 Task: Look for space in Weleri, Indonesia from 2nd June, 2023 to 6th June, 2023 for 1 adult in price range Rs.10000 to Rs.13000. Place can be private room with 1  bedroom having 1 bed and 1 bathroom. Property type can be house, flat, guest house, hotel. Booking option can be shelf check-in. Required host language is English.
Action: Mouse moved to (545, 91)
Screenshot: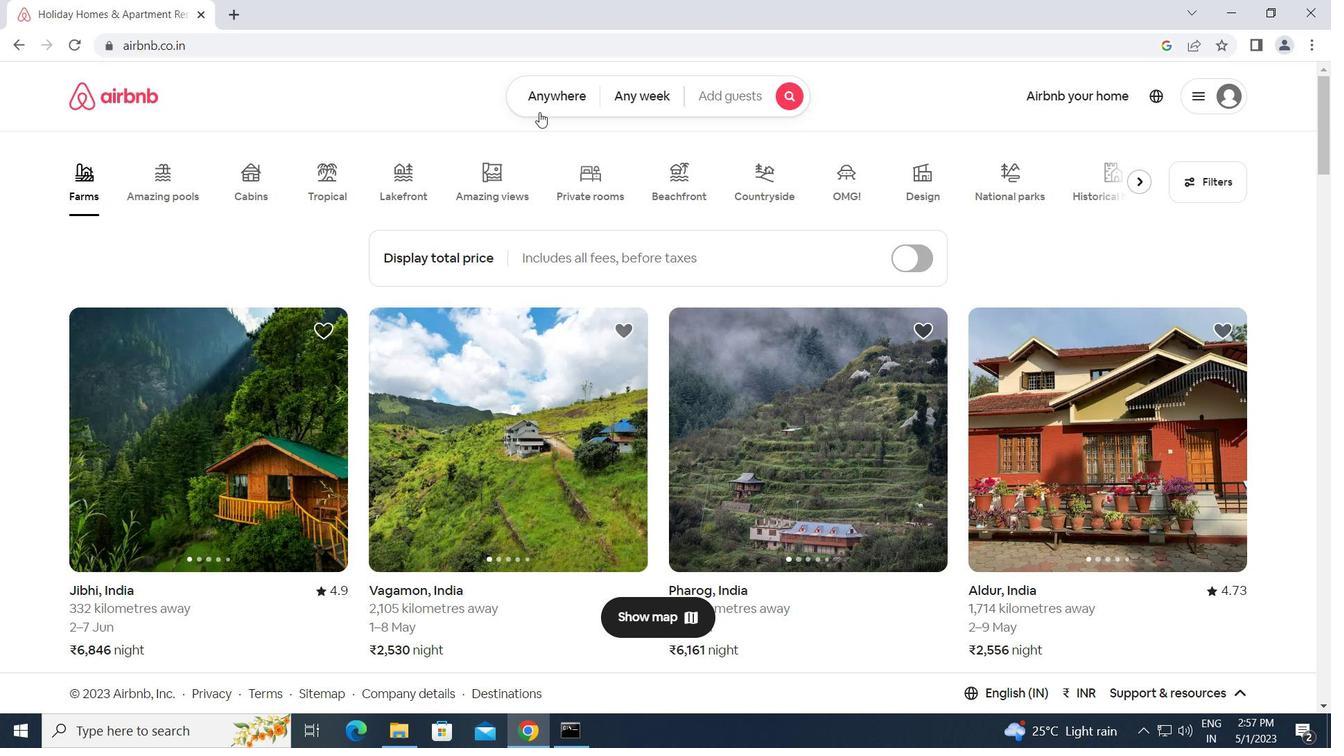 
Action: Mouse pressed left at (545, 91)
Screenshot: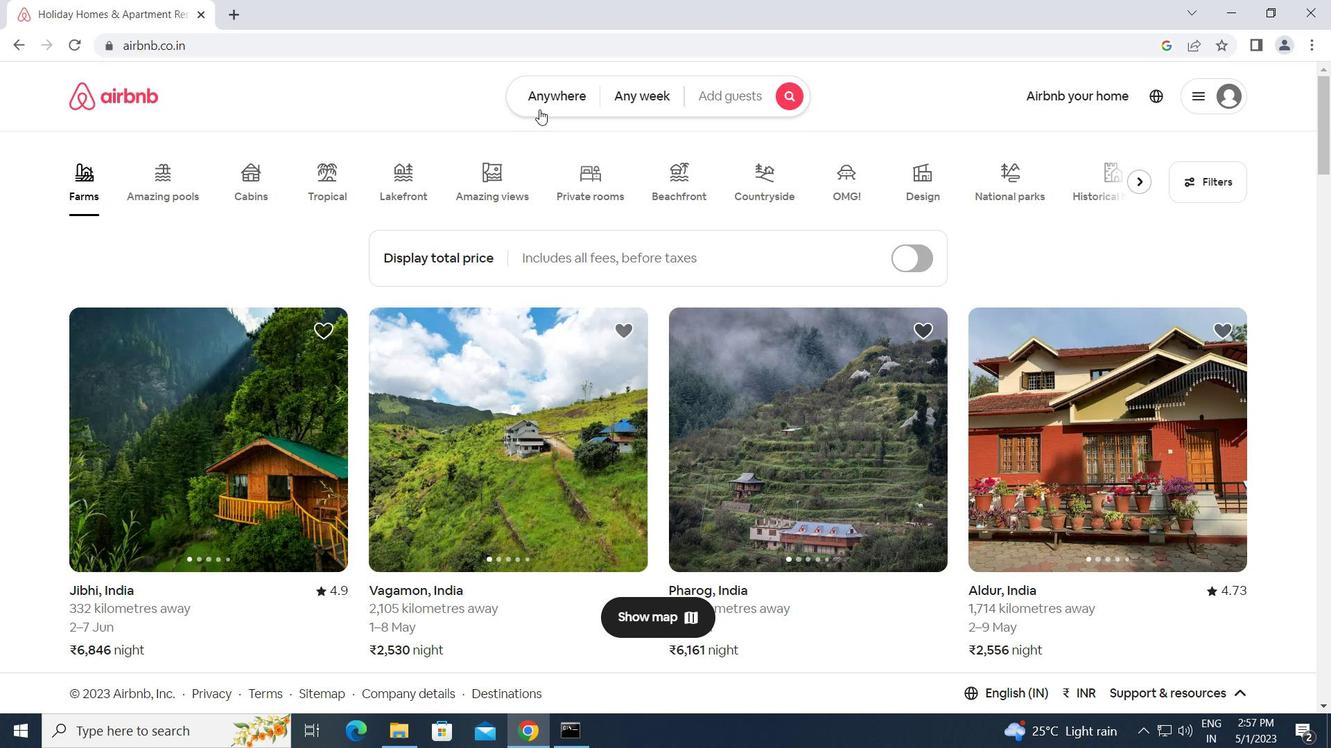 
Action: Mouse moved to (477, 144)
Screenshot: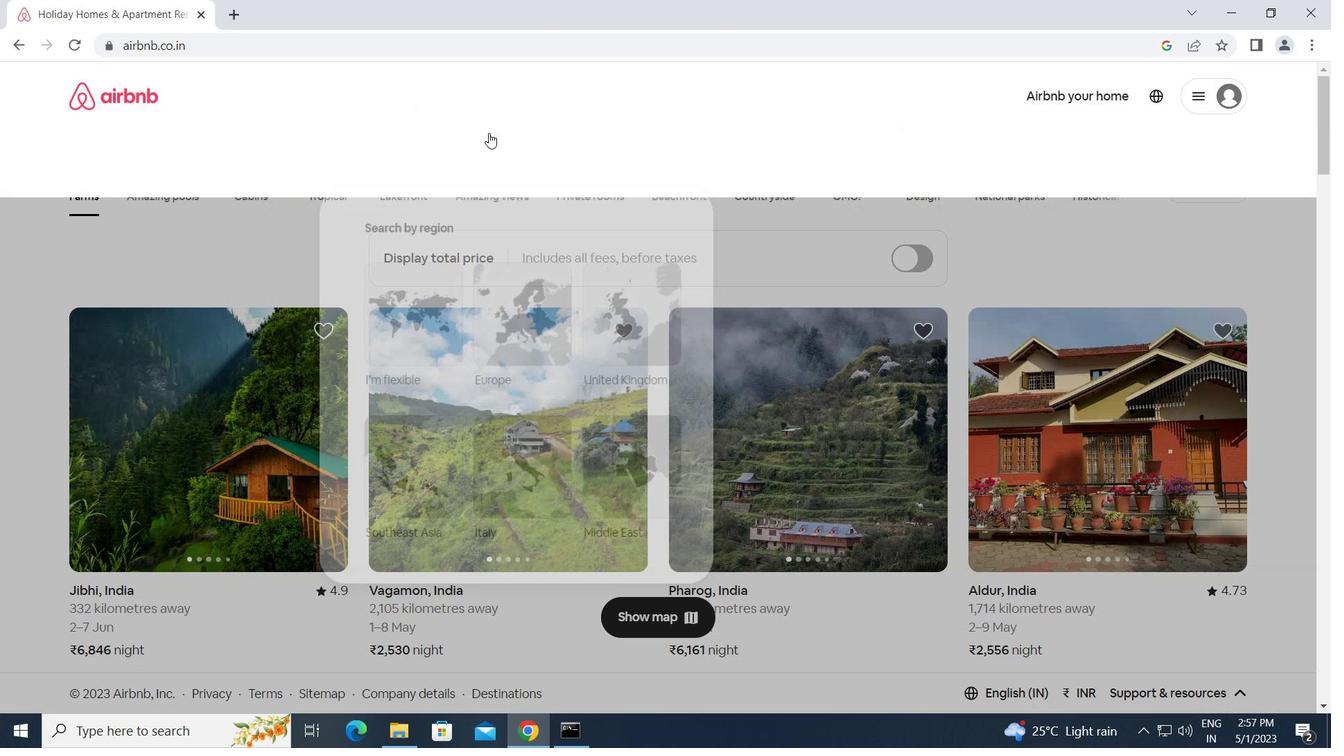 
Action: Mouse pressed left at (477, 144)
Screenshot: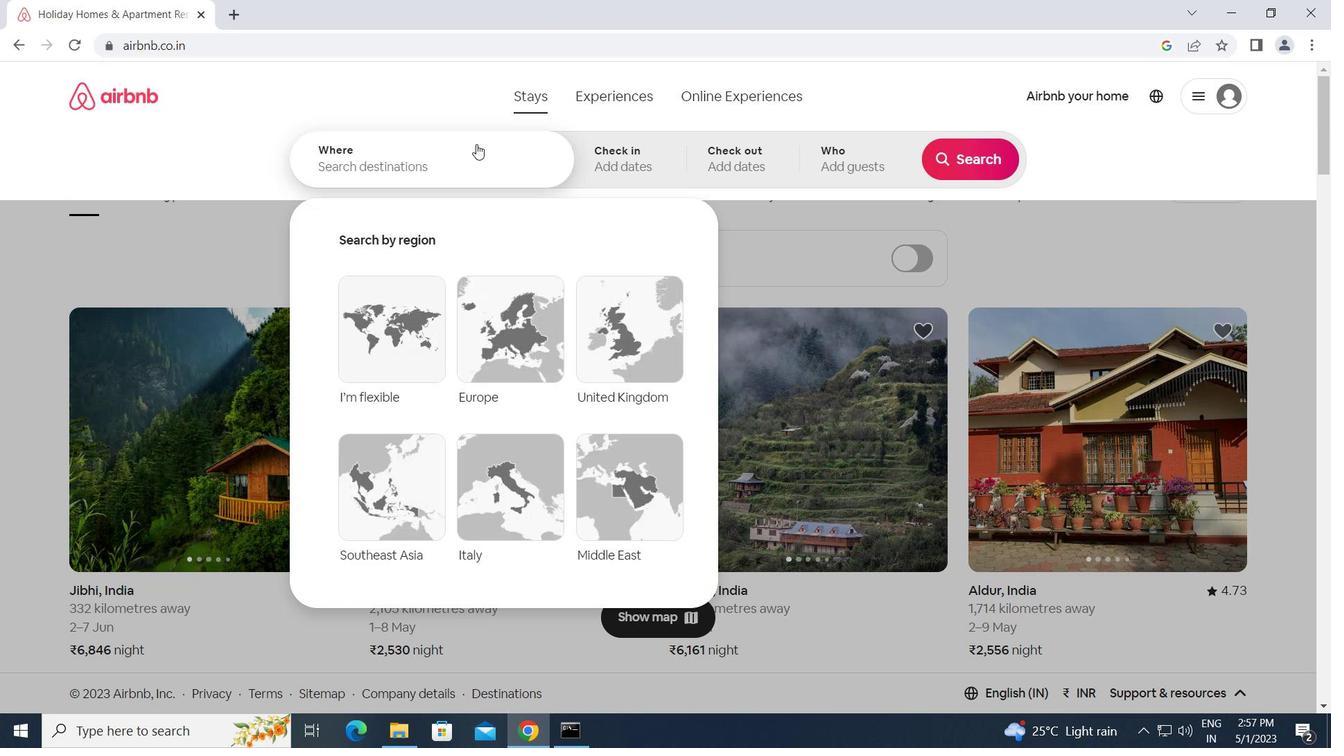 
Action: Key pressed w<Key.caps_lock>eleri,<Key.space><Key.caps_lock>i<Key.caps_lock>ndonesia<Key.enter>
Screenshot: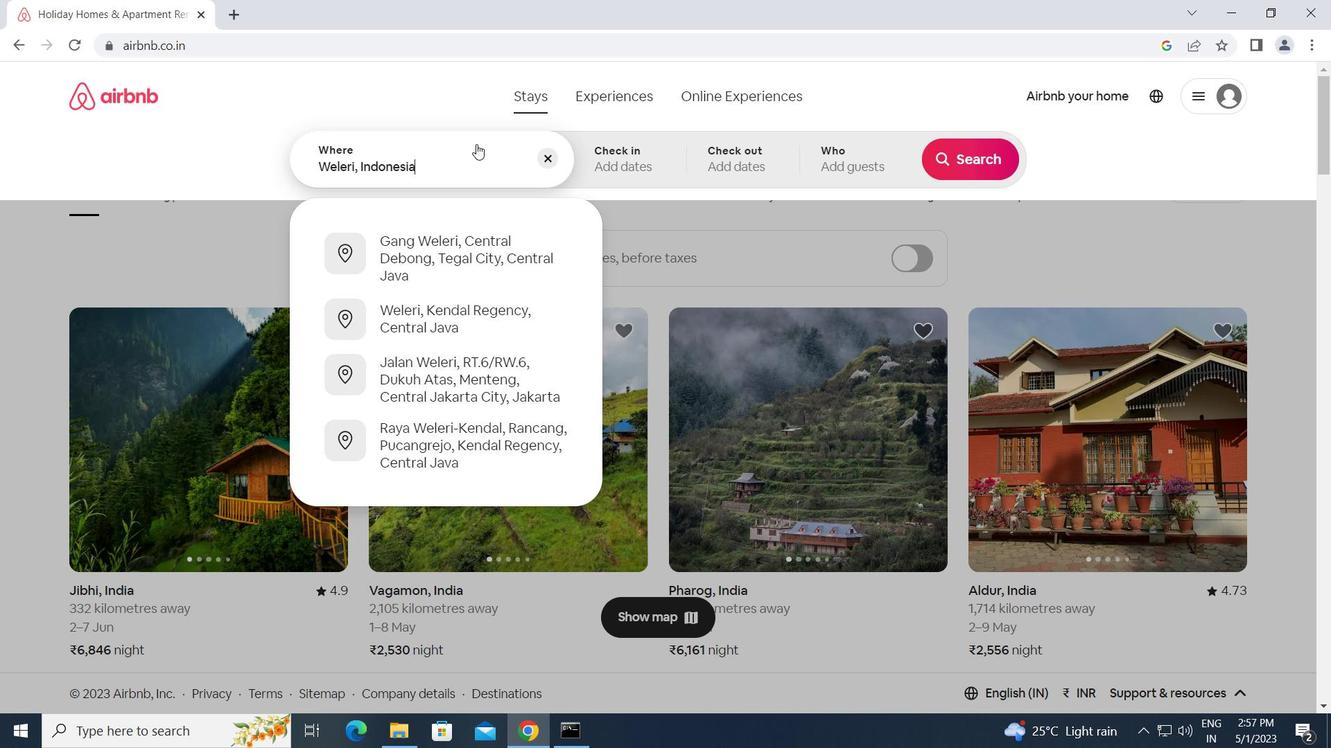 
Action: Mouse moved to (914, 372)
Screenshot: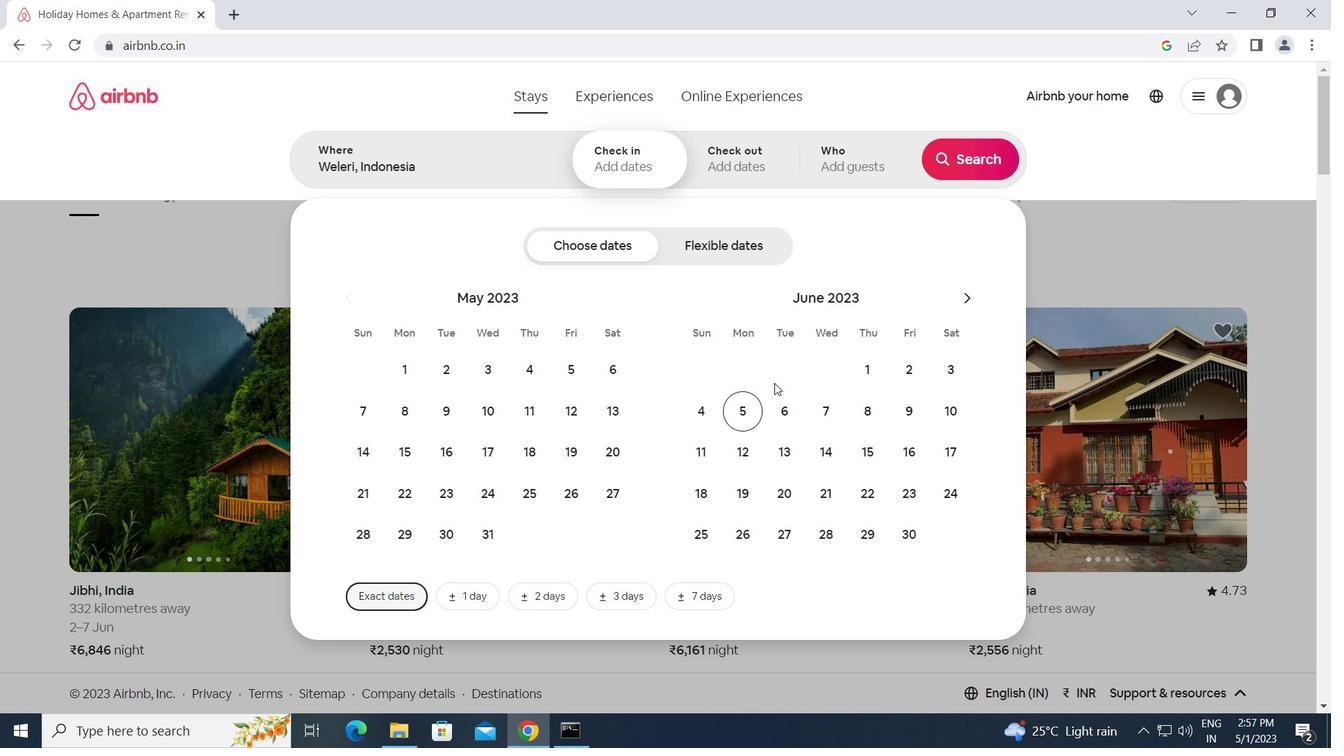 
Action: Mouse pressed left at (914, 372)
Screenshot: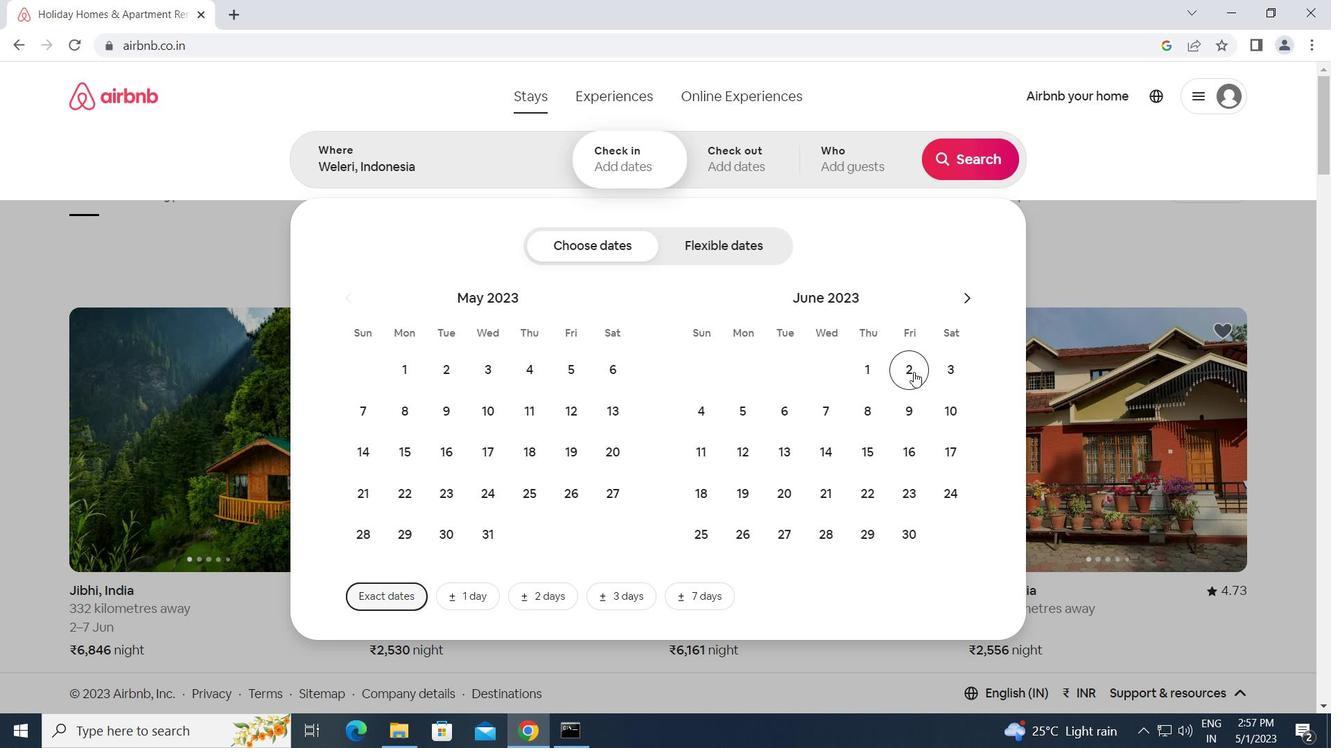 
Action: Mouse moved to (793, 422)
Screenshot: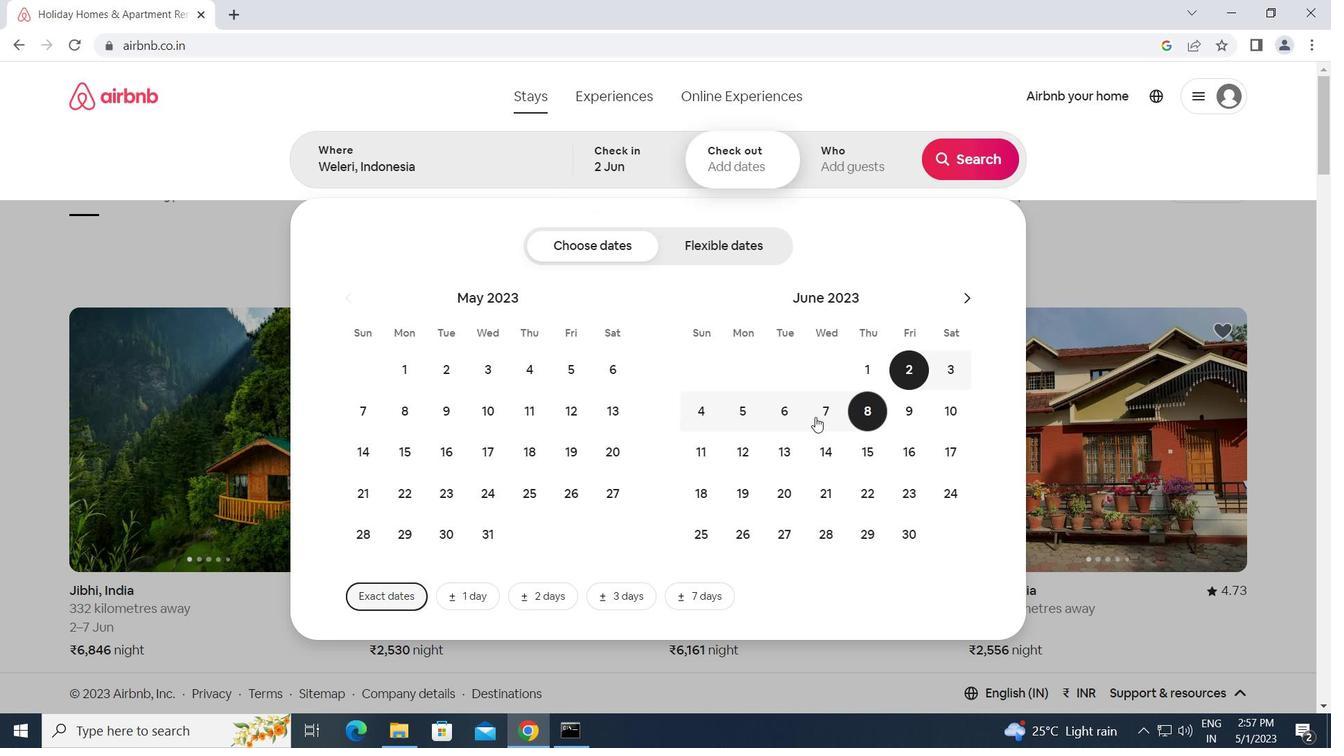 
Action: Mouse pressed left at (793, 422)
Screenshot: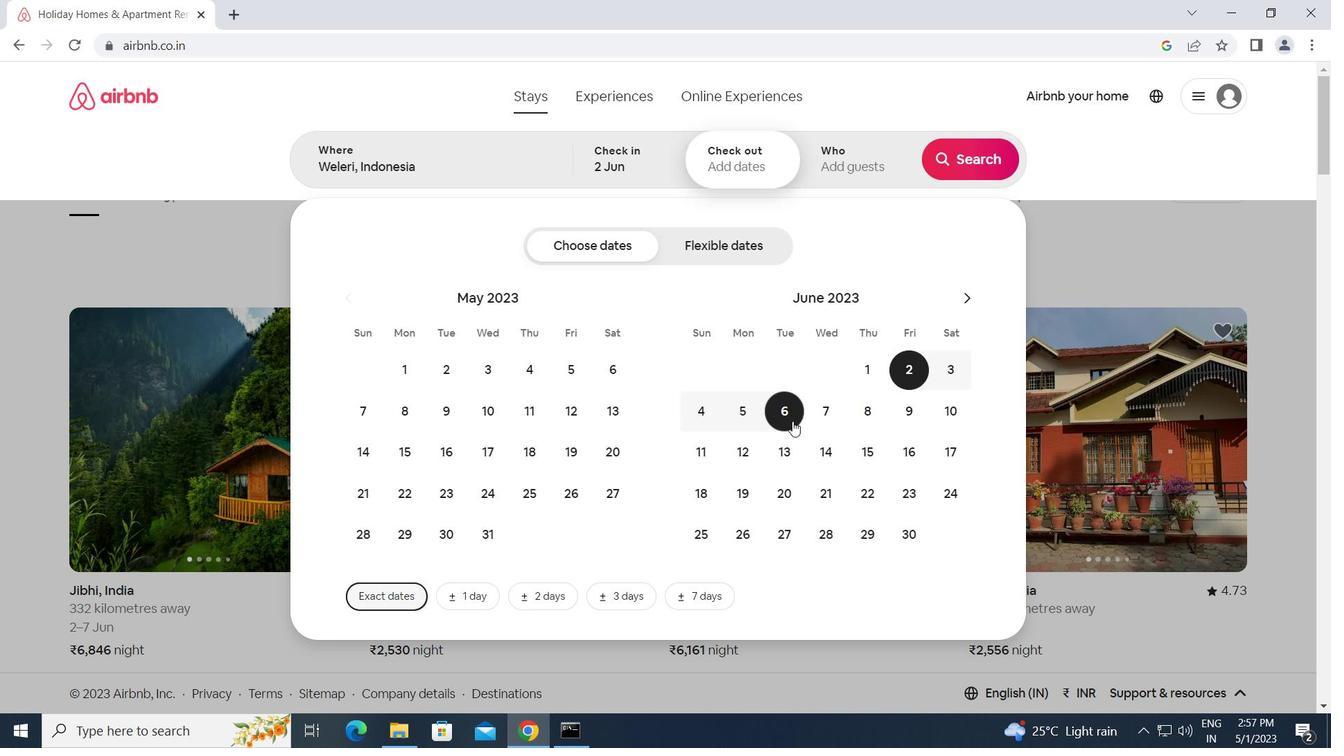 
Action: Mouse moved to (853, 145)
Screenshot: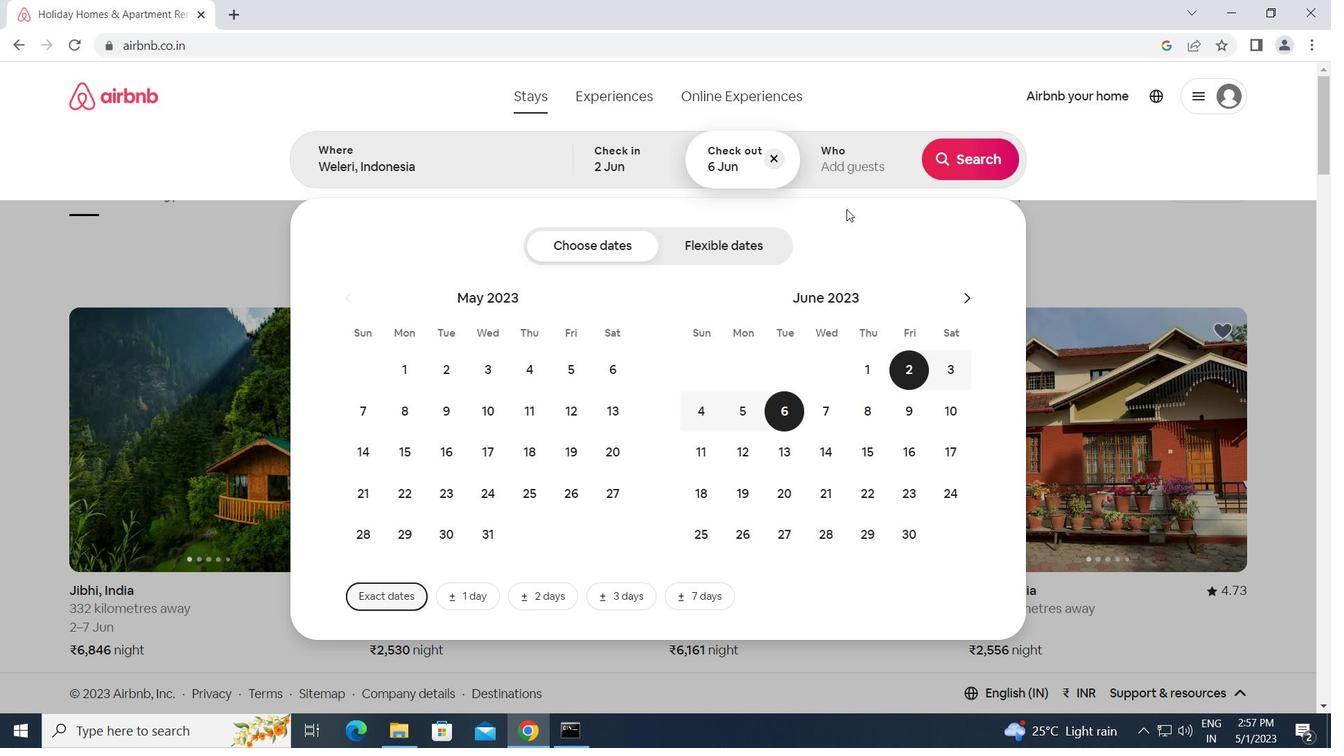 
Action: Mouse pressed left at (853, 145)
Screenshot: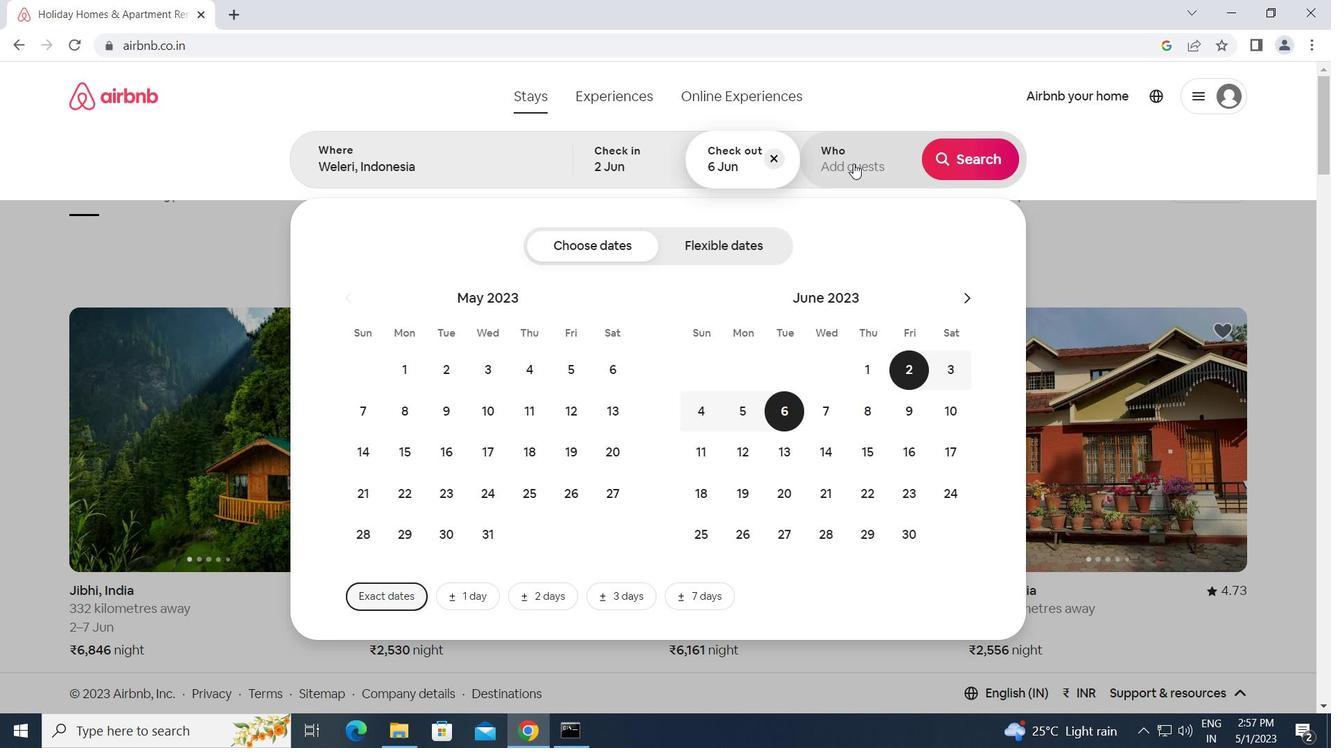 
Action: Mouse moved to (977, 256)
Screenshot: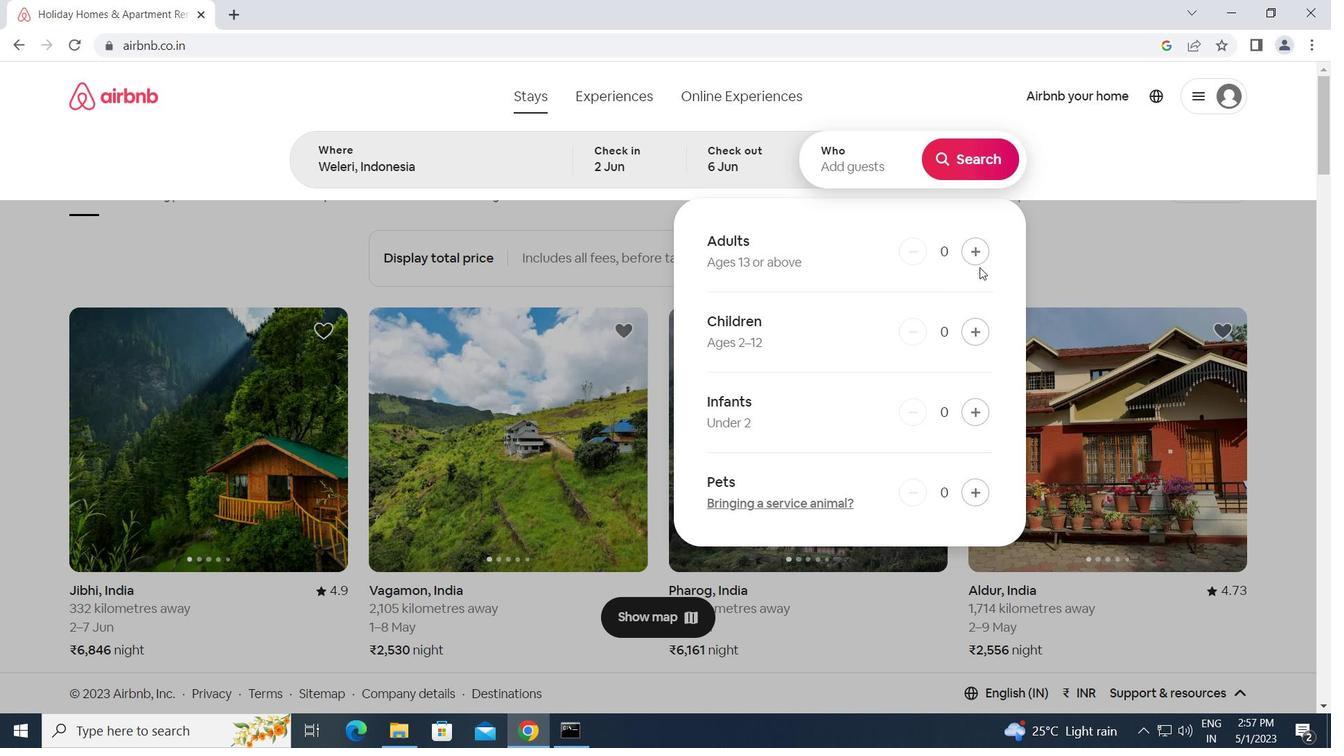 
Action: Mouse pressed left at (977, 256)
Screenshot: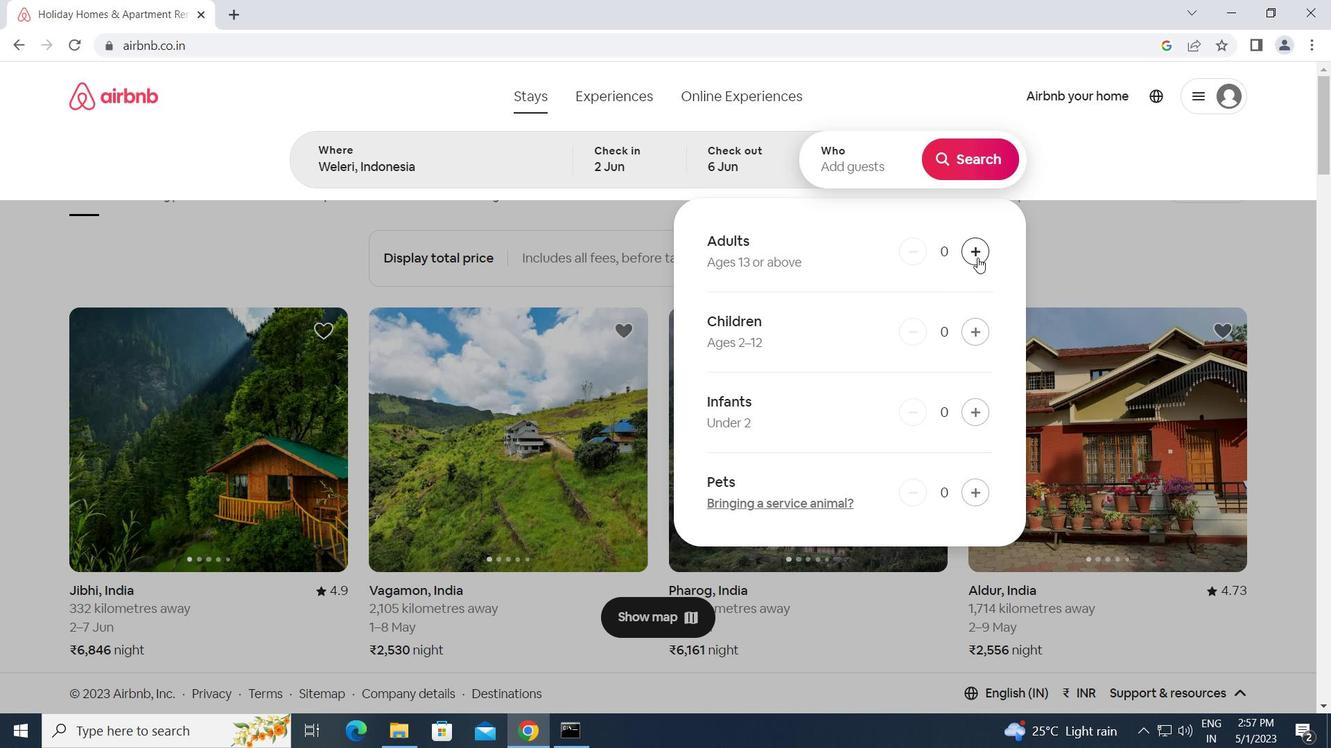 
Action: Mouse moved to (961, 160)
Screenshot: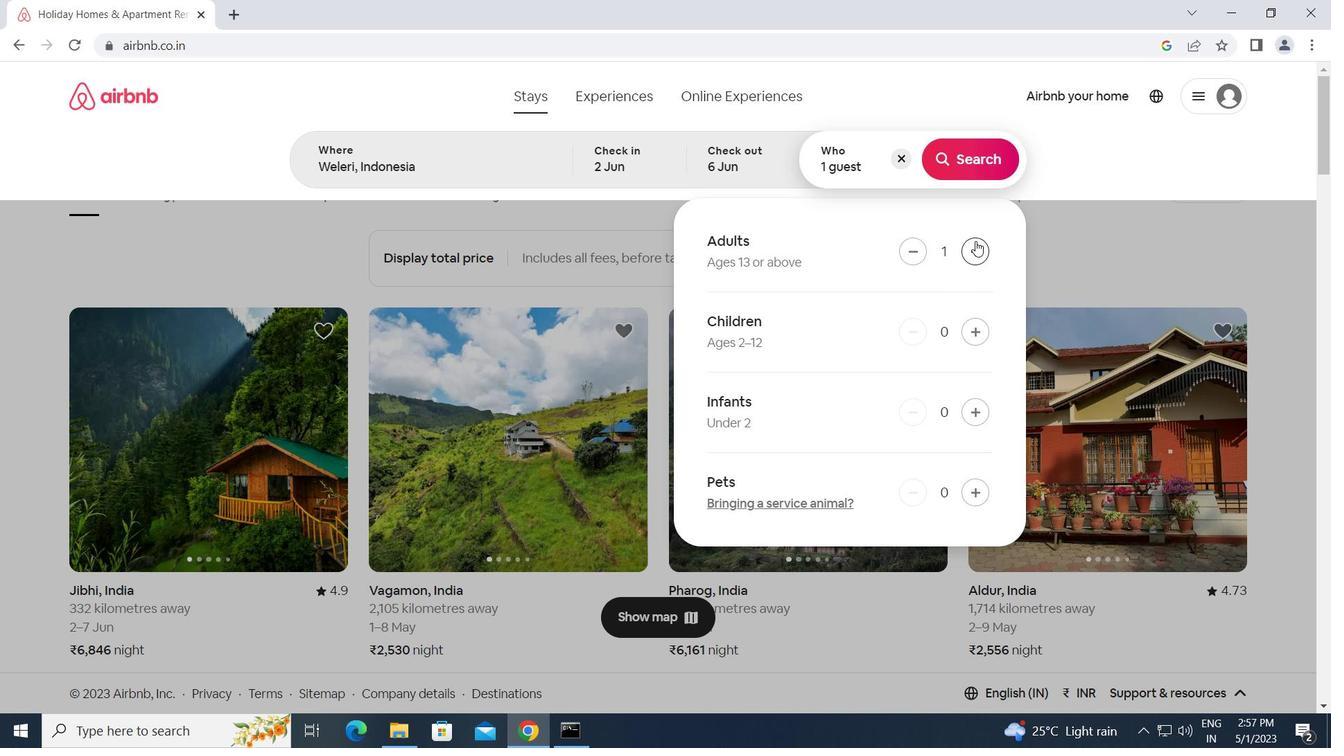
Action: Mouse pressed left at (961, 160)
Screenshot: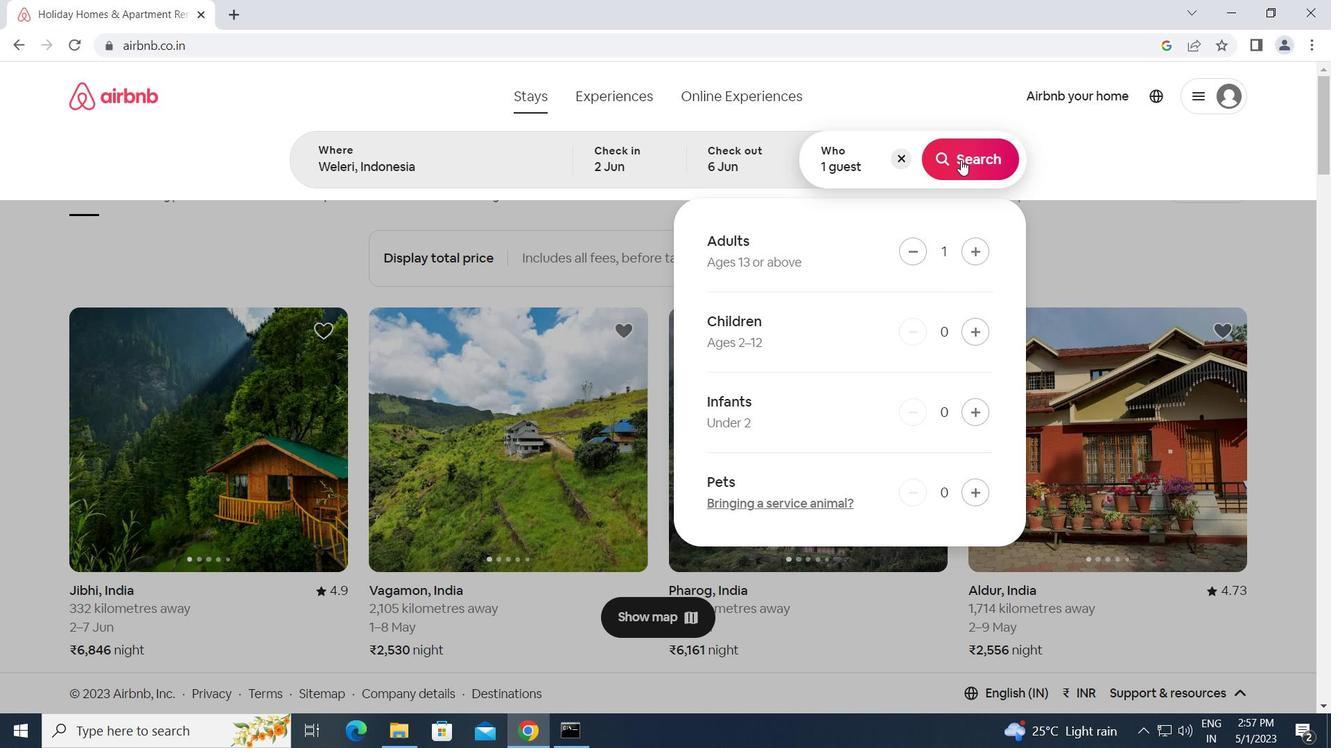 
Action: Mouse moved to (1271, 160)
Screenshot: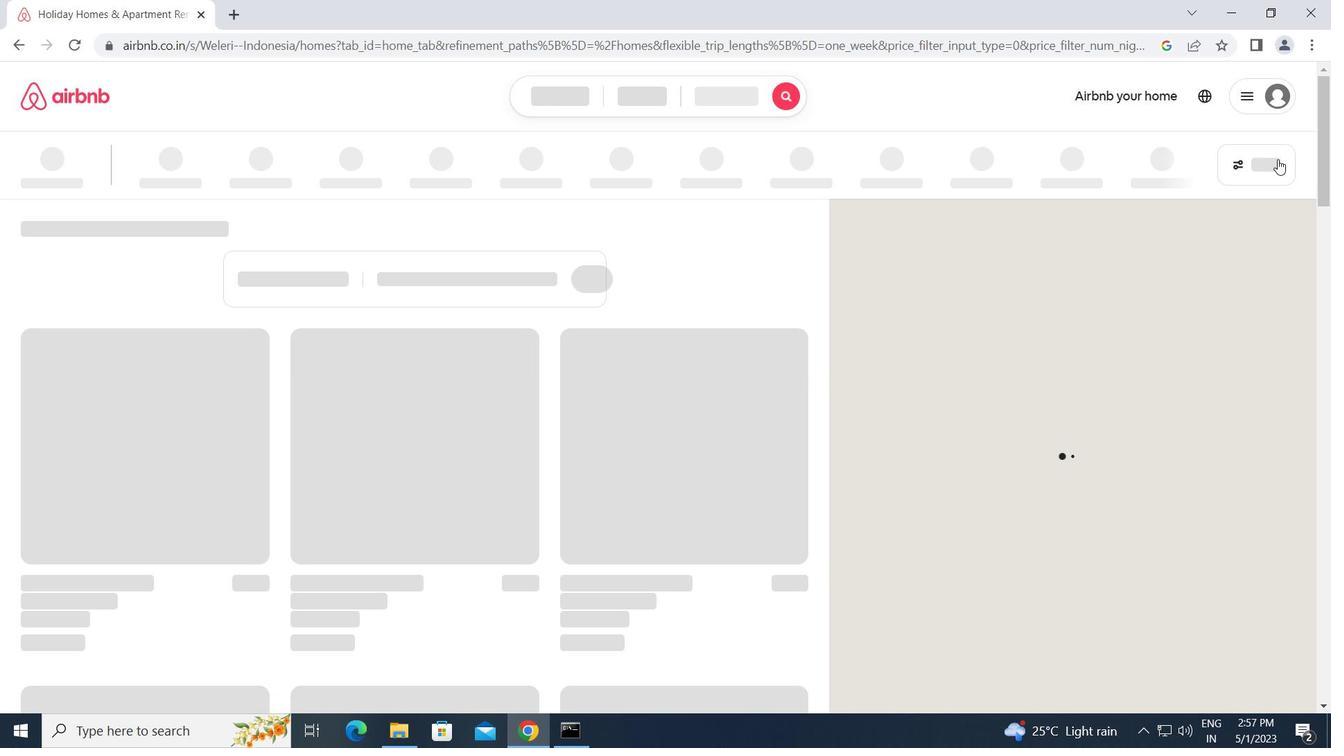 
Action: Mouse pressed left at (1271, 160)
Screenshot: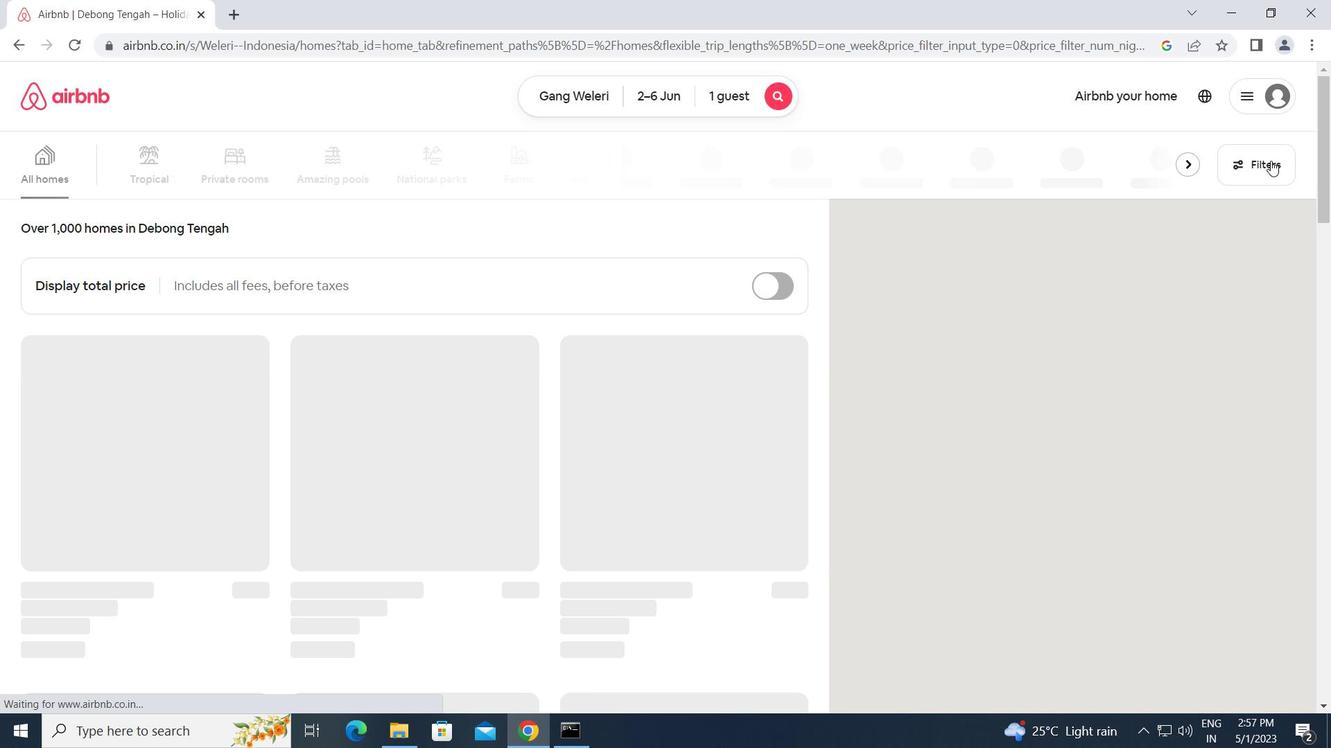 
Action: Mouse moved to (447, 384)
Screenshot: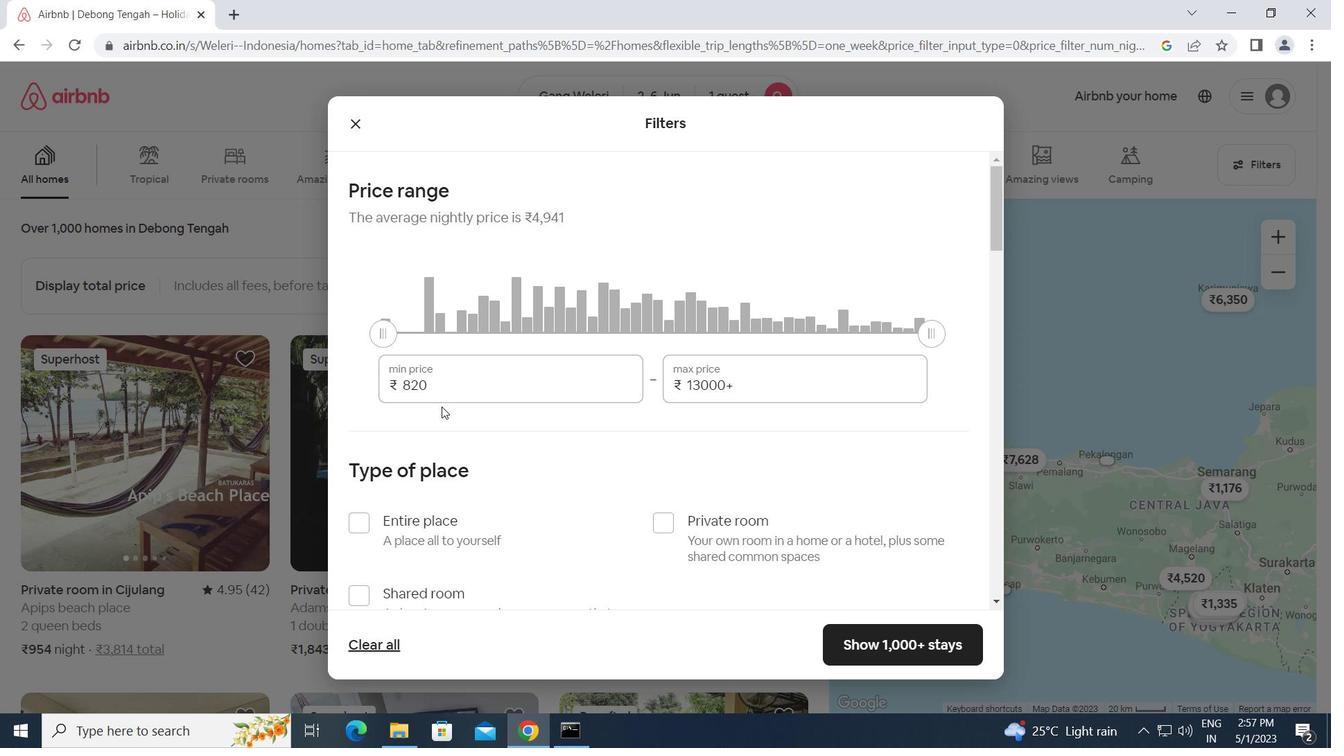 
Action: Mouse pressed left at (447, 384)
Screenshot: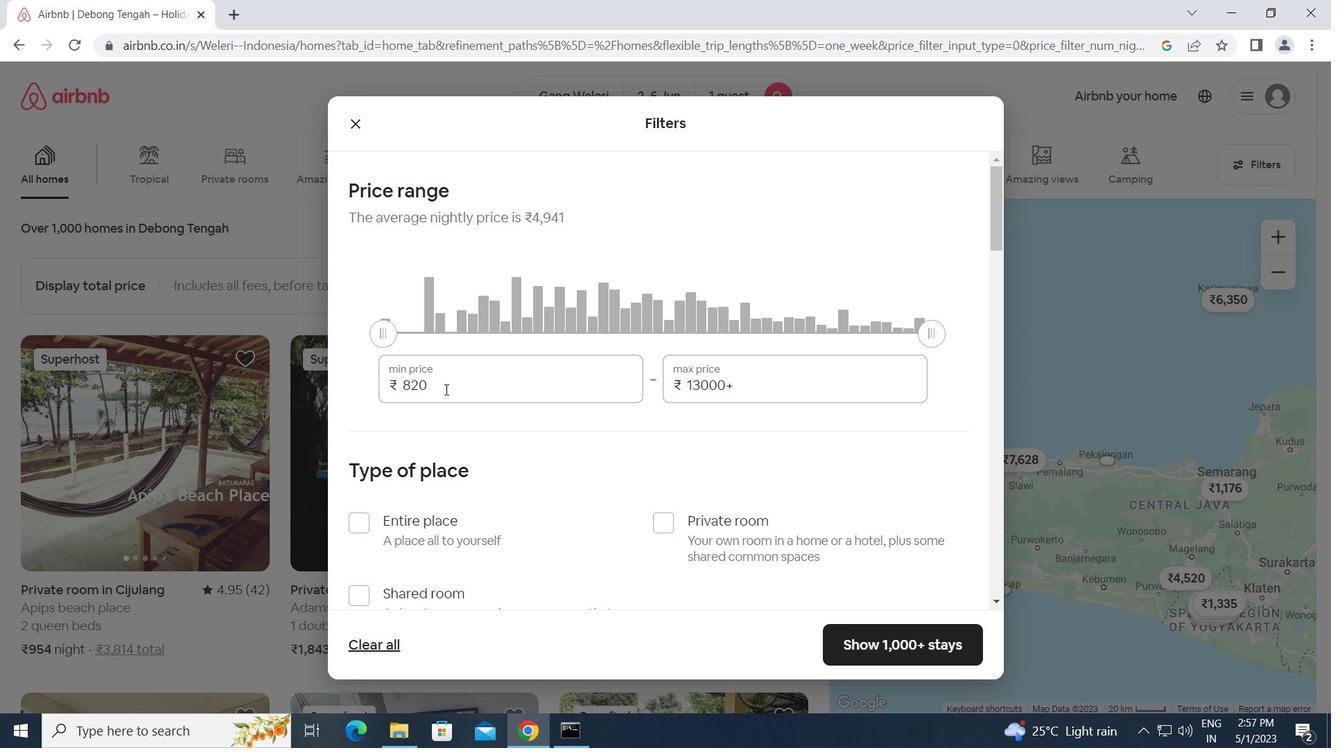 
Action: Mouse moved to (359, 402)
Screenshot: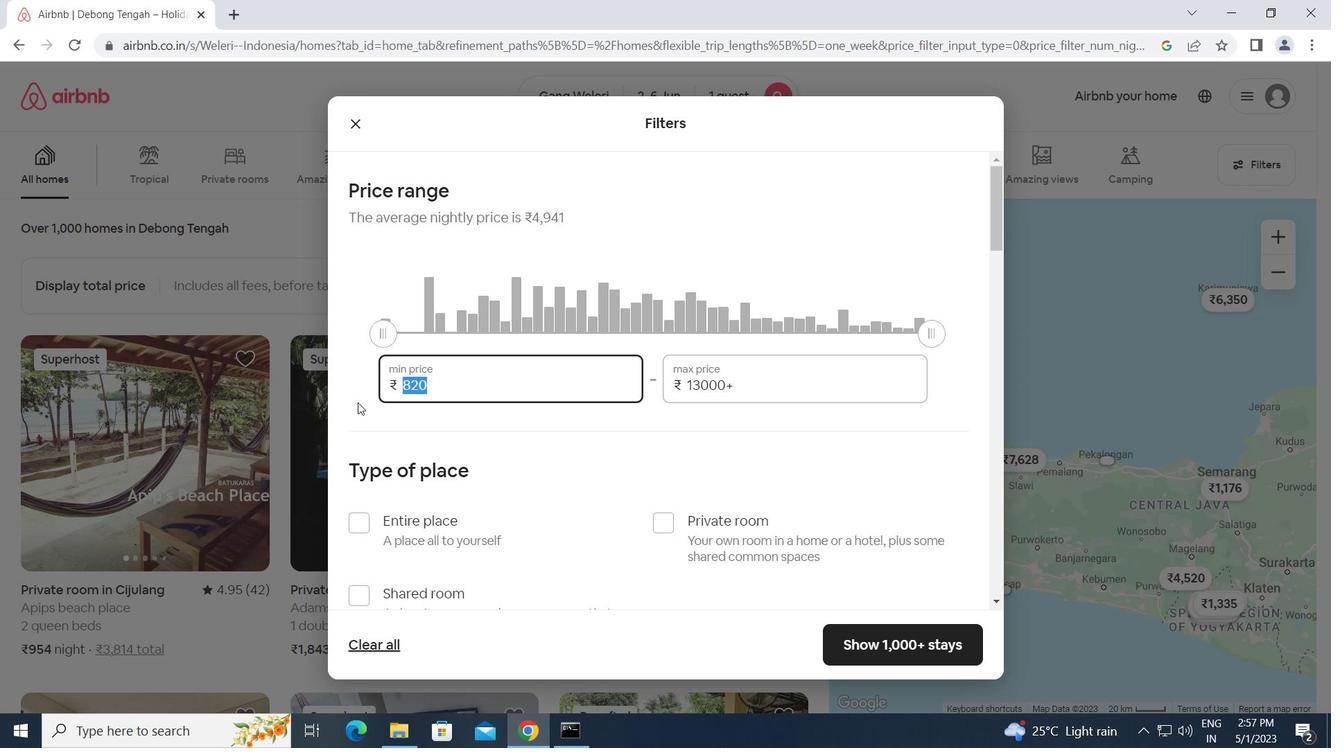
Action: Key pressed 10000<Key.tab><Key.backspace><Key.backspace><Key.backspace><Key.backspace><Key.backspace><Key.backspace>
Screenshot: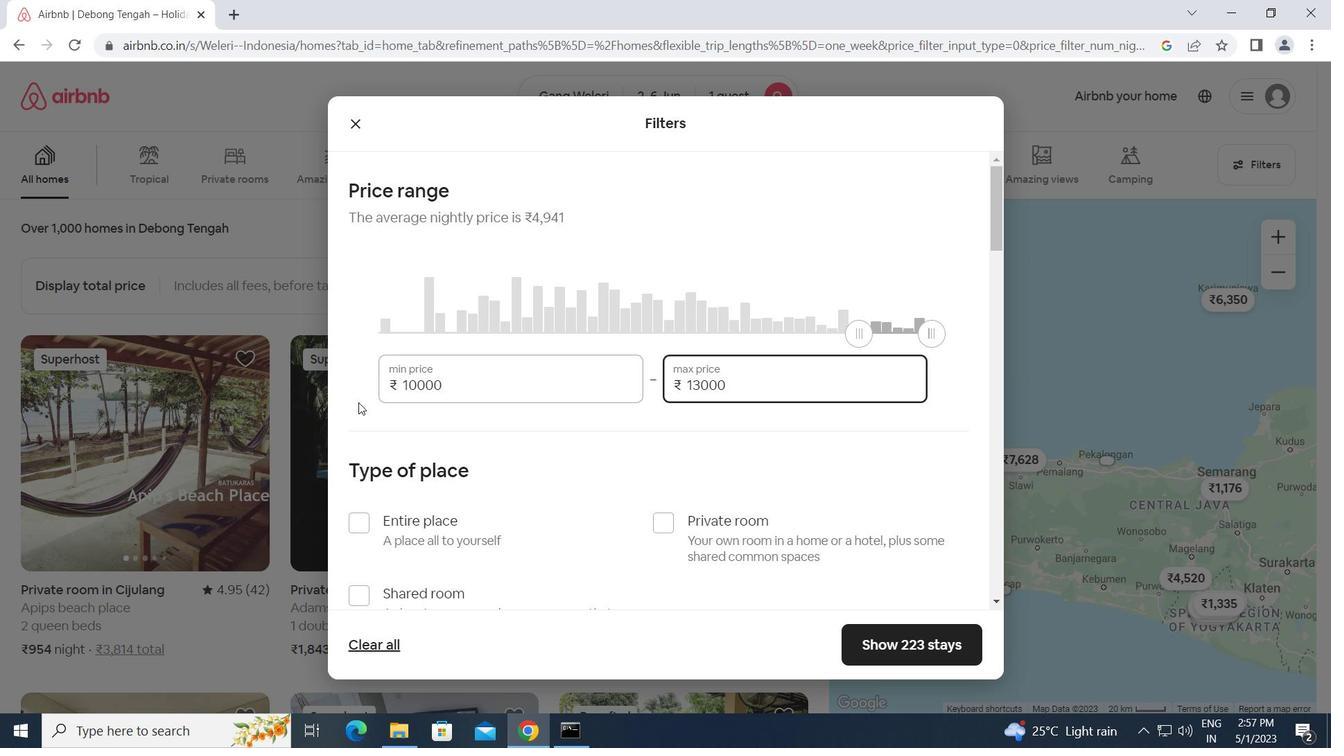 
Action: Mouse moved to (359, 402)
Screenshot: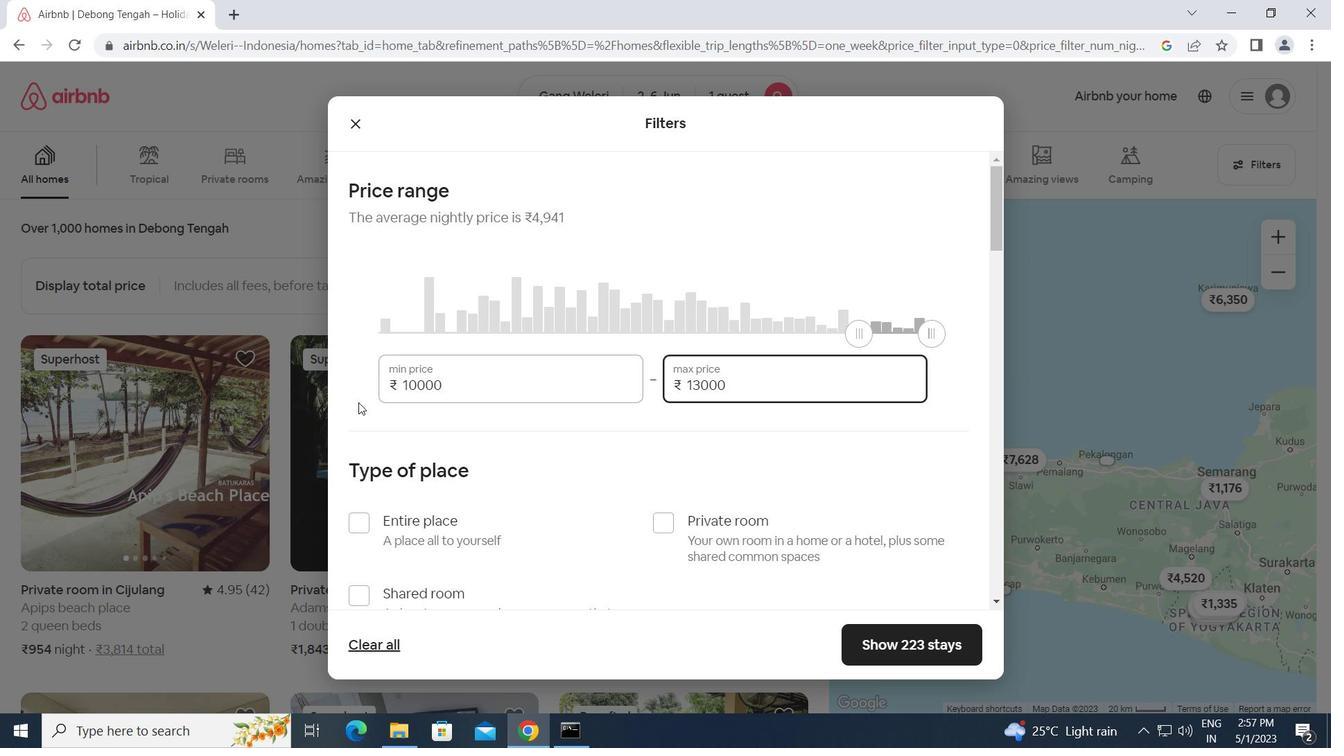 
Action: Key pressed <Key.backspace><Key.backspace><Key.backspace><Key.backspace><Key.backspace><Key.backspace><Key.backspace>13000
Screenshot: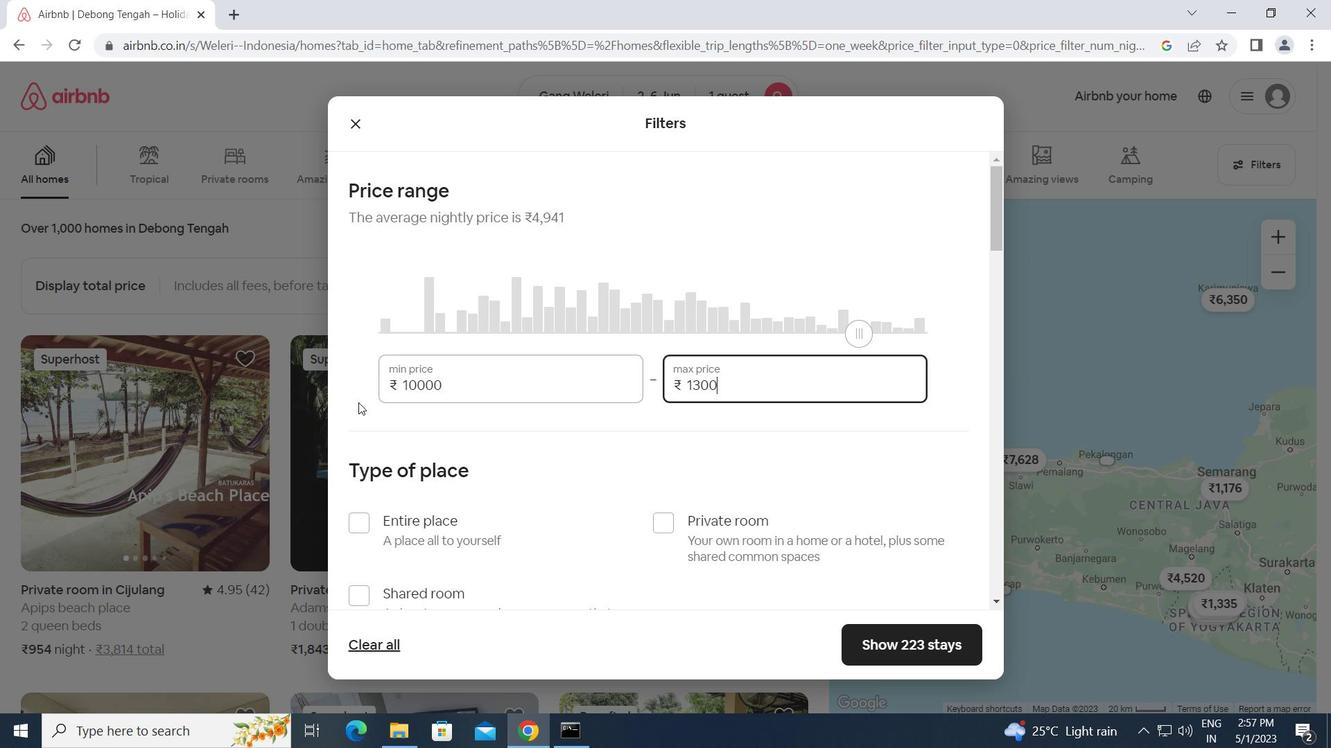
Action: Mouse moved to (657, 519)
Screenshot: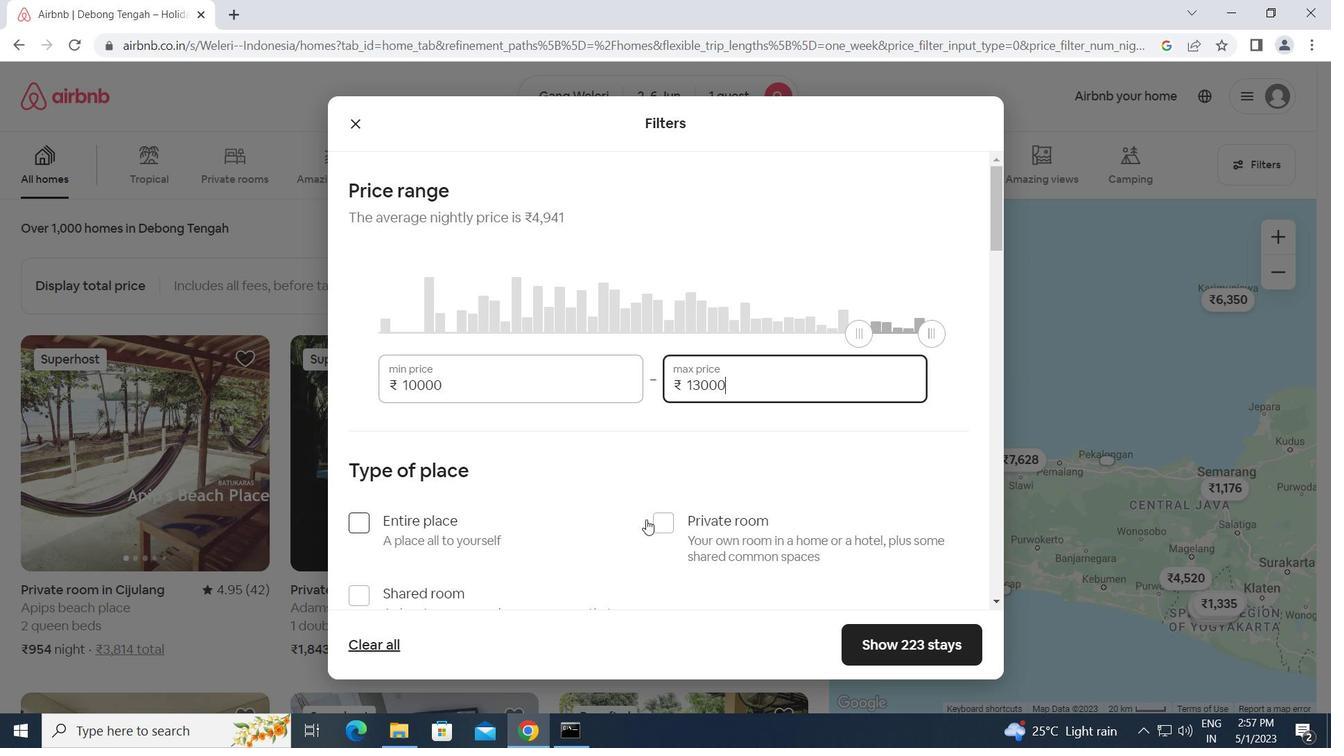 
Action: Mouse pressed left at (657, 519)
Screenshot: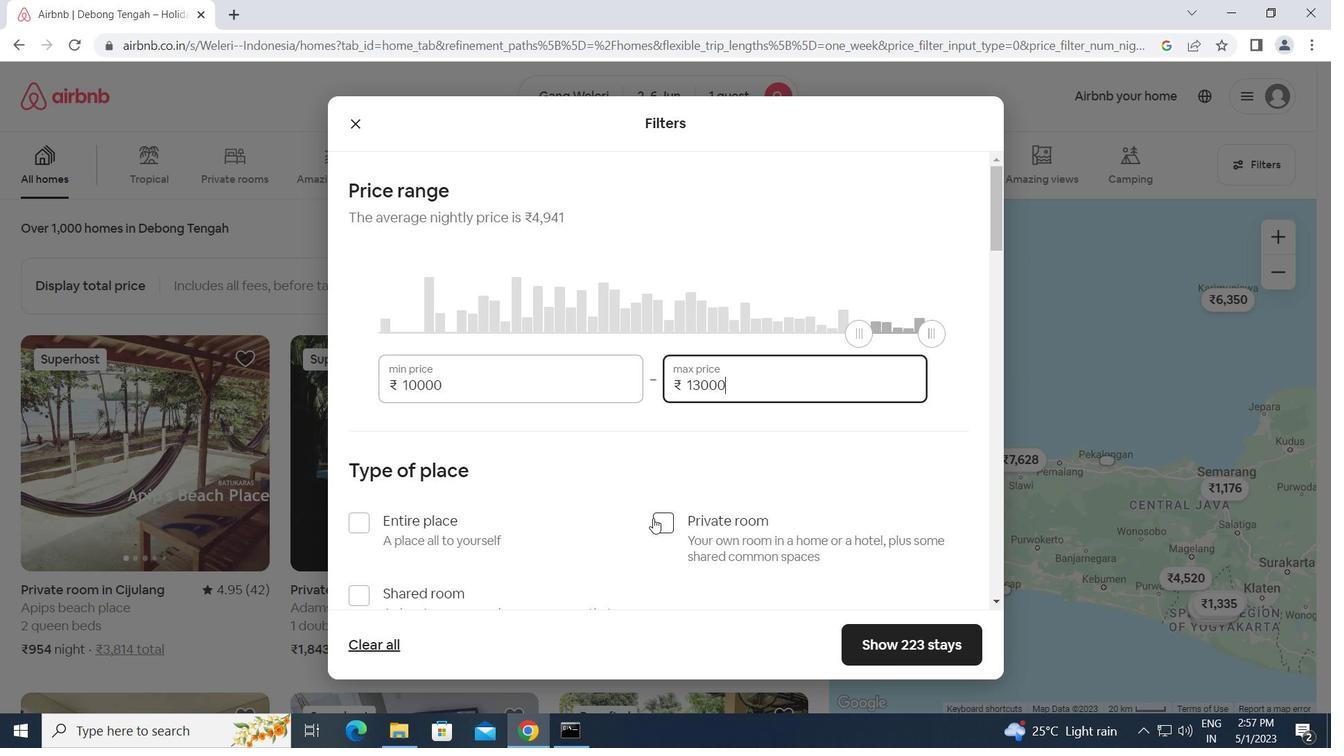
Action: Mouse moved to (626, 545)
Screenshot: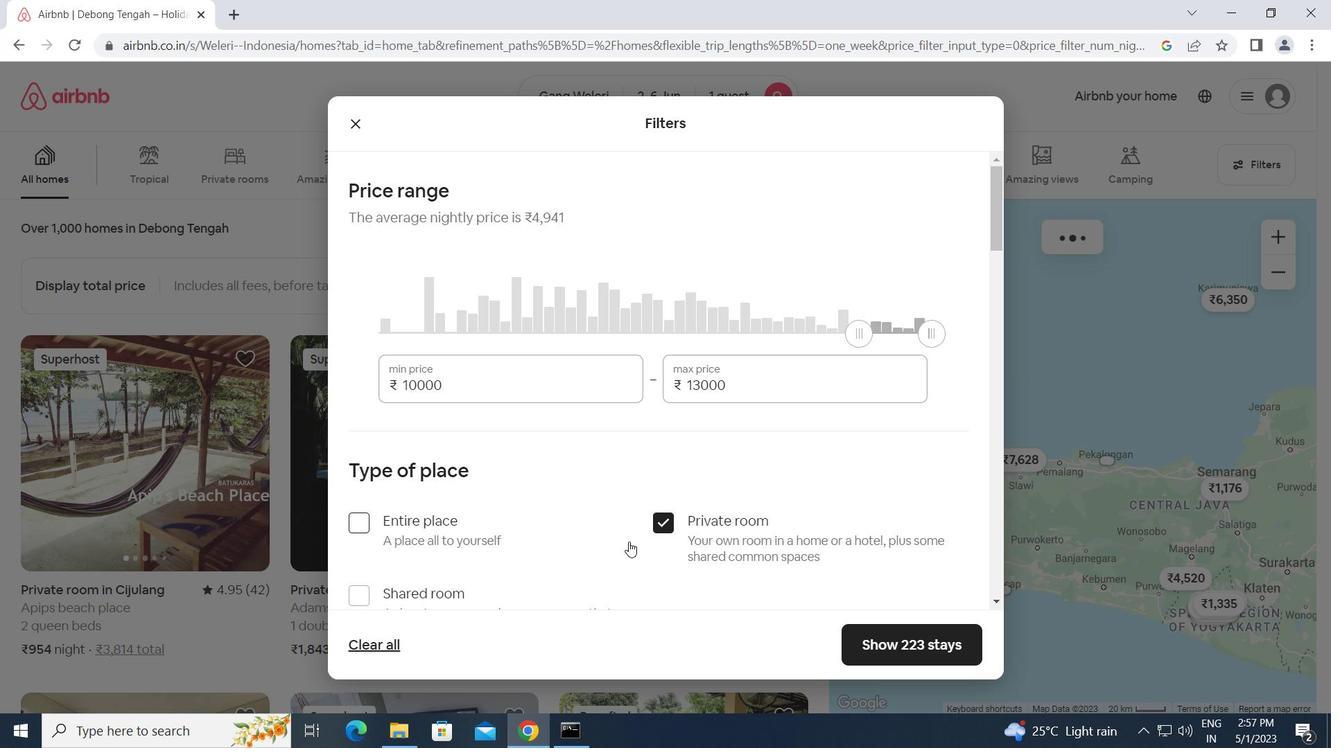 
Action: Mouse scrolled (626, 544) with delta (0, 0)
Screenshot: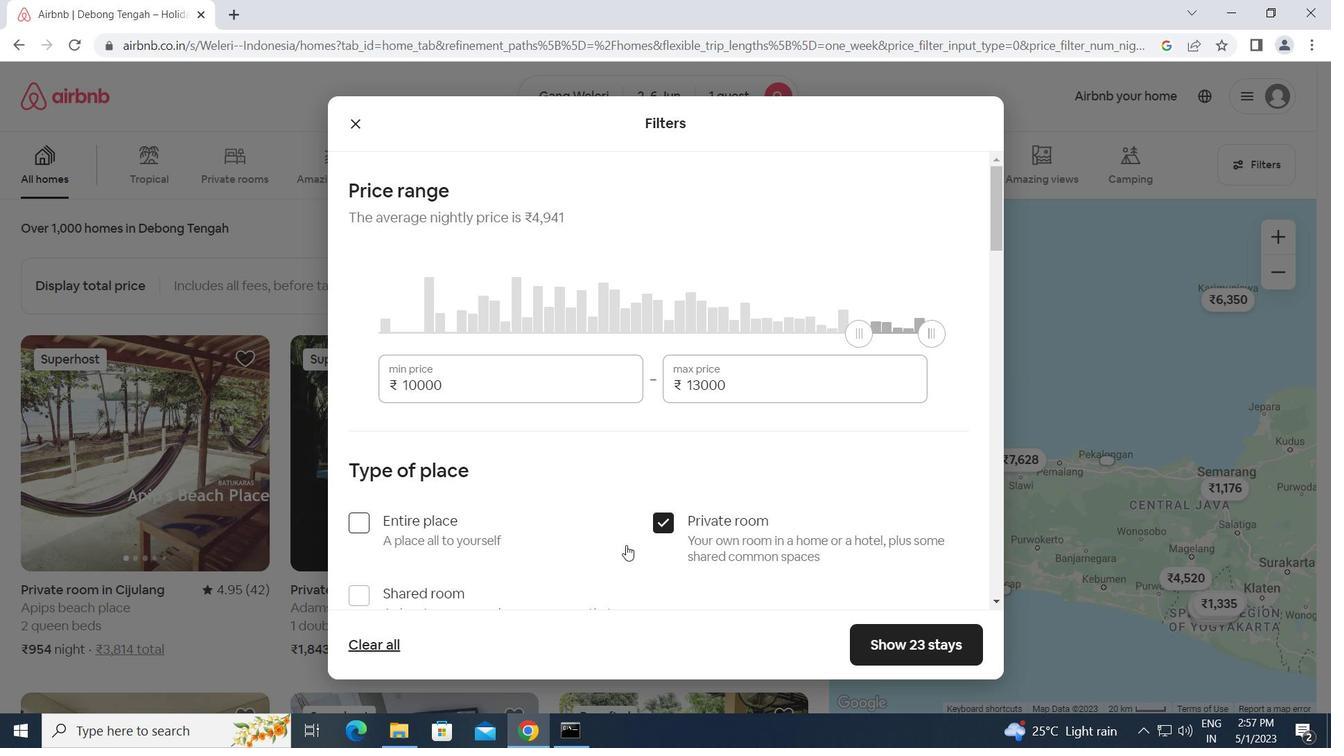 
Action: Mouse scrolled (626, 544) with delta (0, 0)
Screenshot: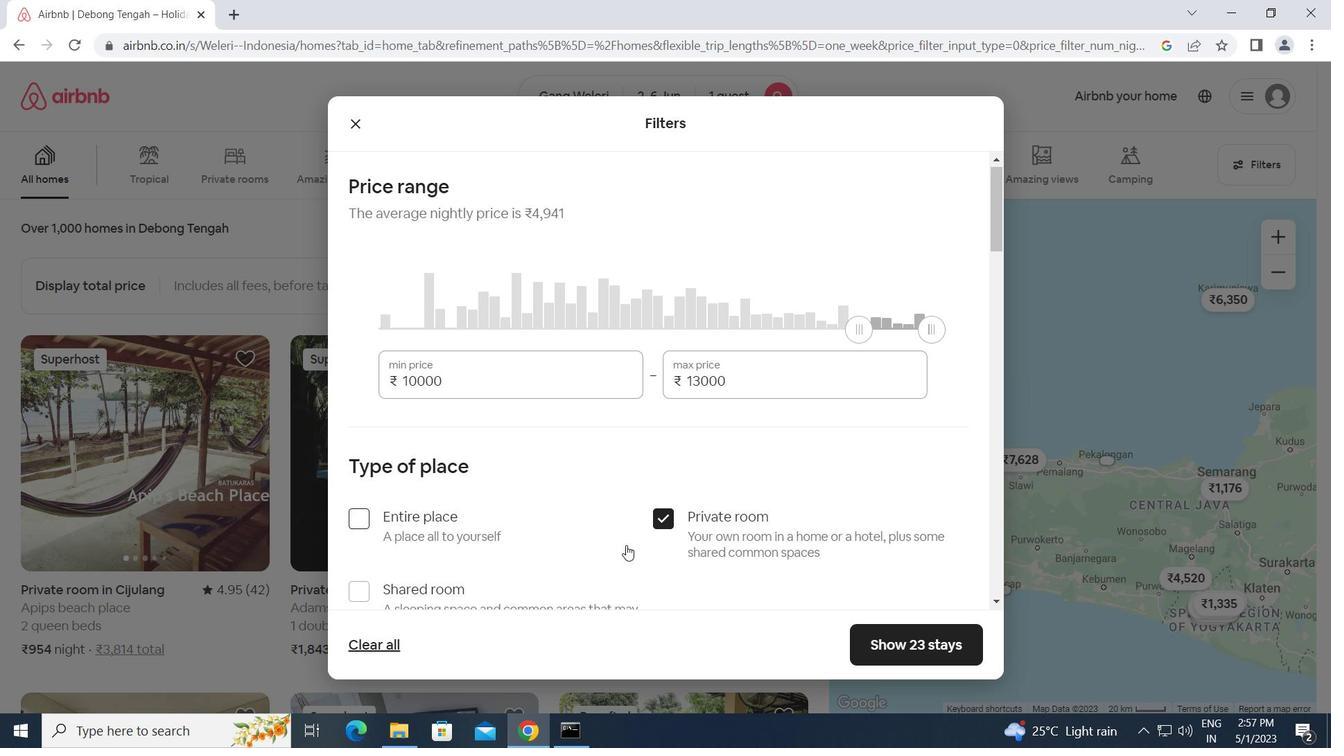 
Action: Mouse scrolled (626, 544) with delta (0, 0)
Screenshot: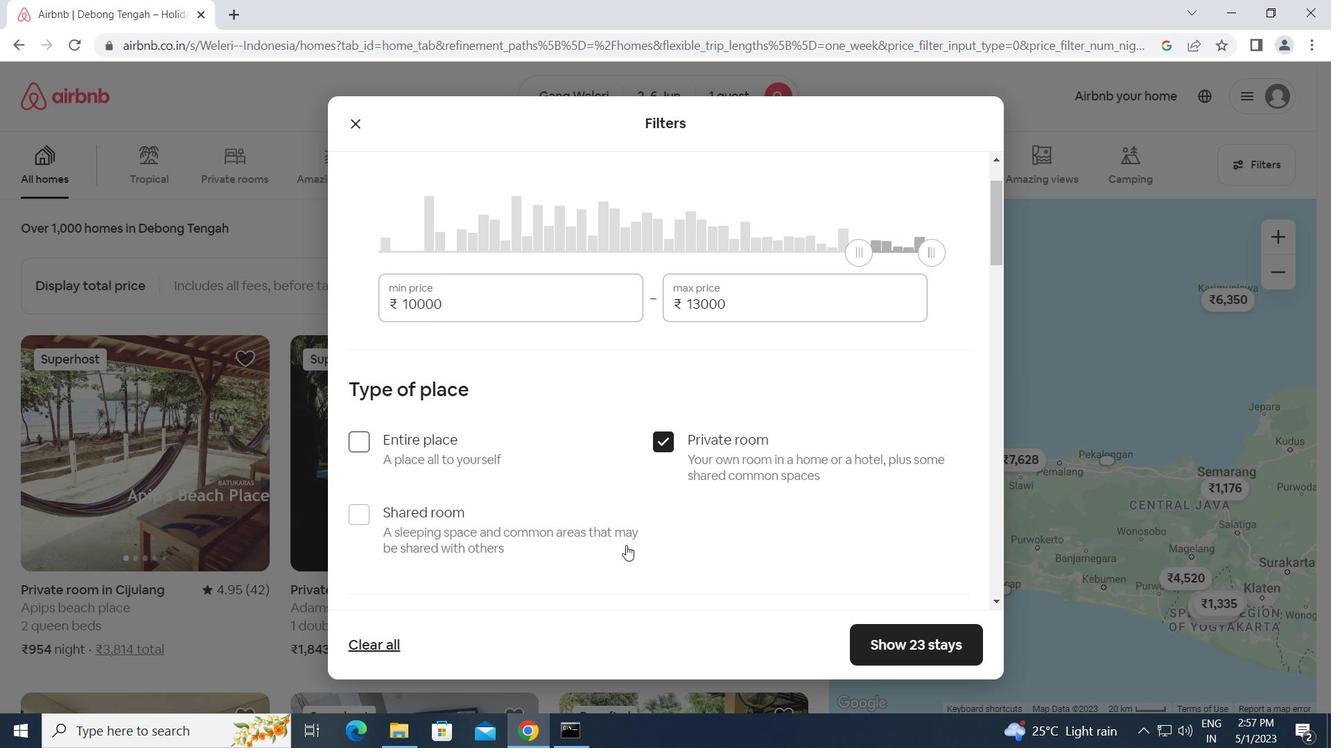 
Action: Mouse scrolled (626, 544) with delta (0, 0)
Screenshot: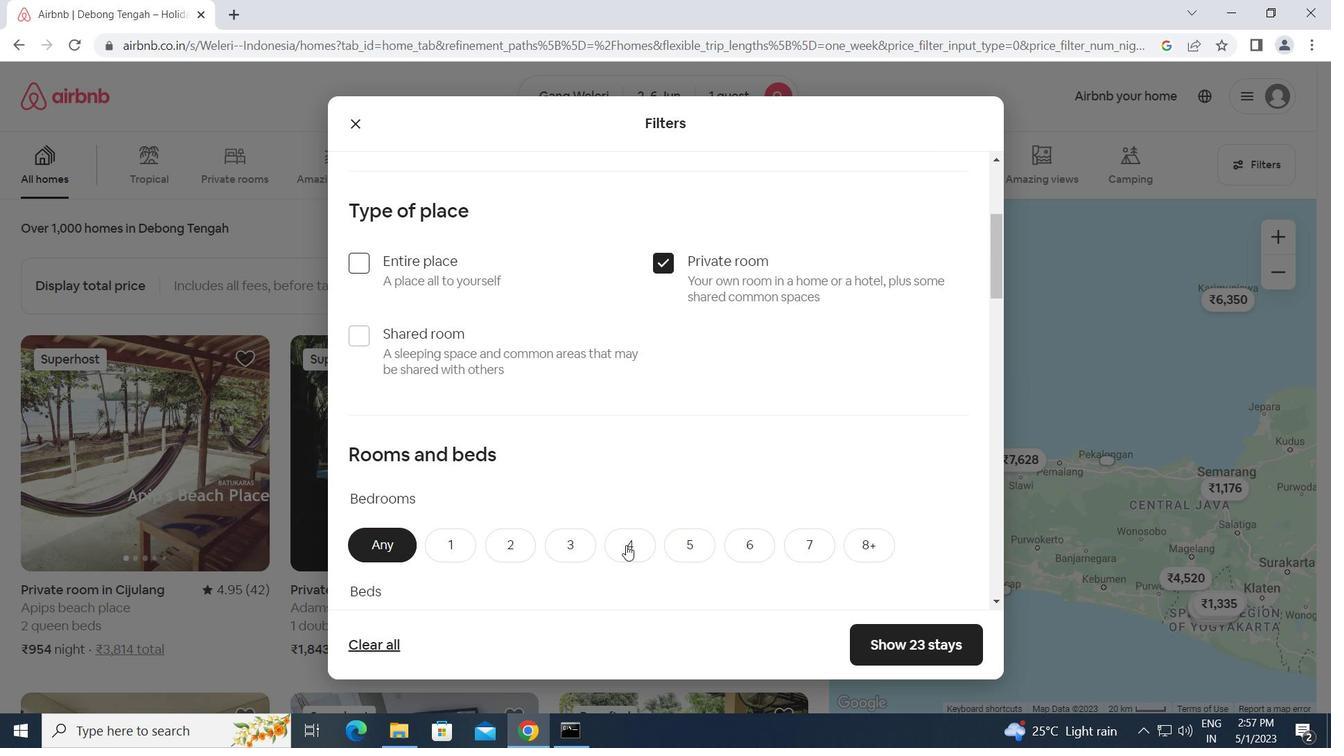 
Action: Mouse scrolled (626, 544) with delta (0, 0)
Screenshot: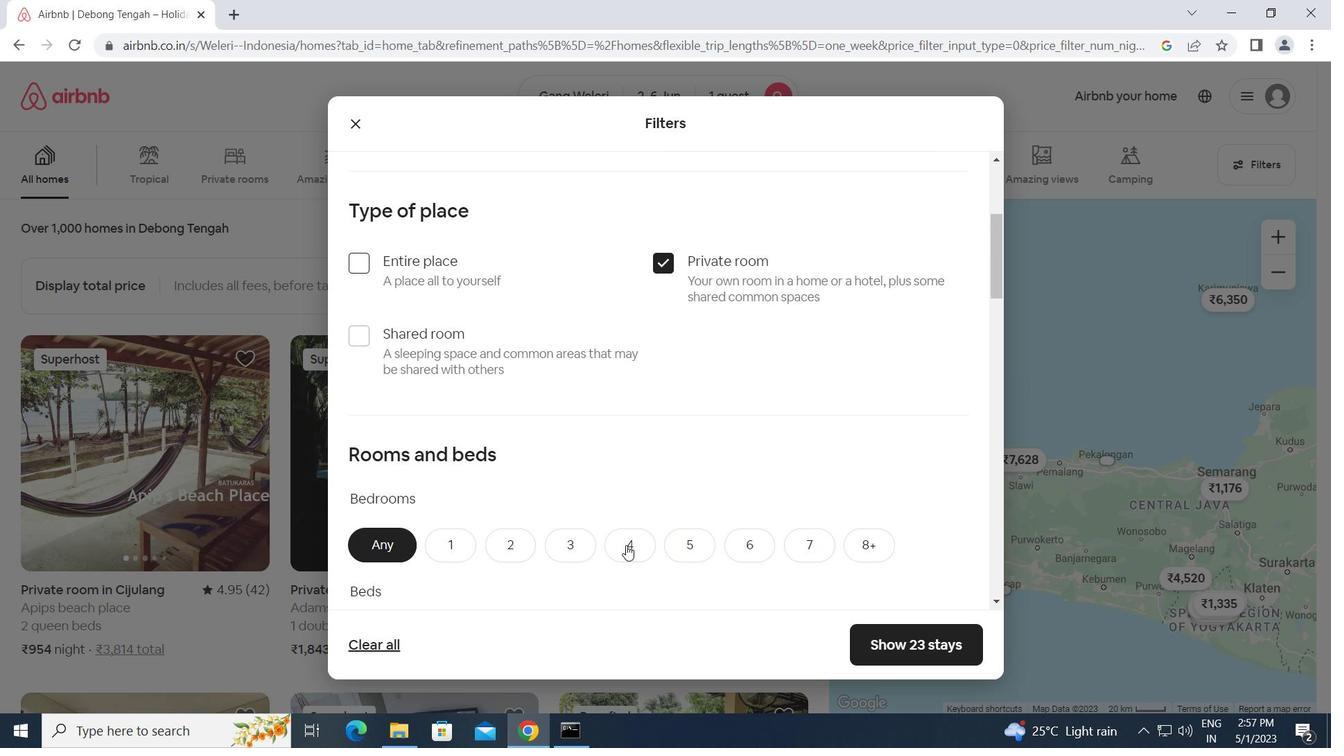 
Action: Mouse moved to (446, 370)
Screenshot: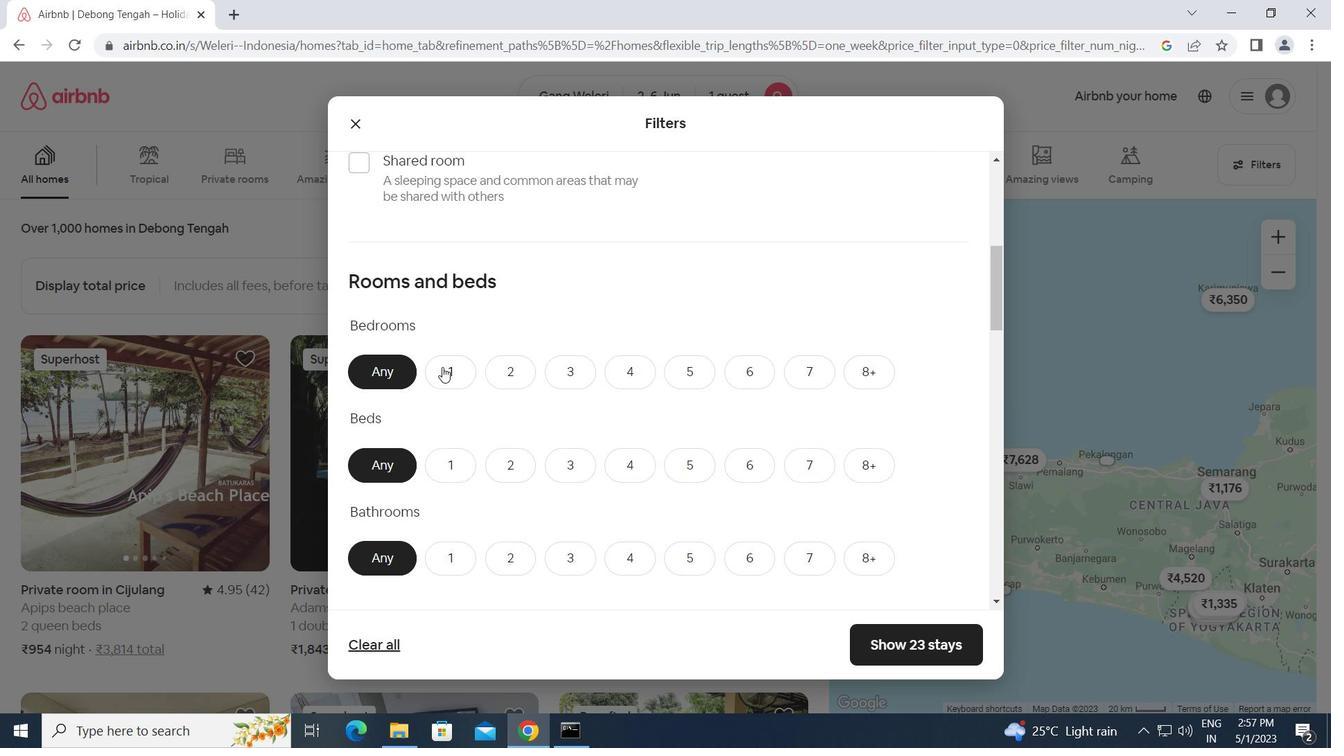 
Action: Mouse pressed left at (446, 370)
Screenshot: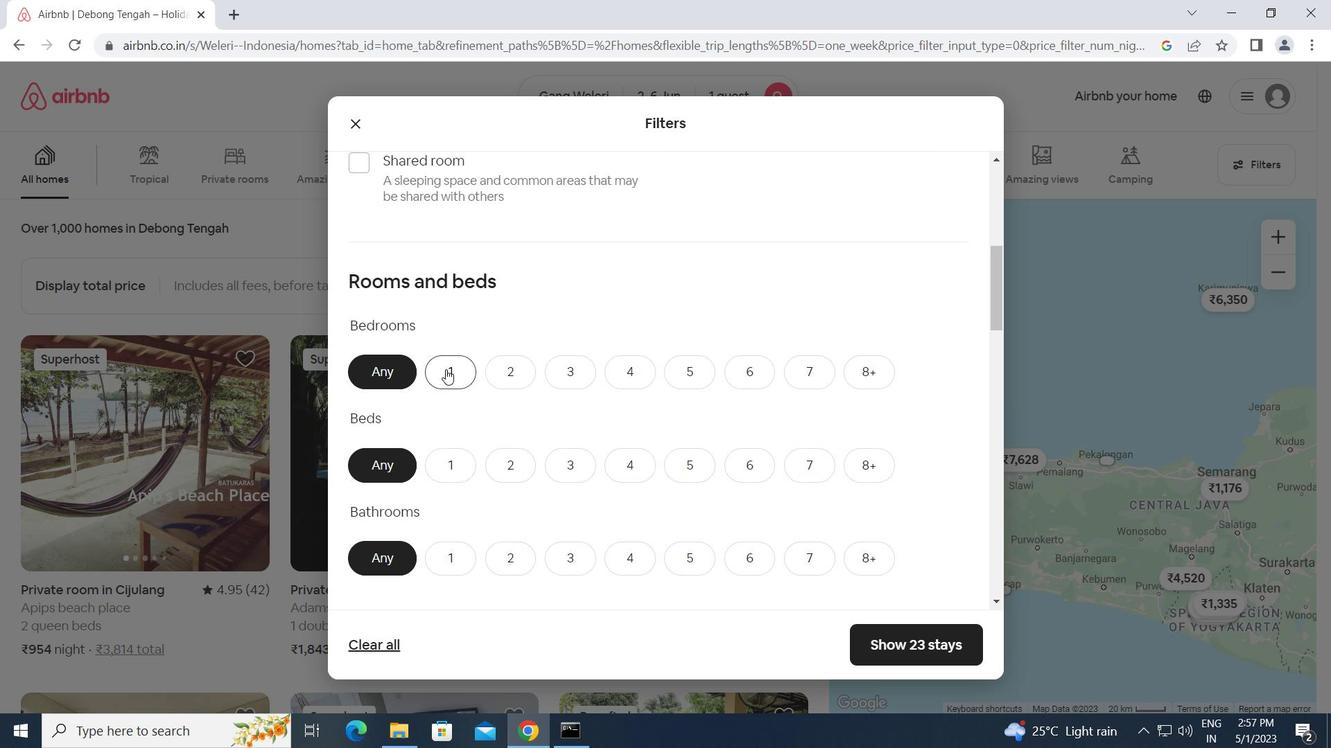 
Action: Mouse moved to (459, 459)
Screenshot: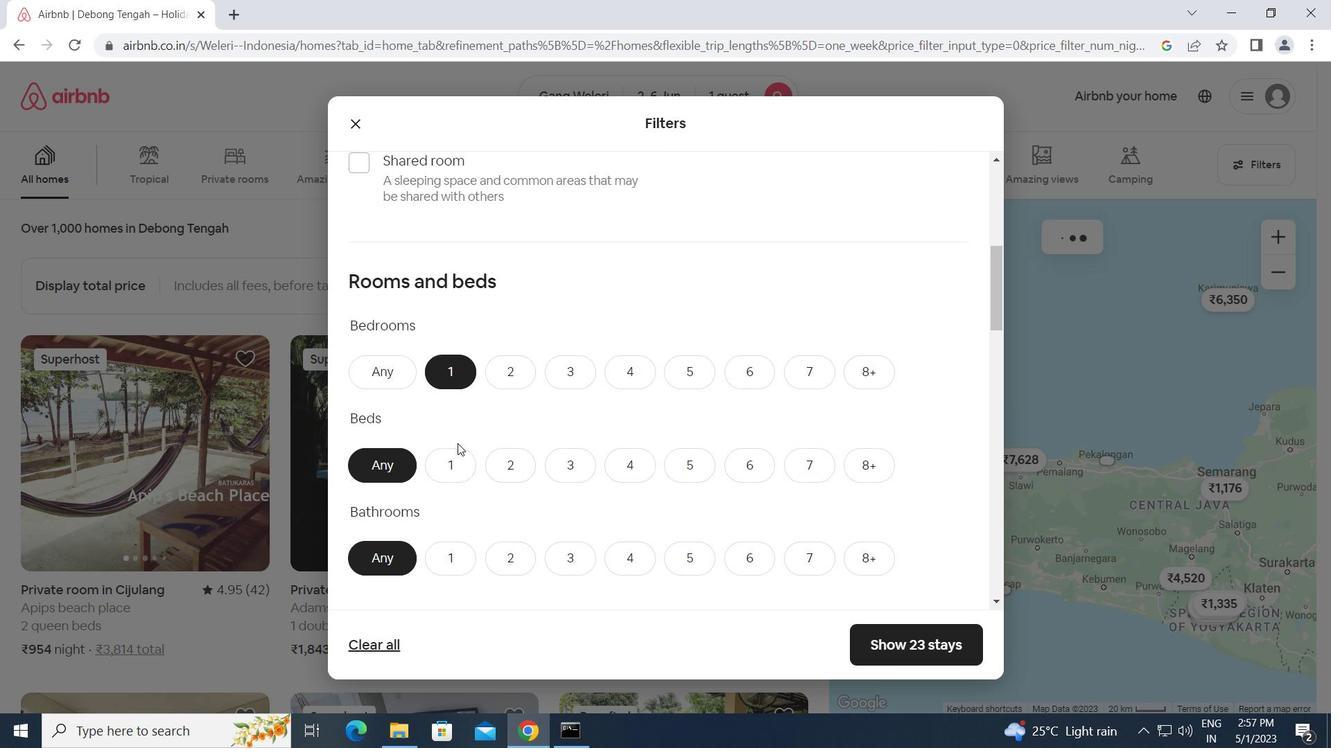 
Action: Mouse pressed left at (459, 459)
Screenshot: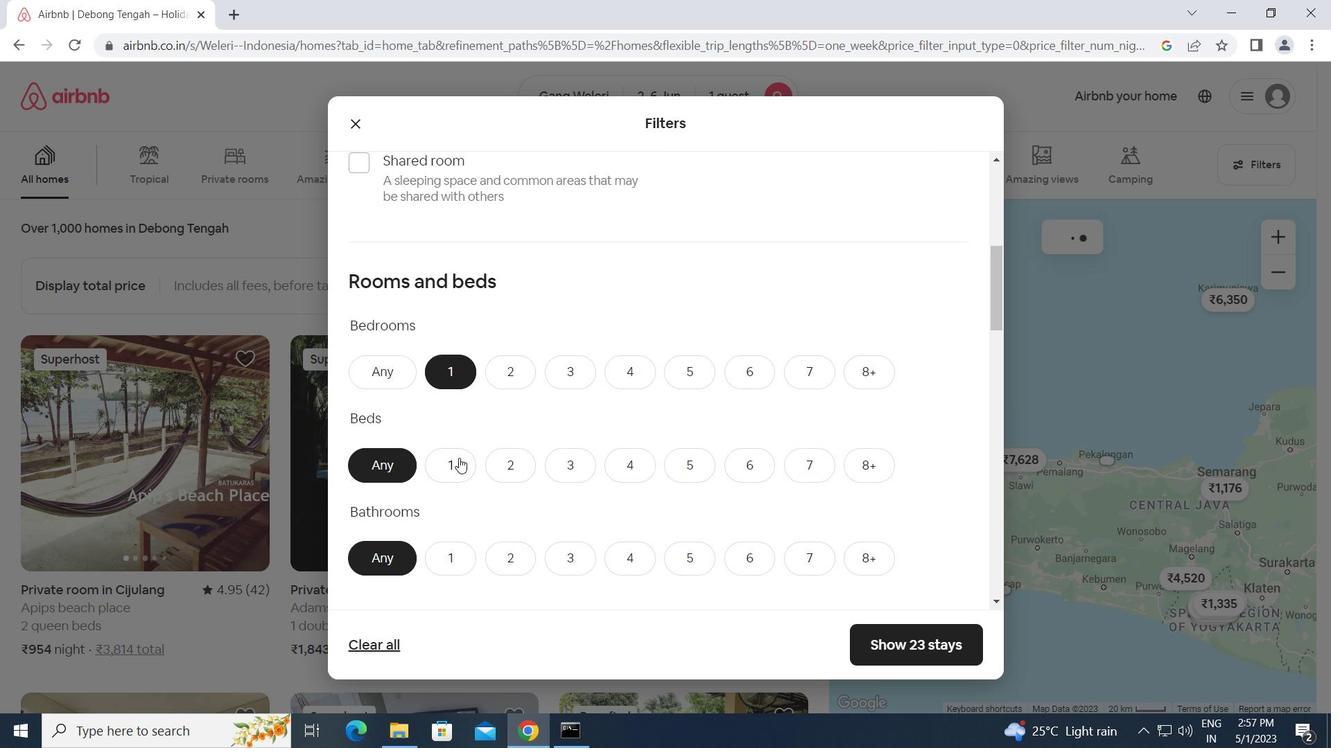 
Action: Mouse moved to (453, 542)
Screenshot: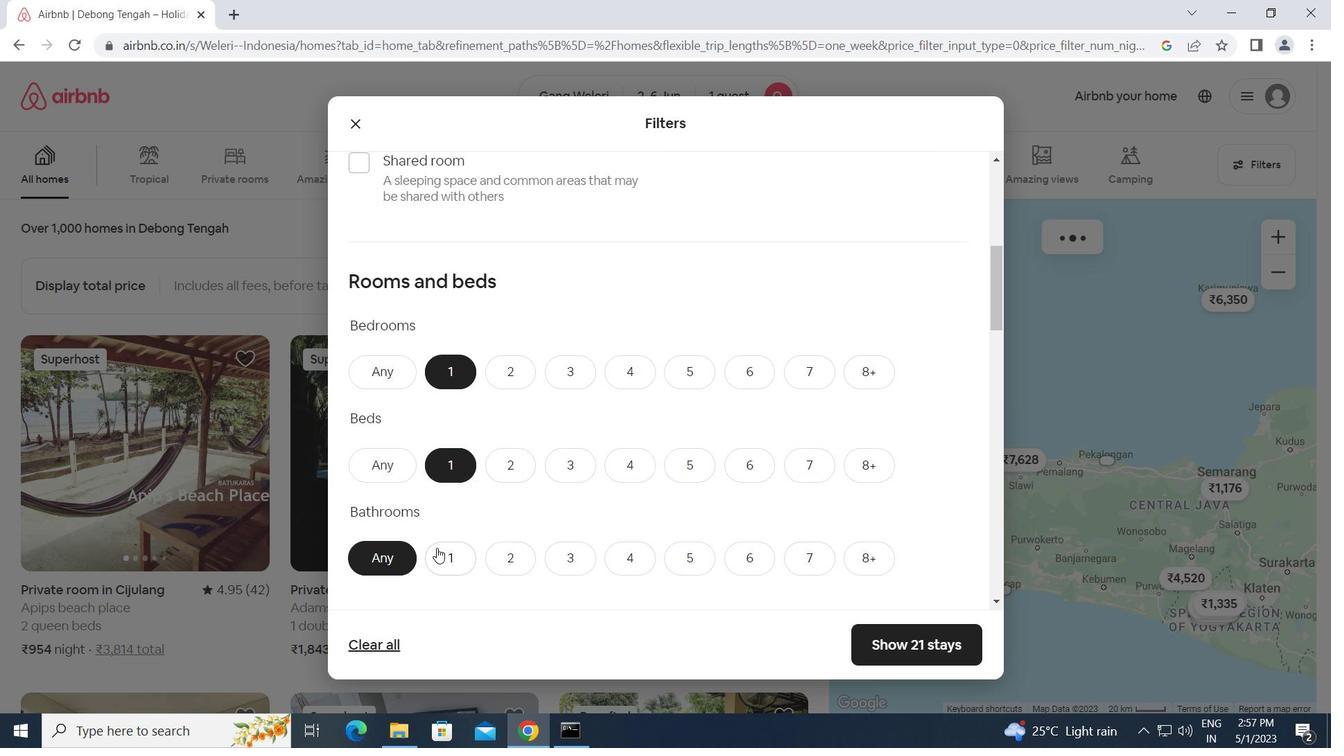 
Action: Mouse pressed left at (453, 542)
Screenshot: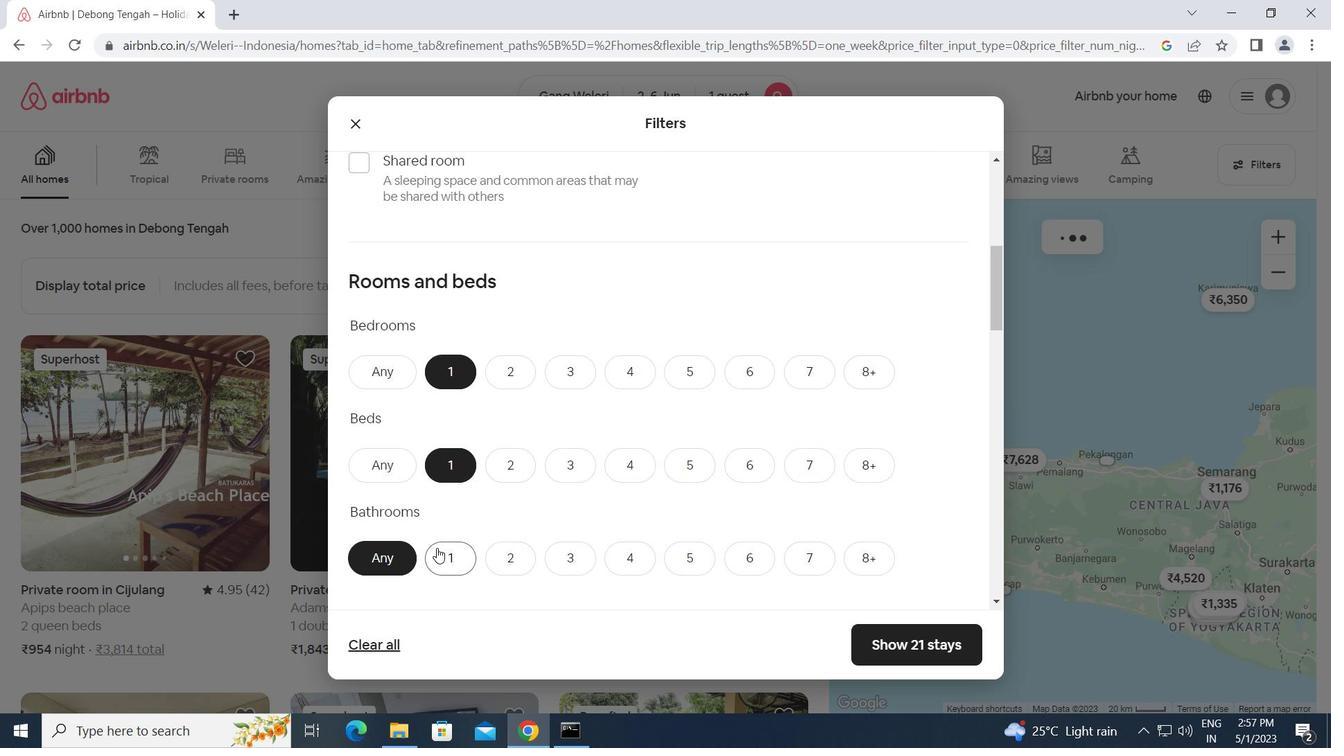 
Action: Mouse moved to (649, 584)
Screenshot: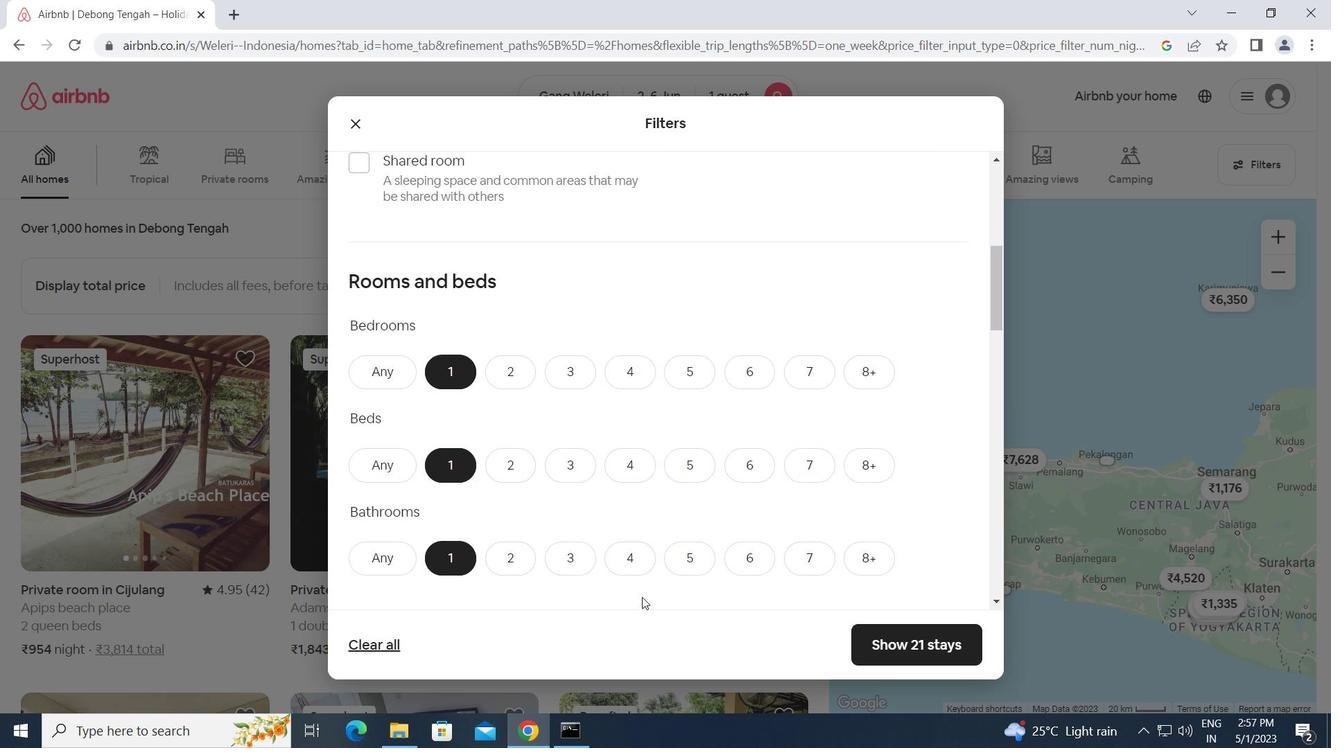 
Action: Mouse scrolled (649, 583) with delta (0, 0)
Screenshot: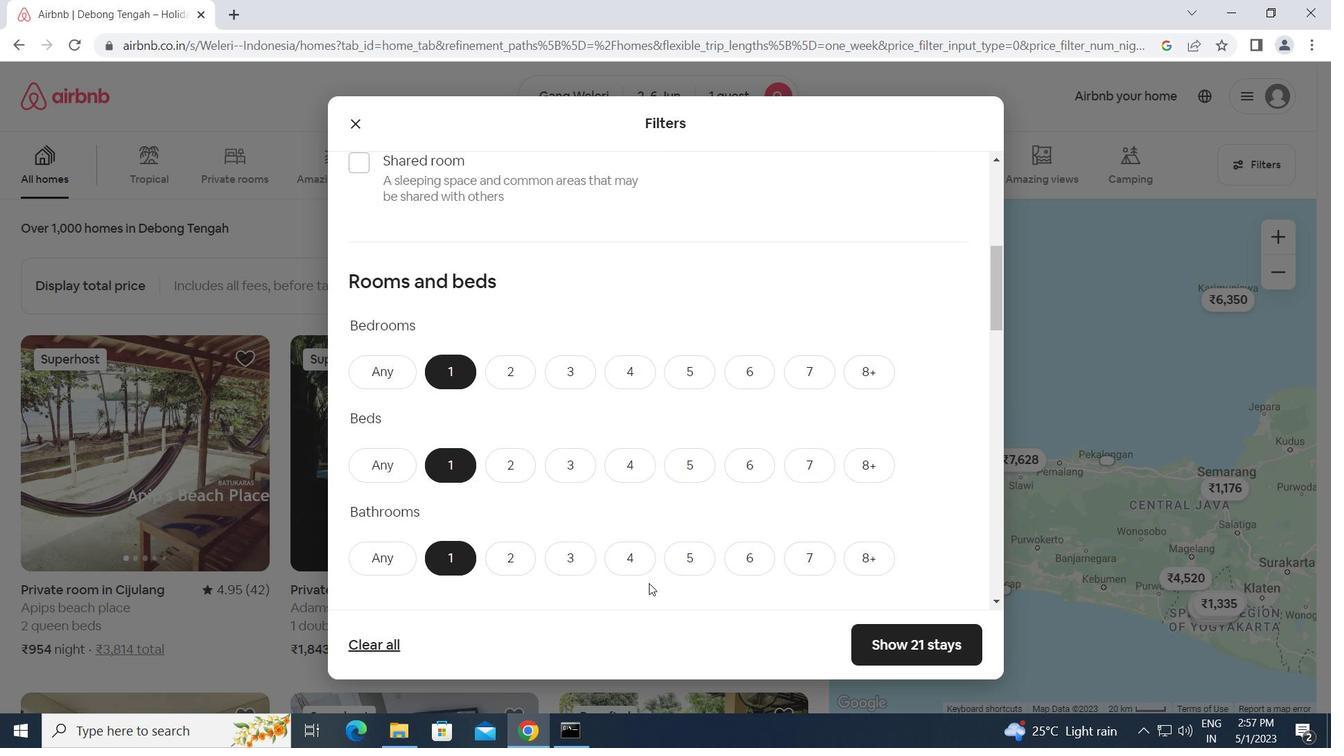 
Action: Mouse scrolled (649, 583) with delta (0, 0)
Screenshot: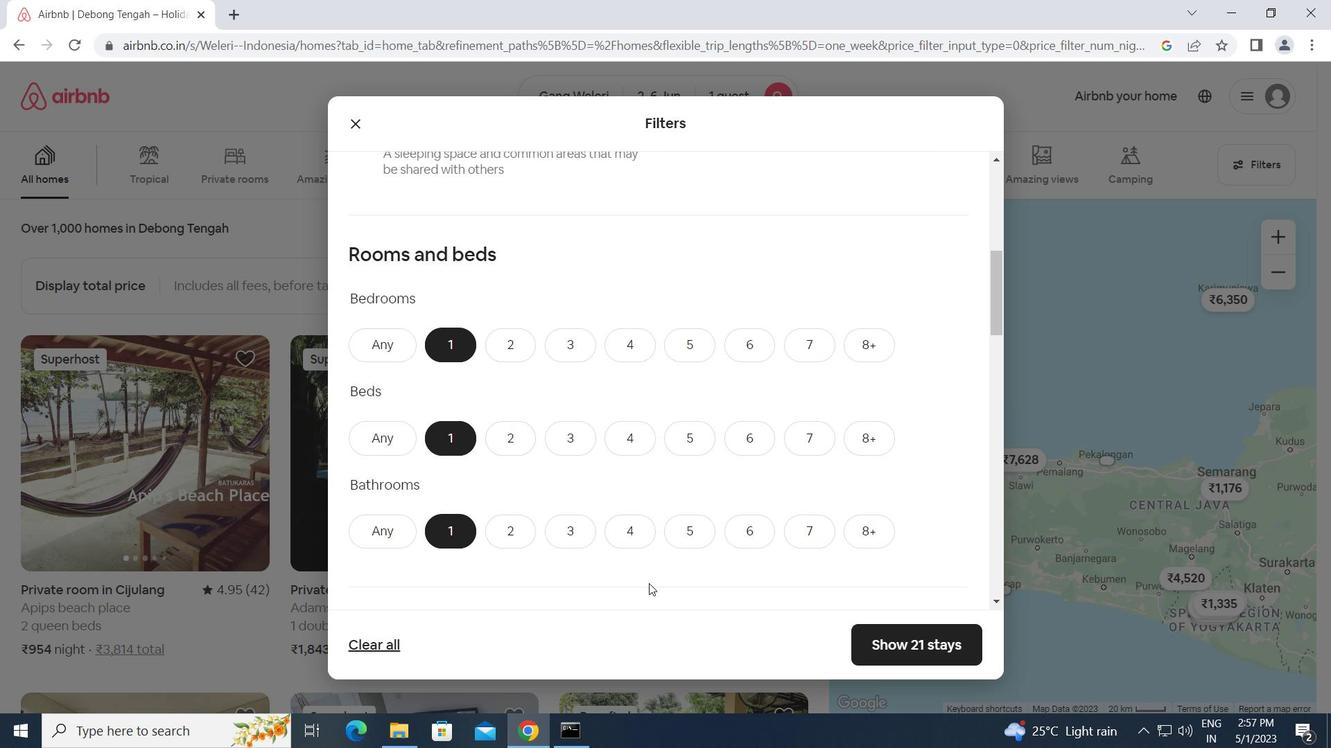 
Action: Mouse moved to (649, 580)
Screenshot: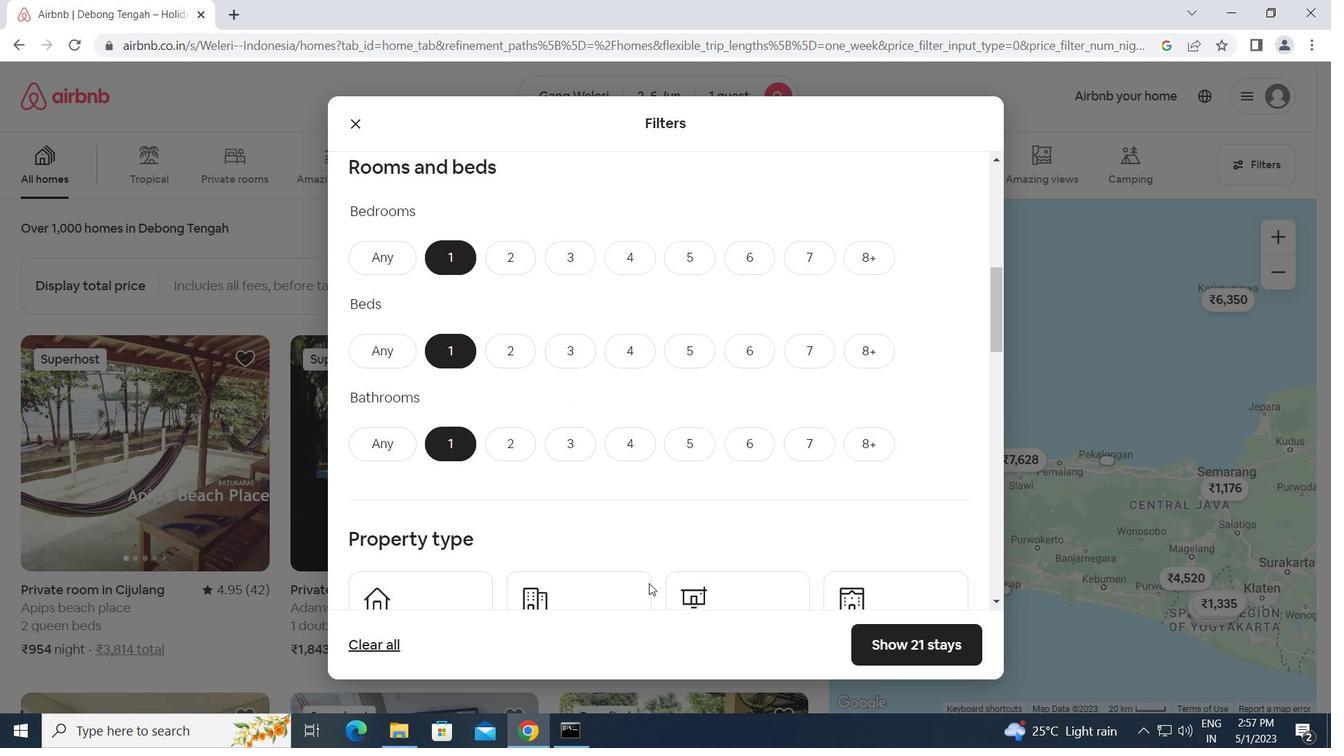 
Action: Mouse scrolled (649, 579) with delta (0, 0)
Screenshot: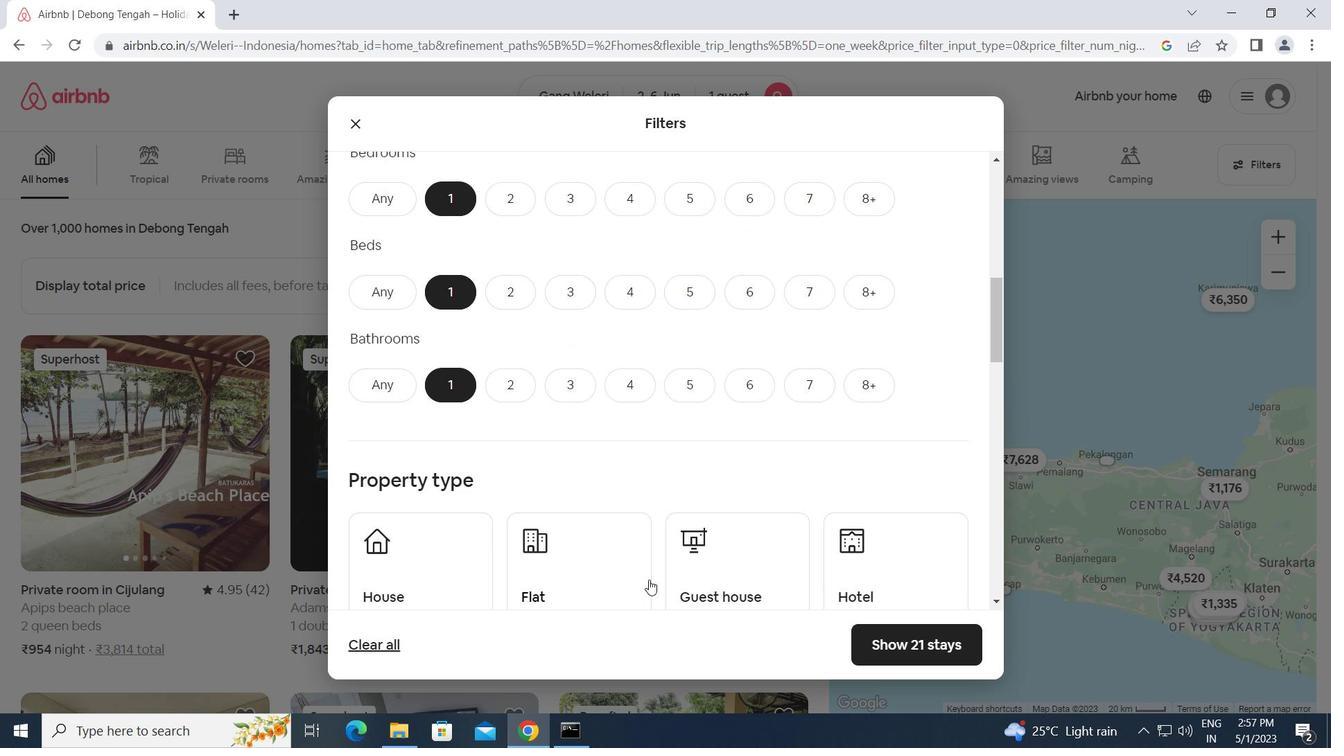
Action: Mouse moved to (441, 490)
Screenshot: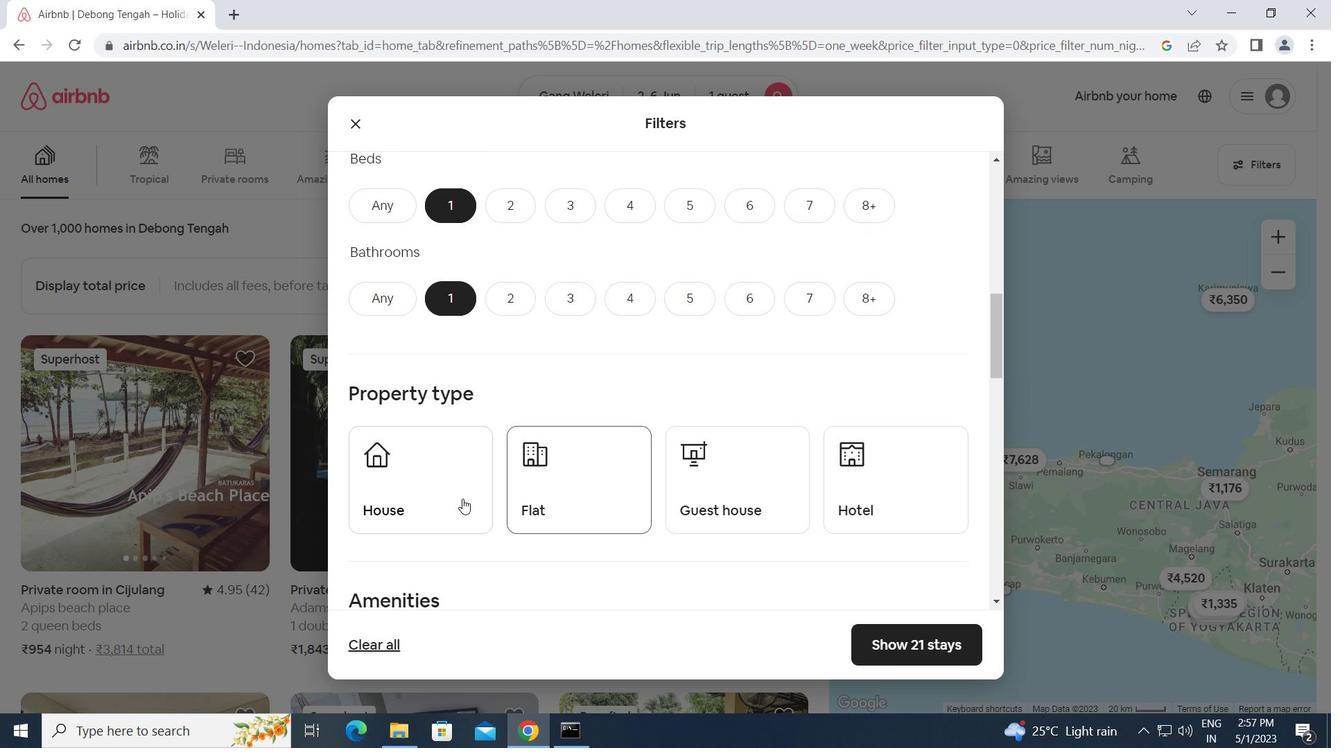 
Action: Mouse pressed left at (441, 490)
Screenshot: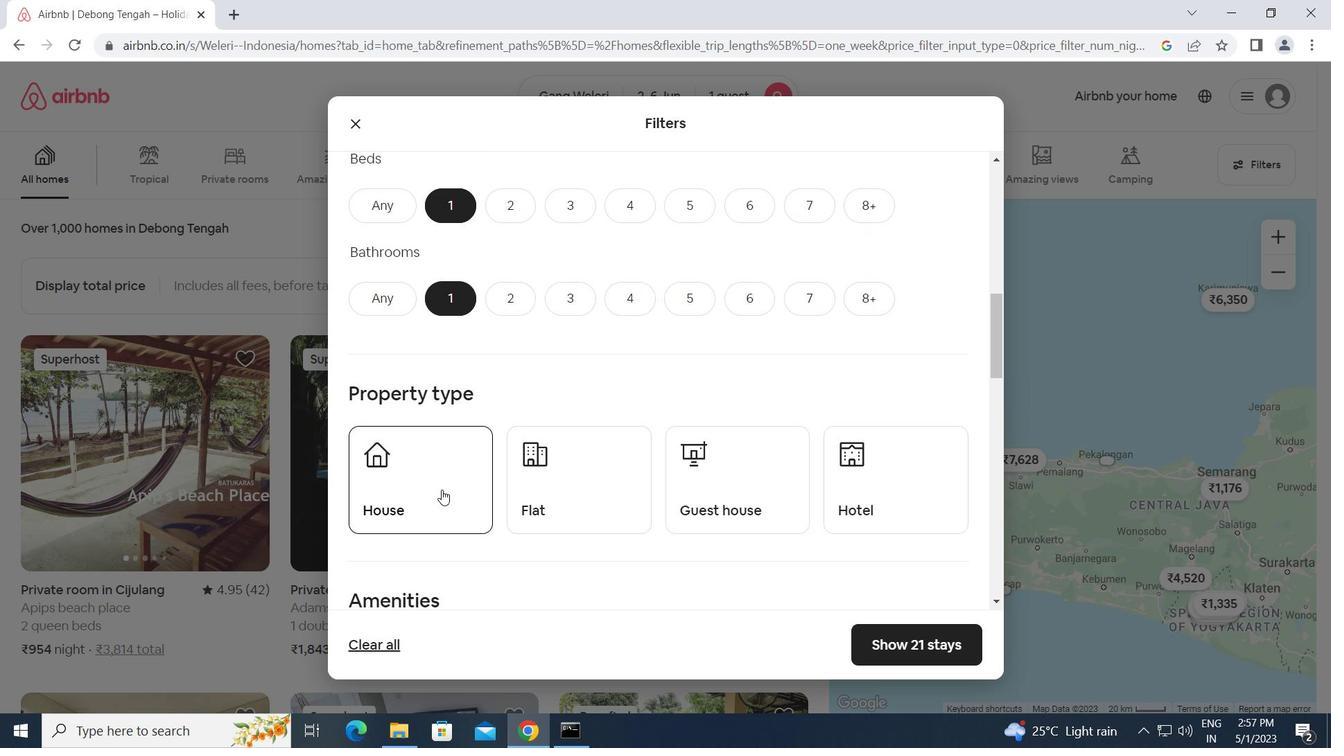 
Action: Mouse moved to (601, 491)
Screenshot: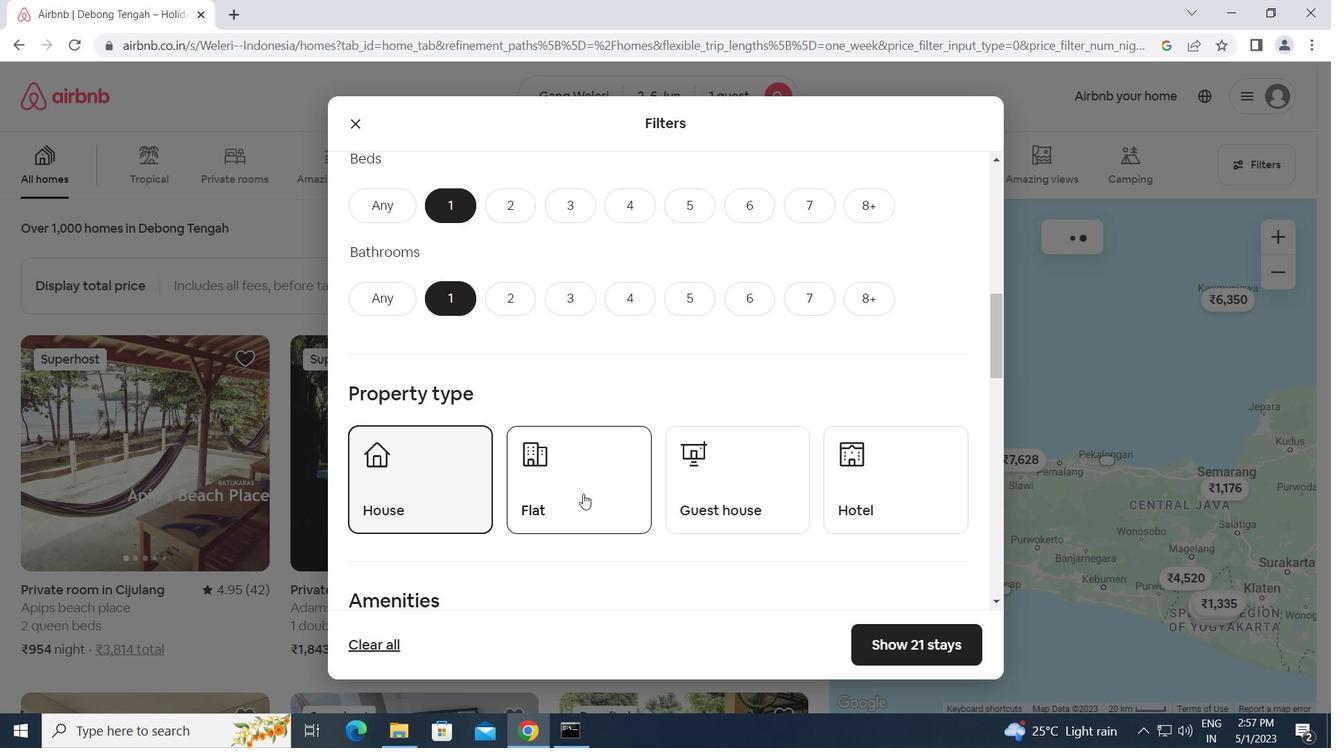 
Action: Mouse pressed left at (601, 491)
Screenshot: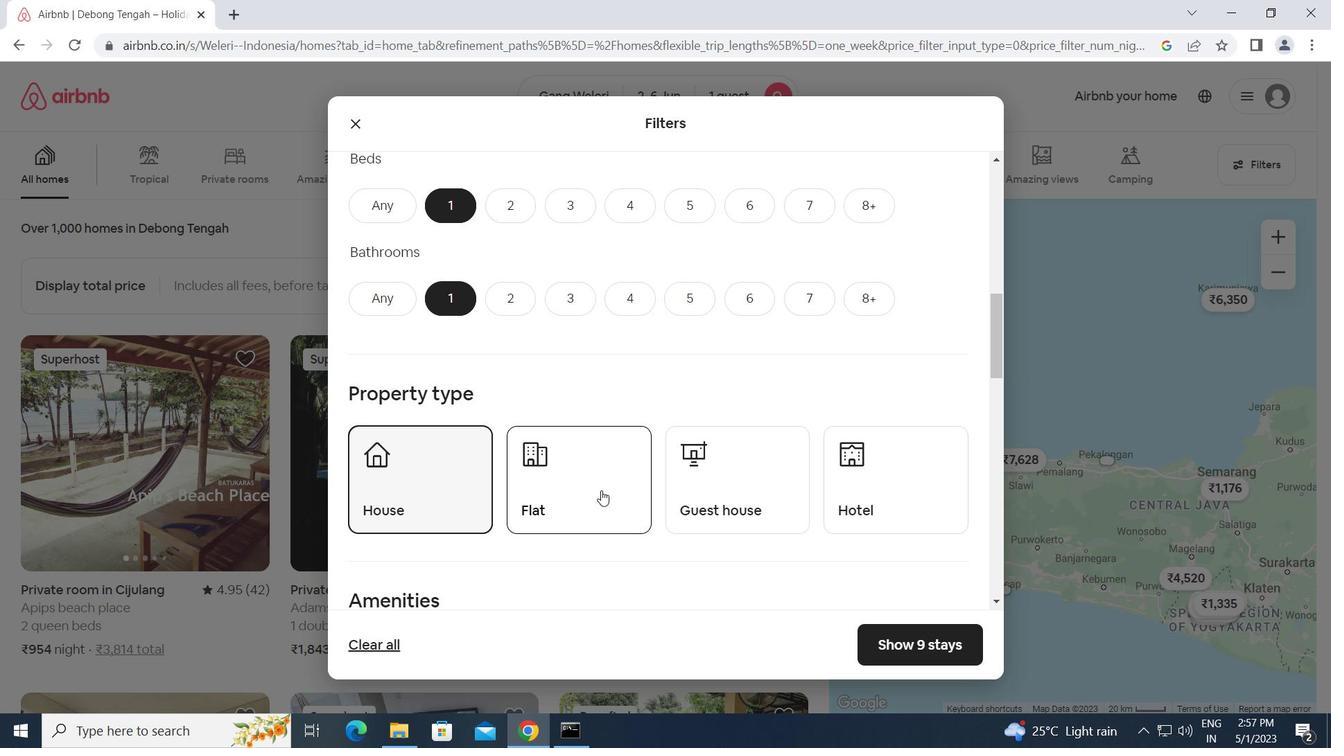 
Action: Mouse moved to (711, 475)
Screenshot: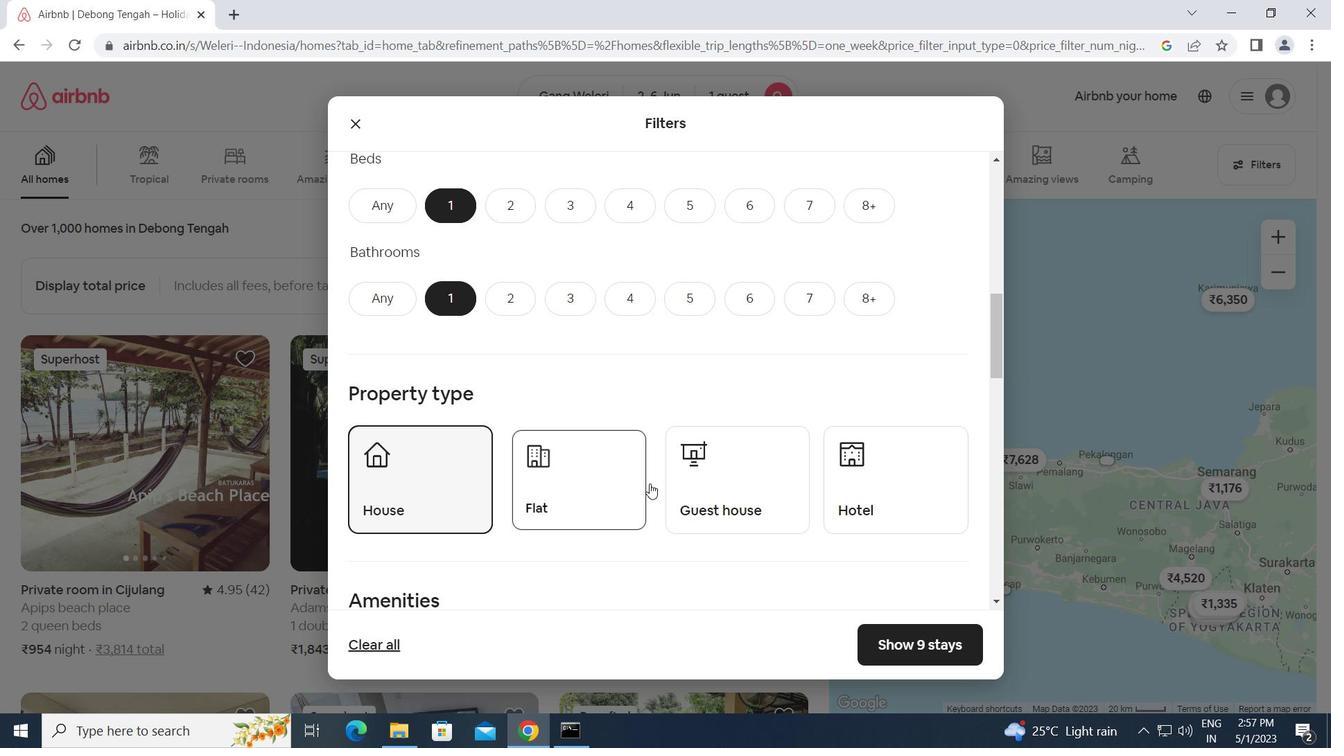 
Action: Mouse pressed left at (711, 475)
Screenshot: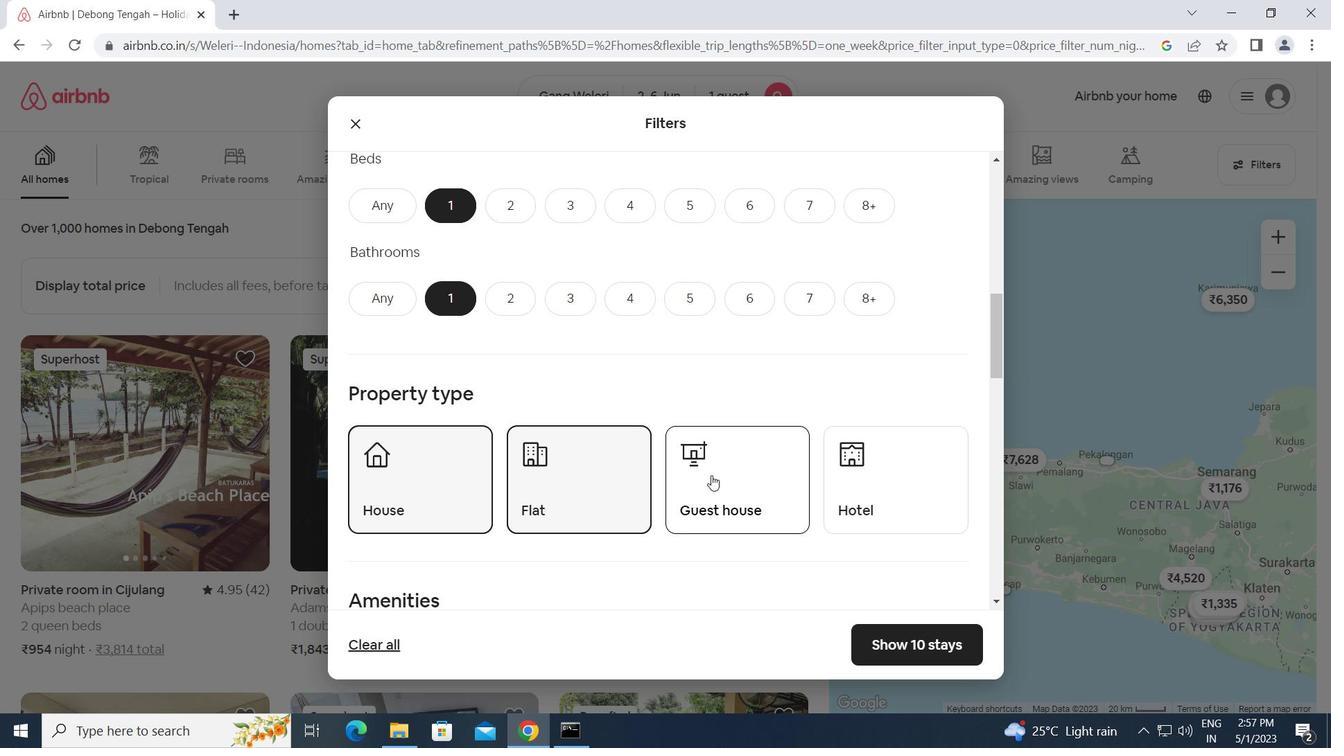 
Action: Mouse moved to (908, 476)
Screenshot: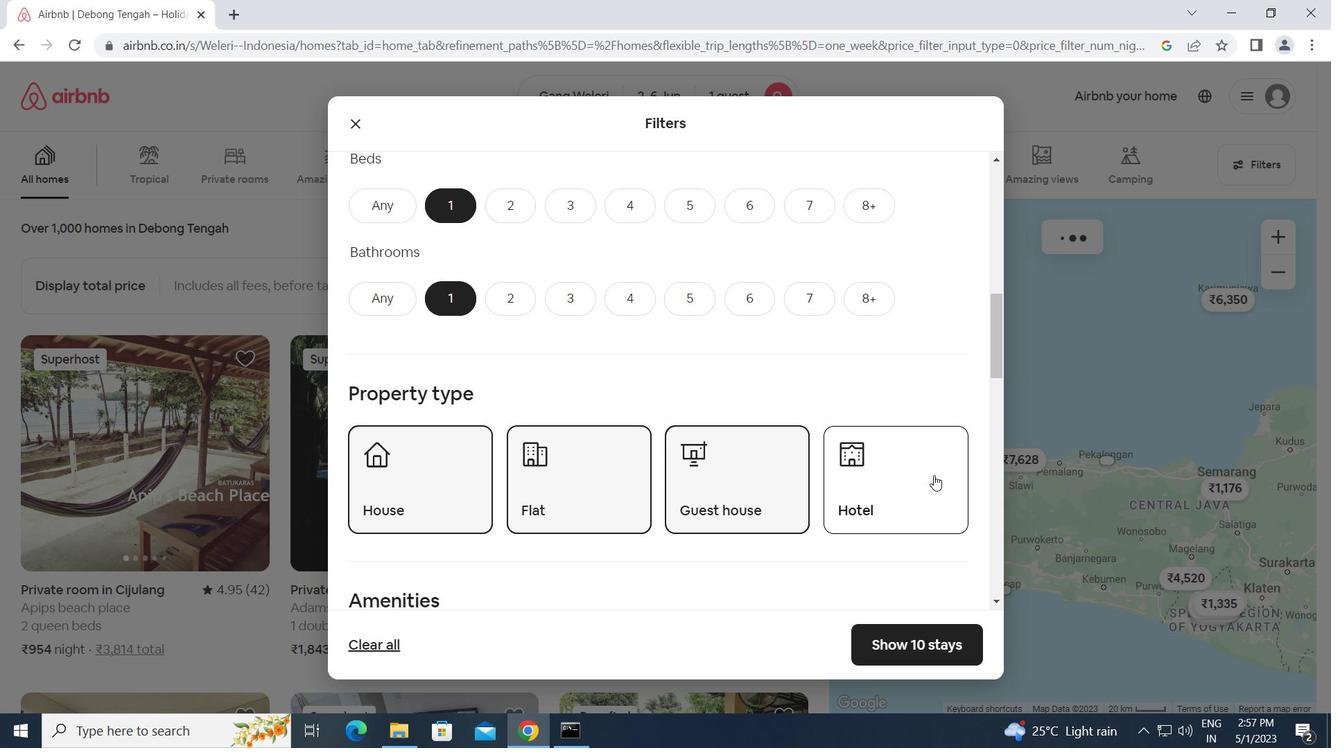 
Action: Mouse pressed left at (908, 476)
Screenshot: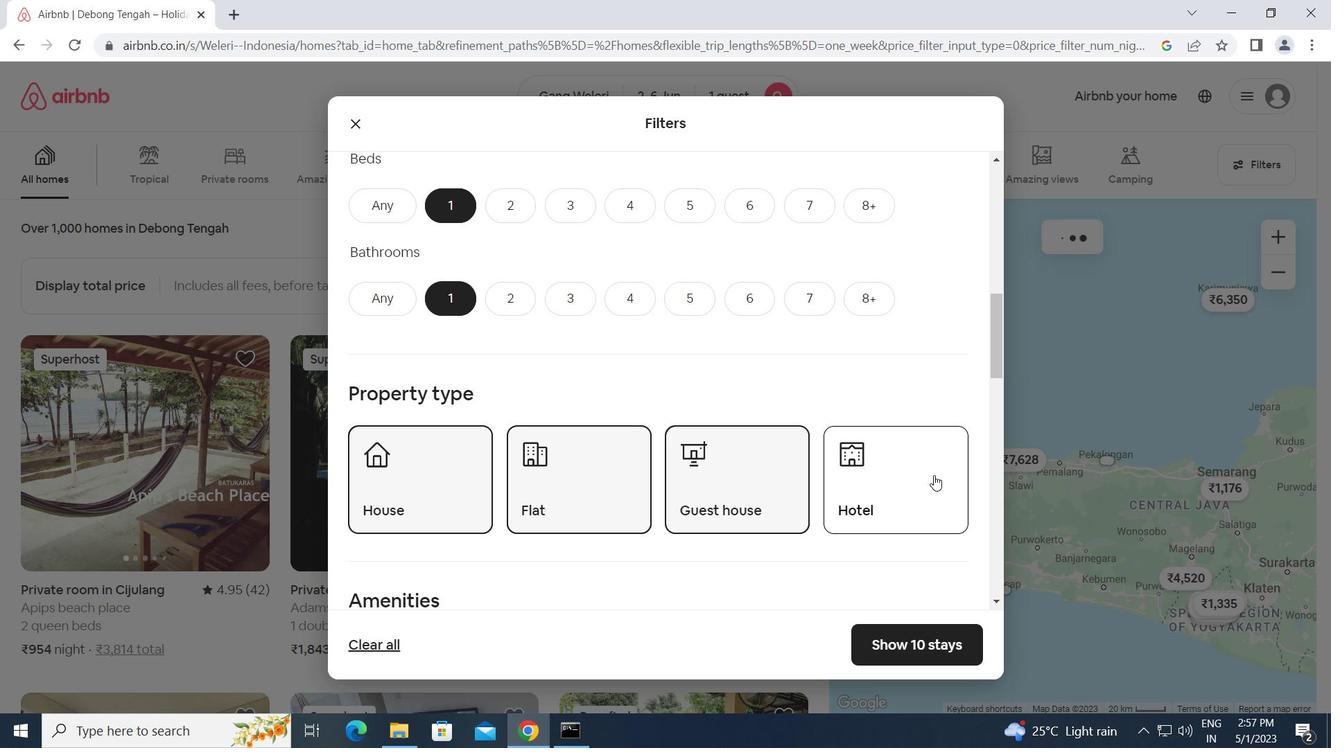 
Action: Mouse moved to (621, 545)
Screenshot: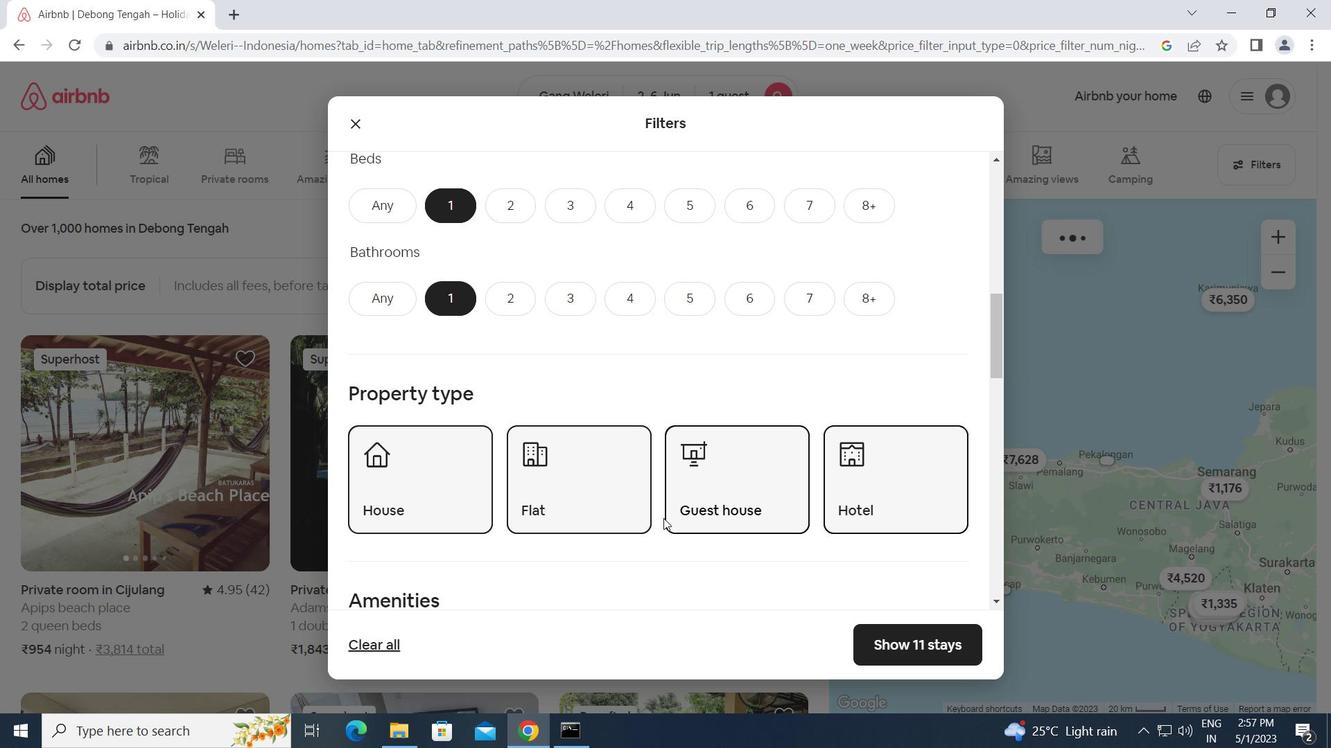 
Action: Mouse scrolled (621, 544) with delta (0, 0)
Screenshot: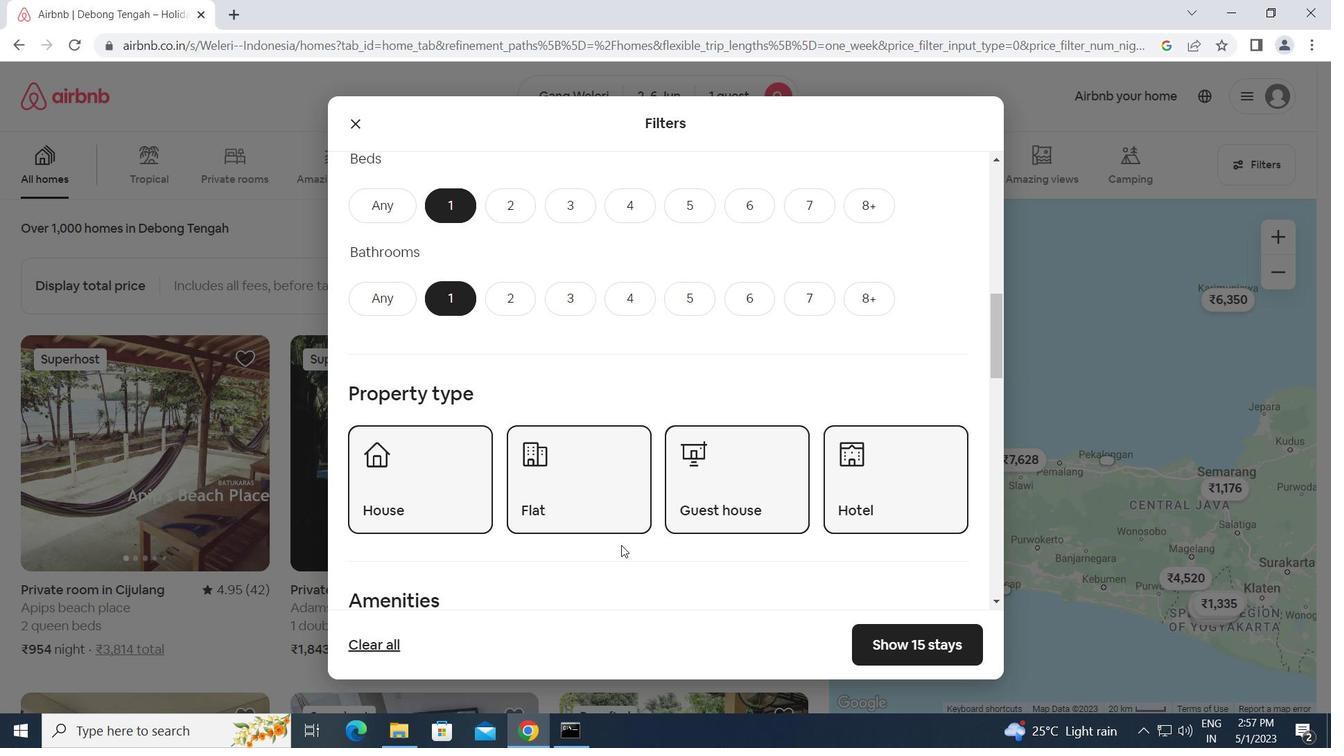 
Action: Mouse scrolled (621, 544) with delta (0, 0)
Screenshot: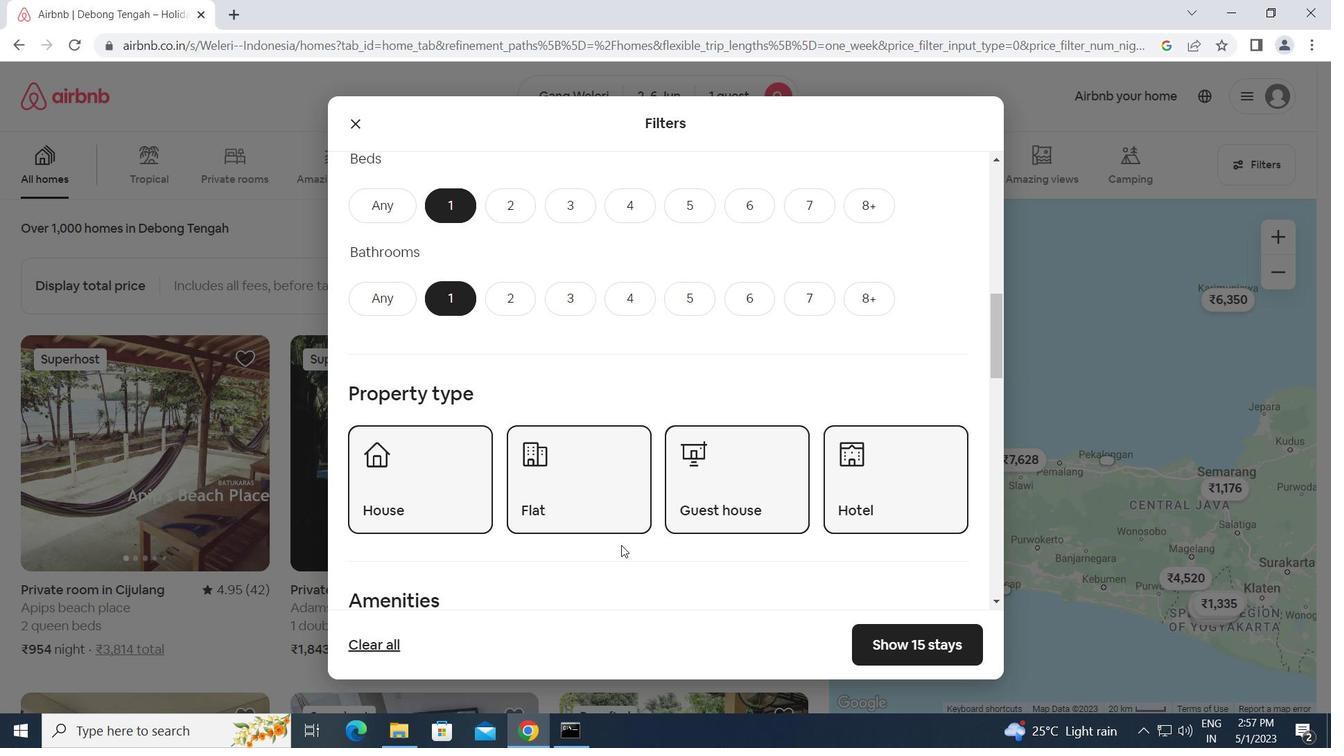
Action: Mouse scrolled (621, 544) with delta (0, 0)
Screenshot: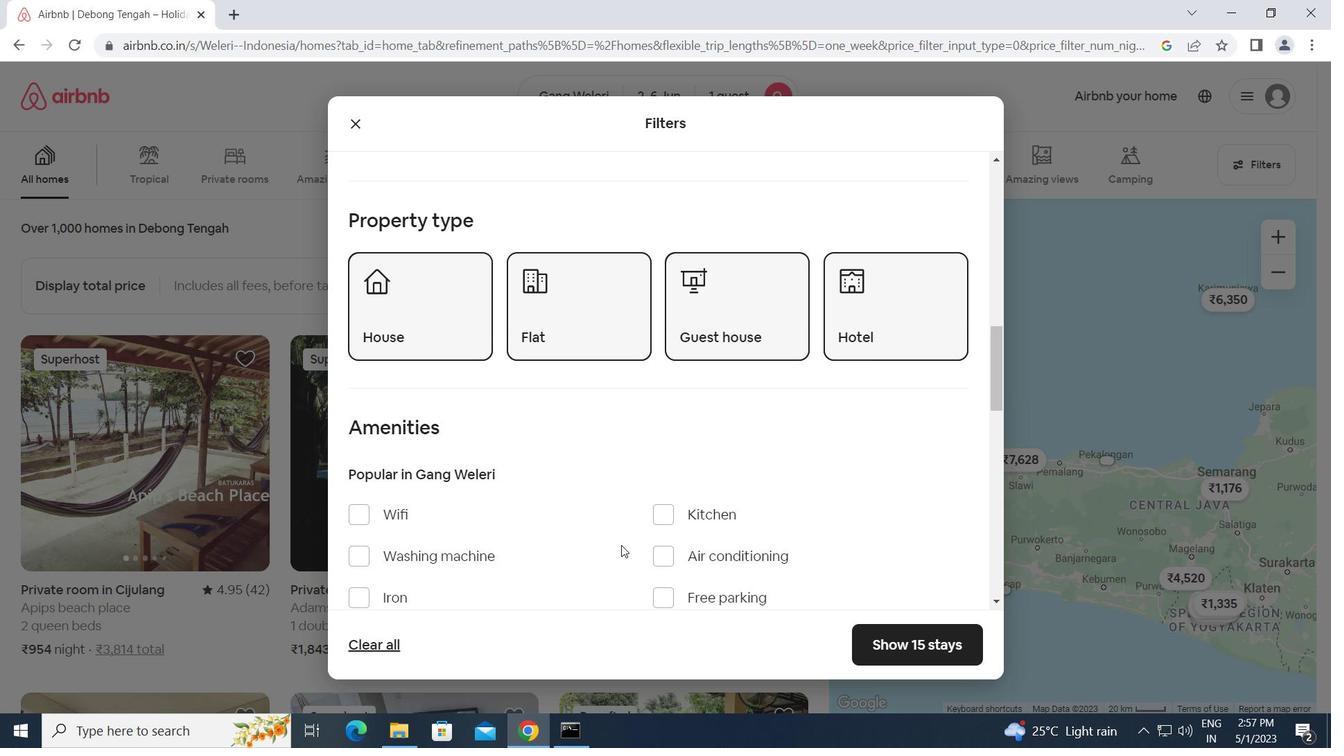 
Action: Mouse scrolled (621, 544) with delta (0, 0)
Screenshot: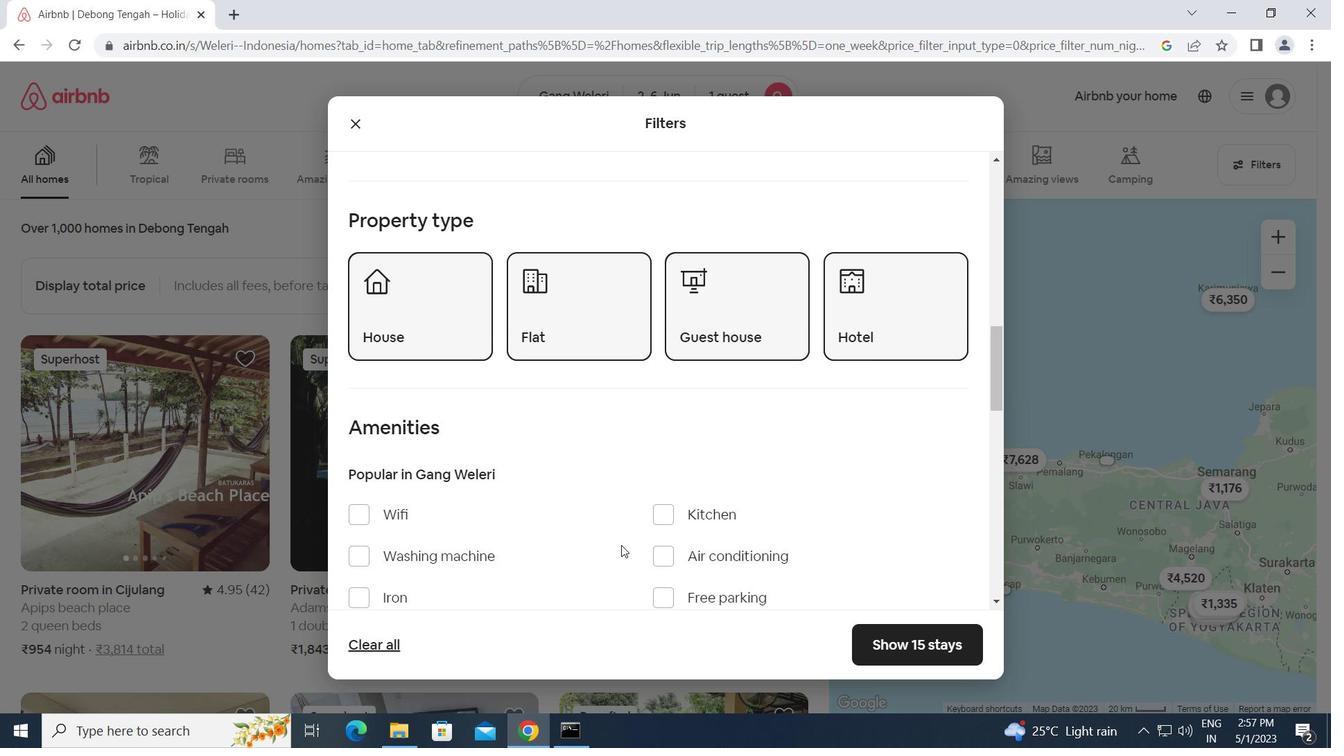 
Action: Mouse scrolled (621, 544) with delta (0, 0)
Screenshot: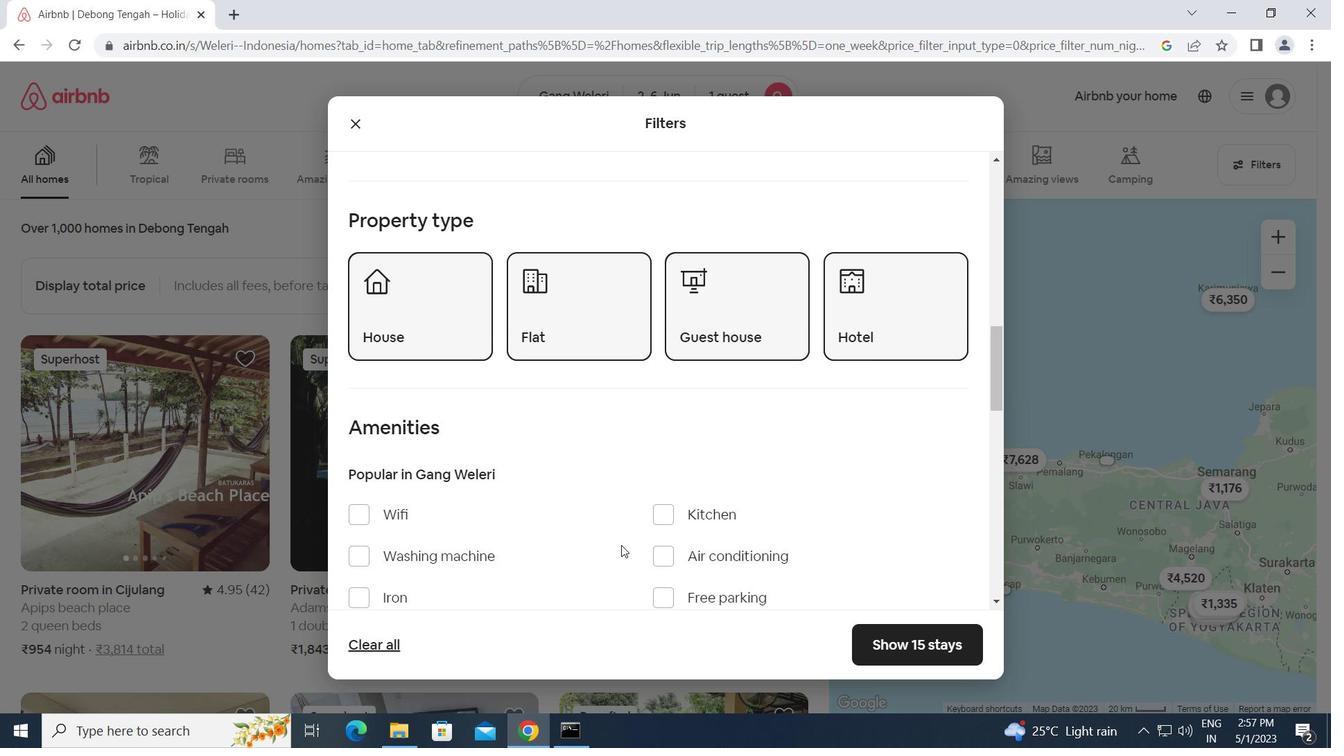 
Action: Mouse moved to (921, 566)
Screenshot: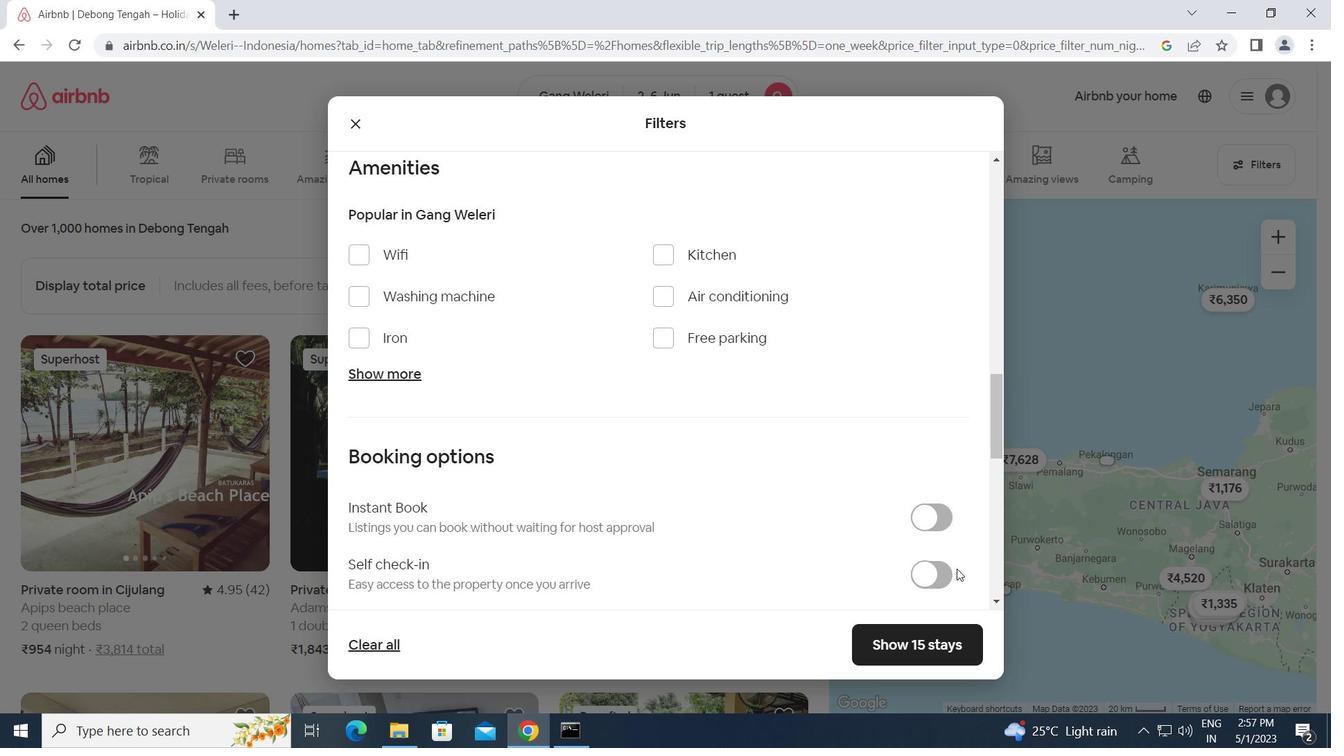 
Action: Mouse pressed left at (921, 566)
Screenshot: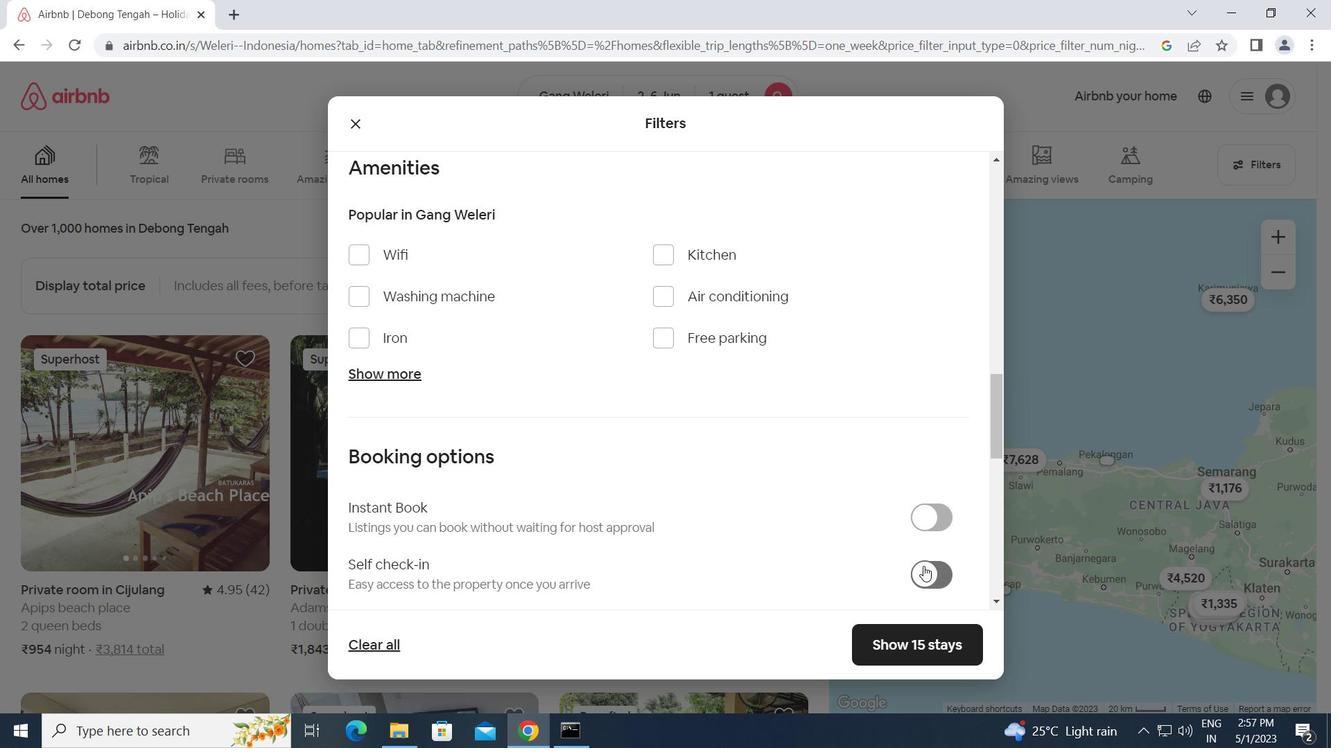 
Action: Mouse moved to (582, 544)
Screenshot: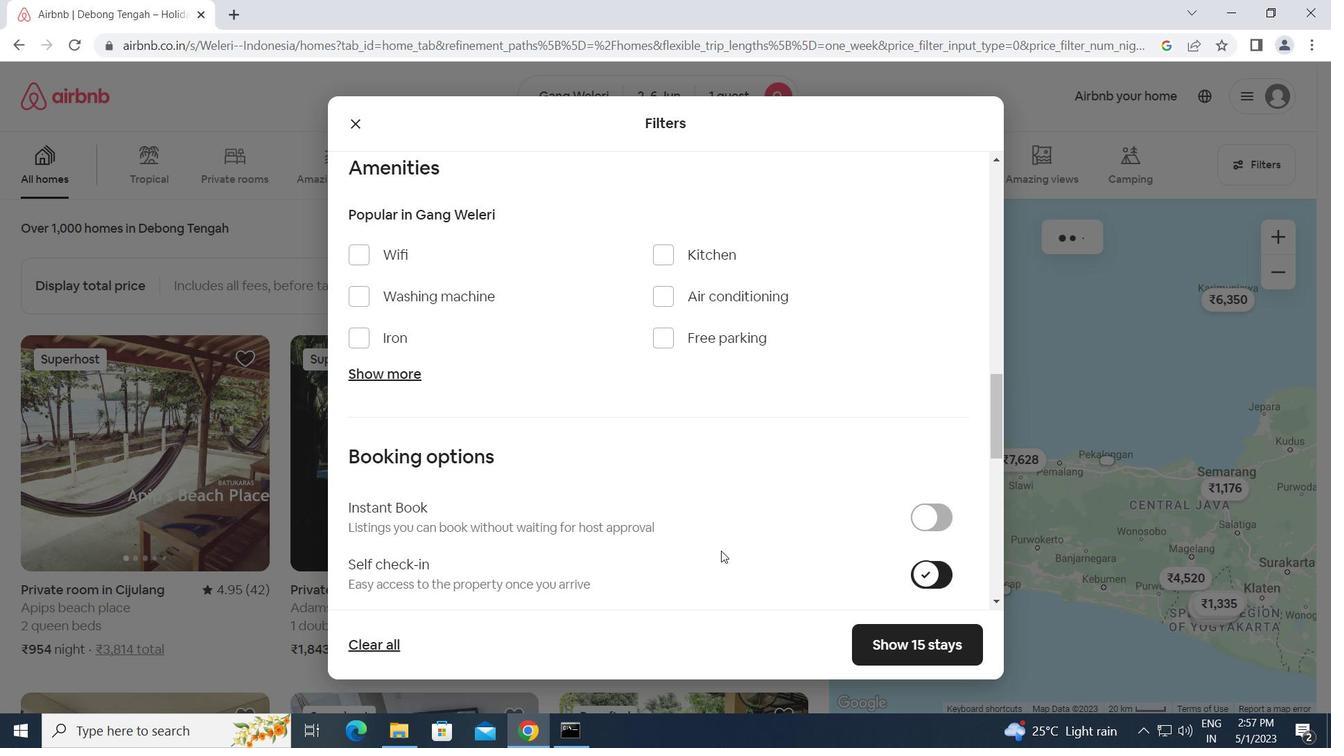 
Action: Mouse scrolled (582, 543) with delta (0, 0)
Screenshot: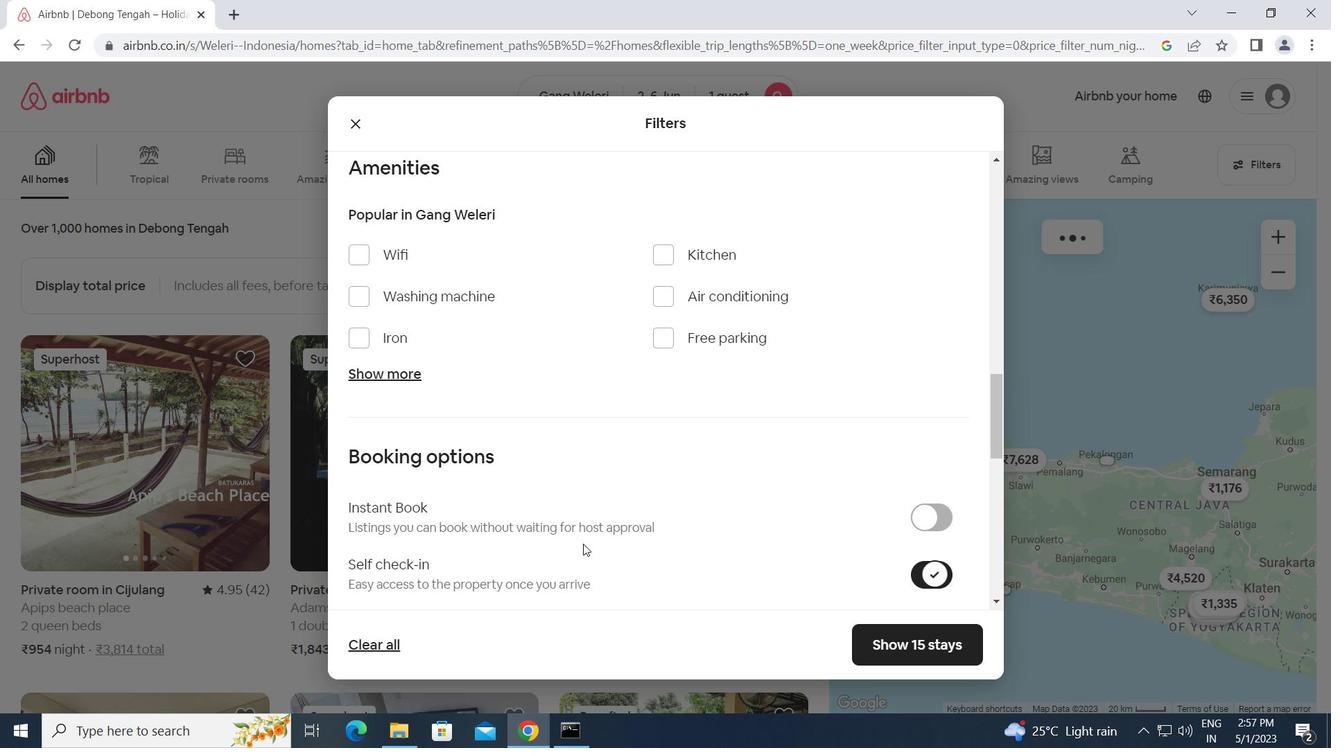 
Action: Mouse scrolled (582, 543) with delta (0, 0)
Screenshot: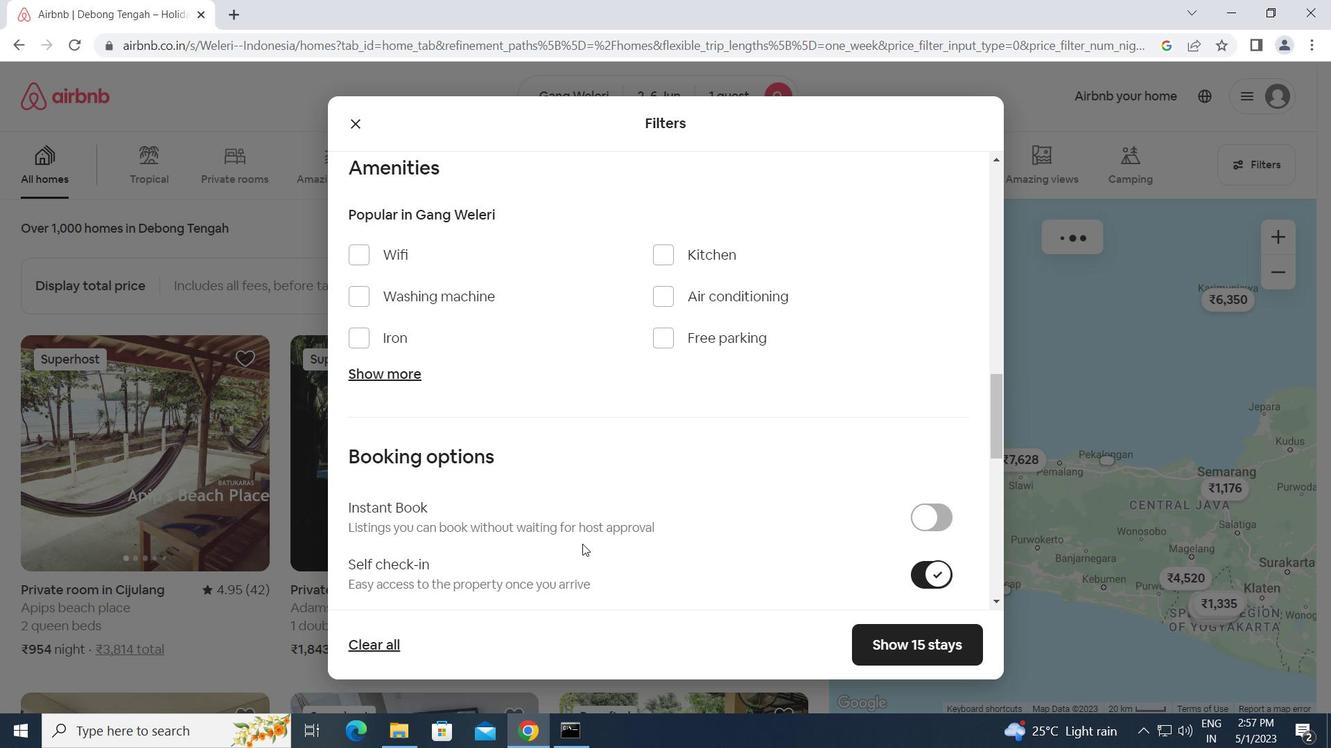 
Action: Mouse scrolled (582, 543) with delta (0, 0)
Screenshot: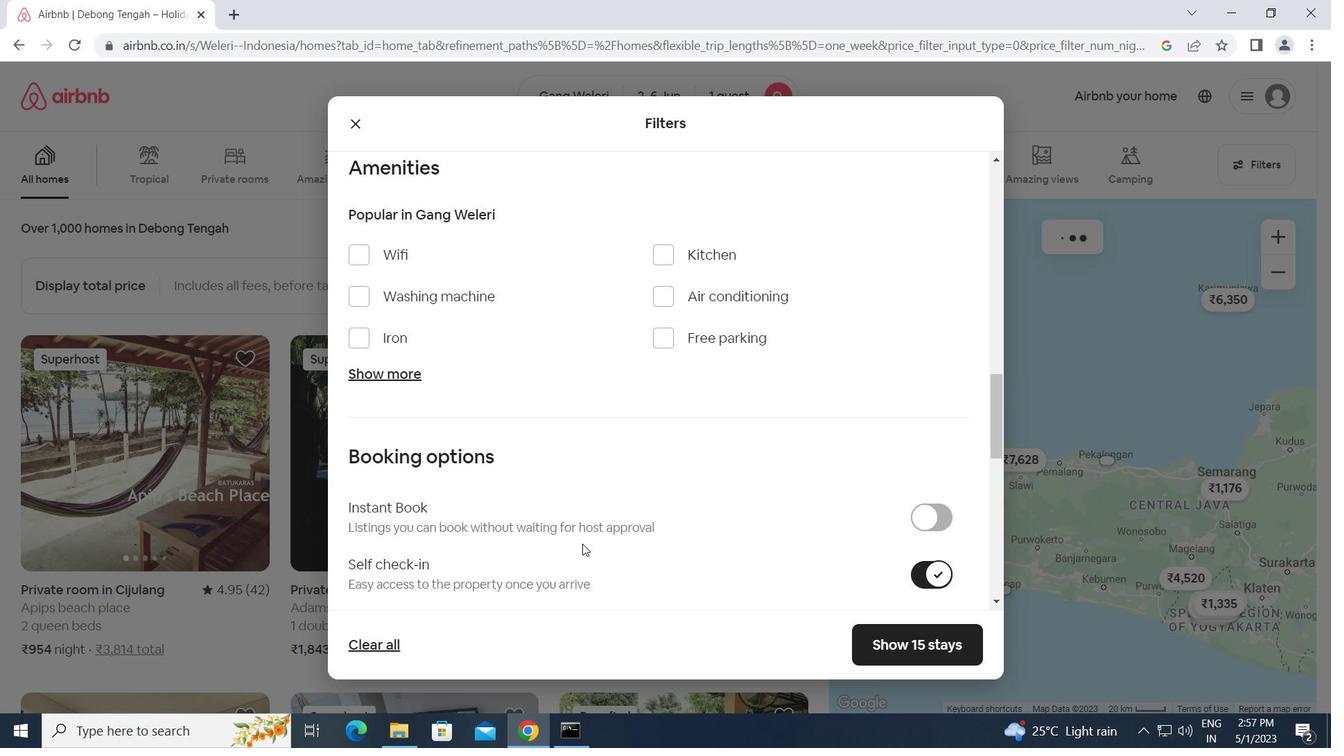 
Action: Mouse scrolled (582, 543) with delta (0, 0)
Screenshot: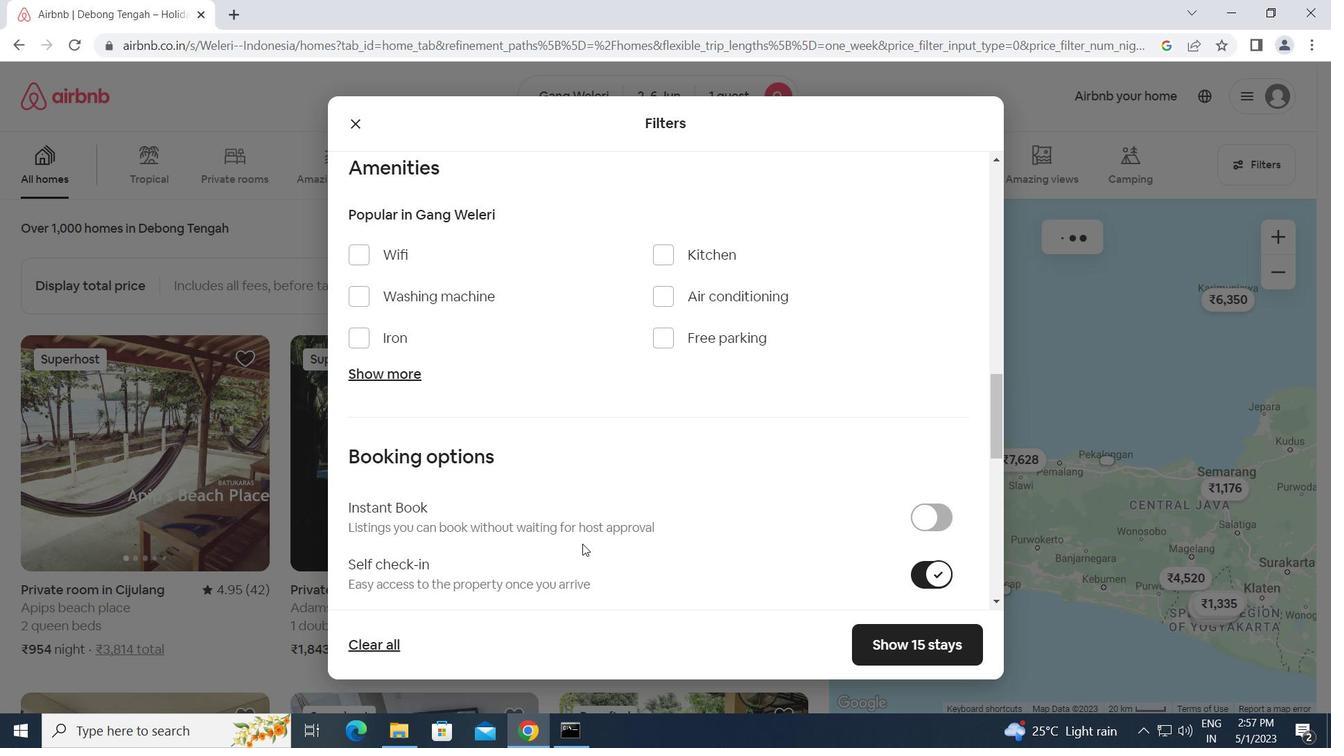 
Action: Mouse scrolled (582, 543) with delta (0, 0)
Screenshot: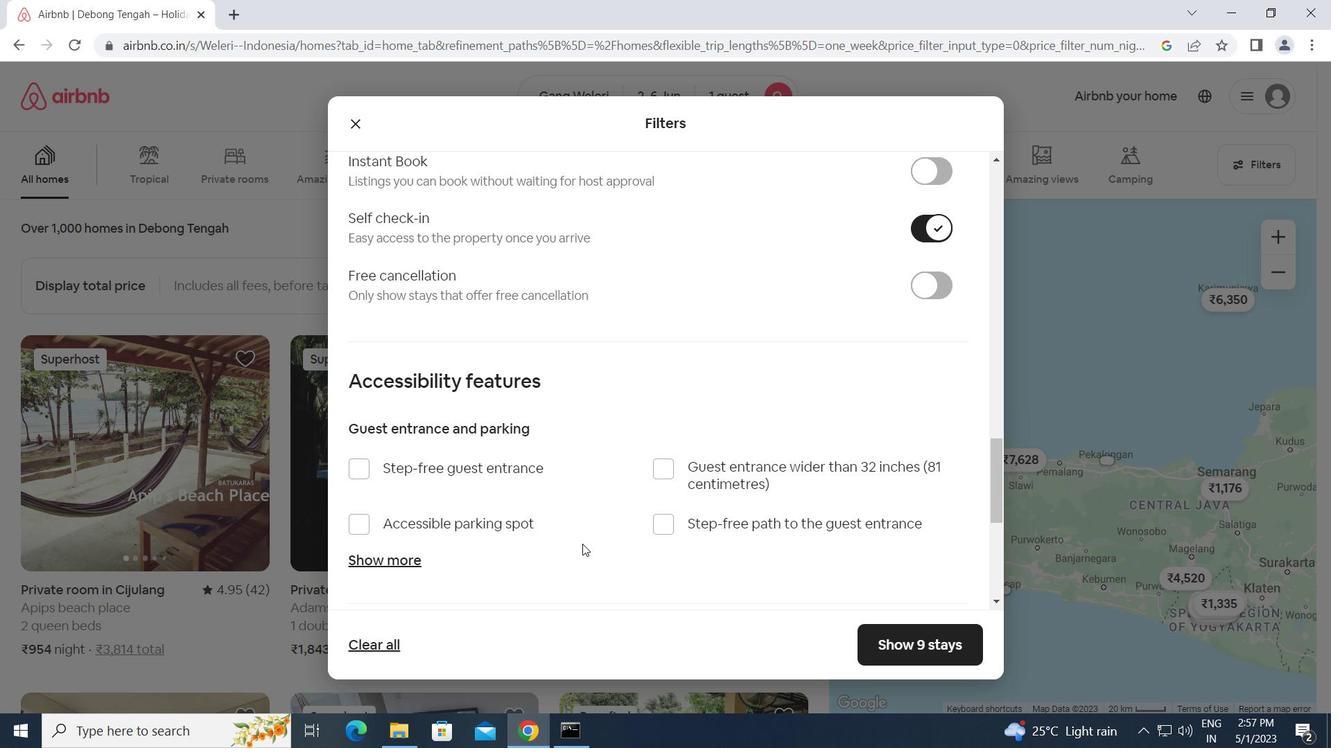 
Action: Mouse scrolled (582, 543) with delta (0, 0)
Screenshot: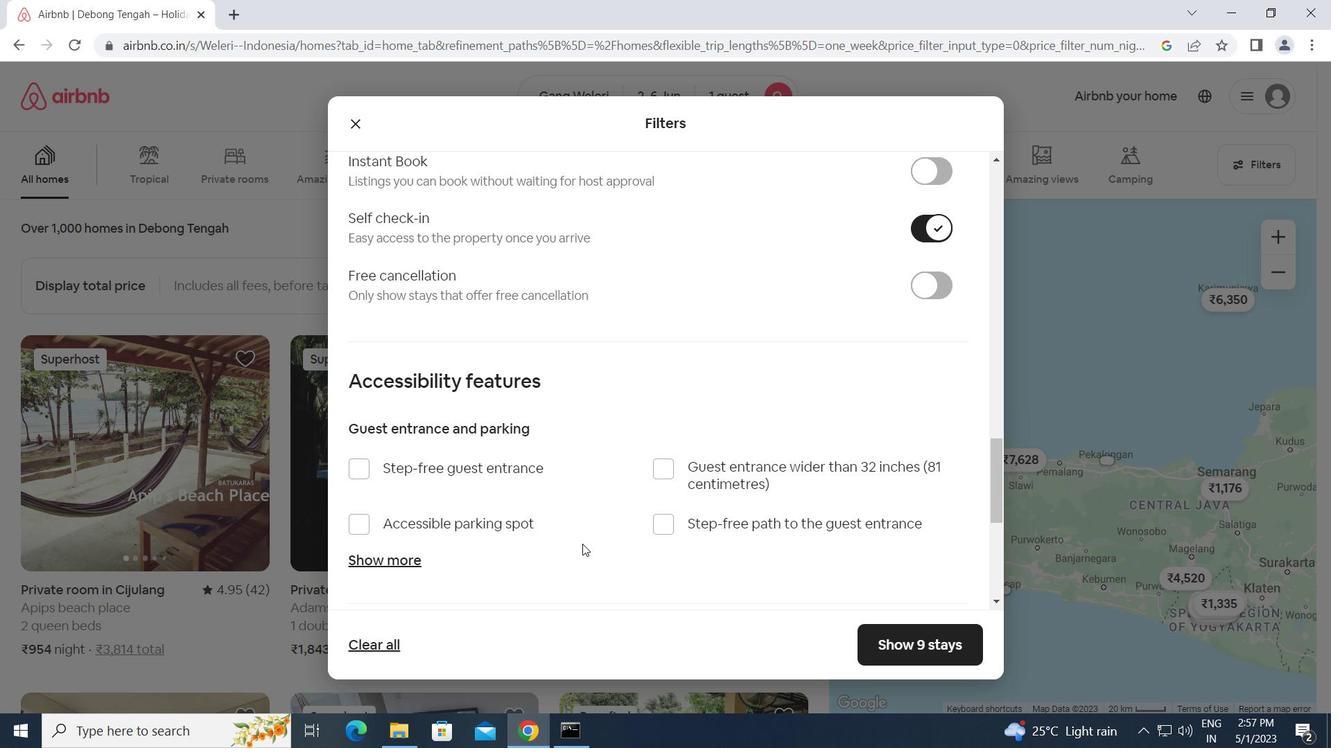 
Action: Mouse scrolled (582, 543) with delta (0, 0)
Screenshot: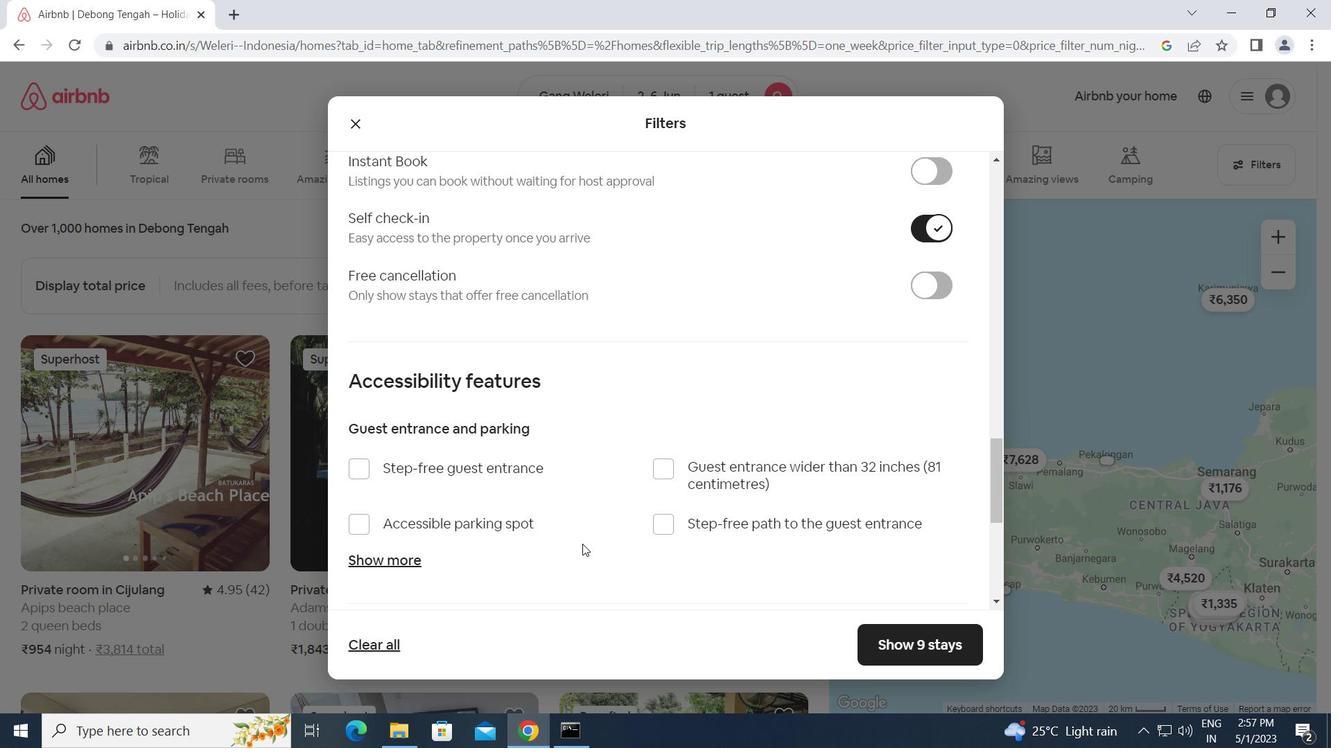 
Action: Mouse moved to (419, 538)
Screenshot: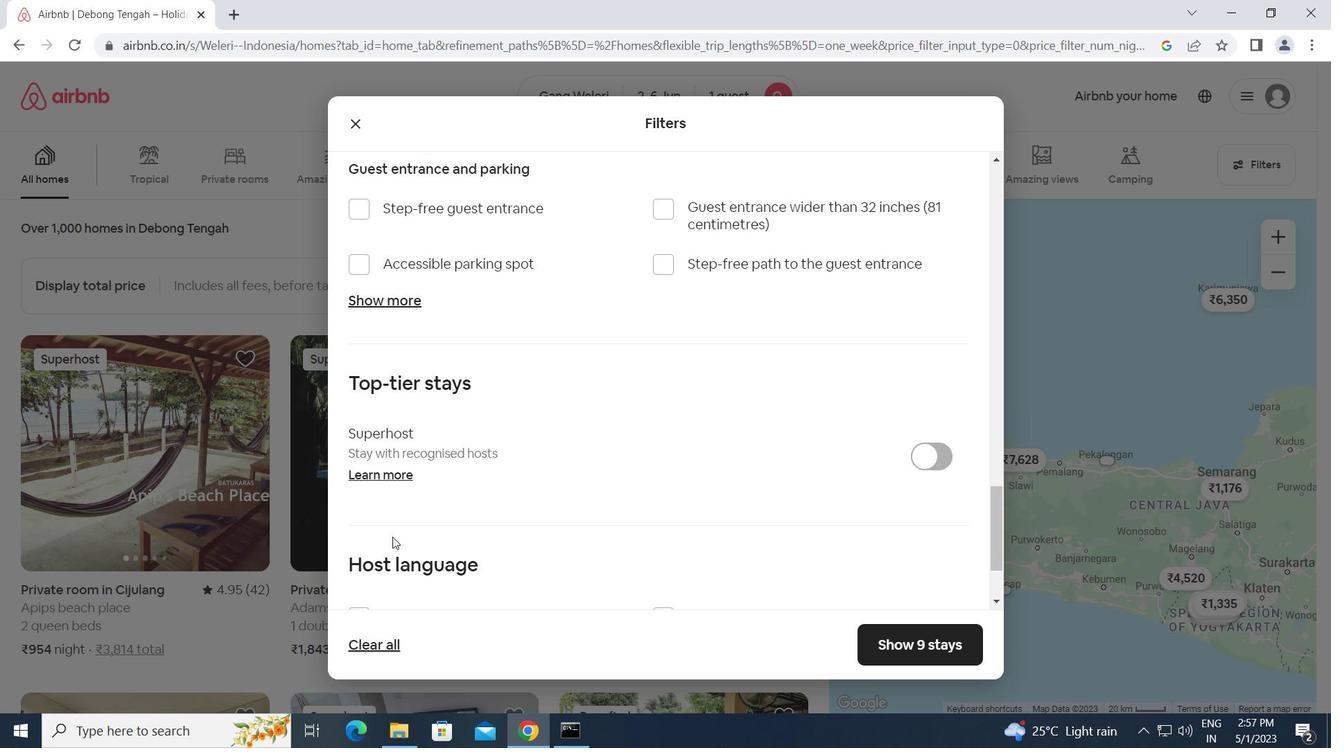 
Action: Mouse scrolled (419, 538) with delta (0, 0)
Screenshot: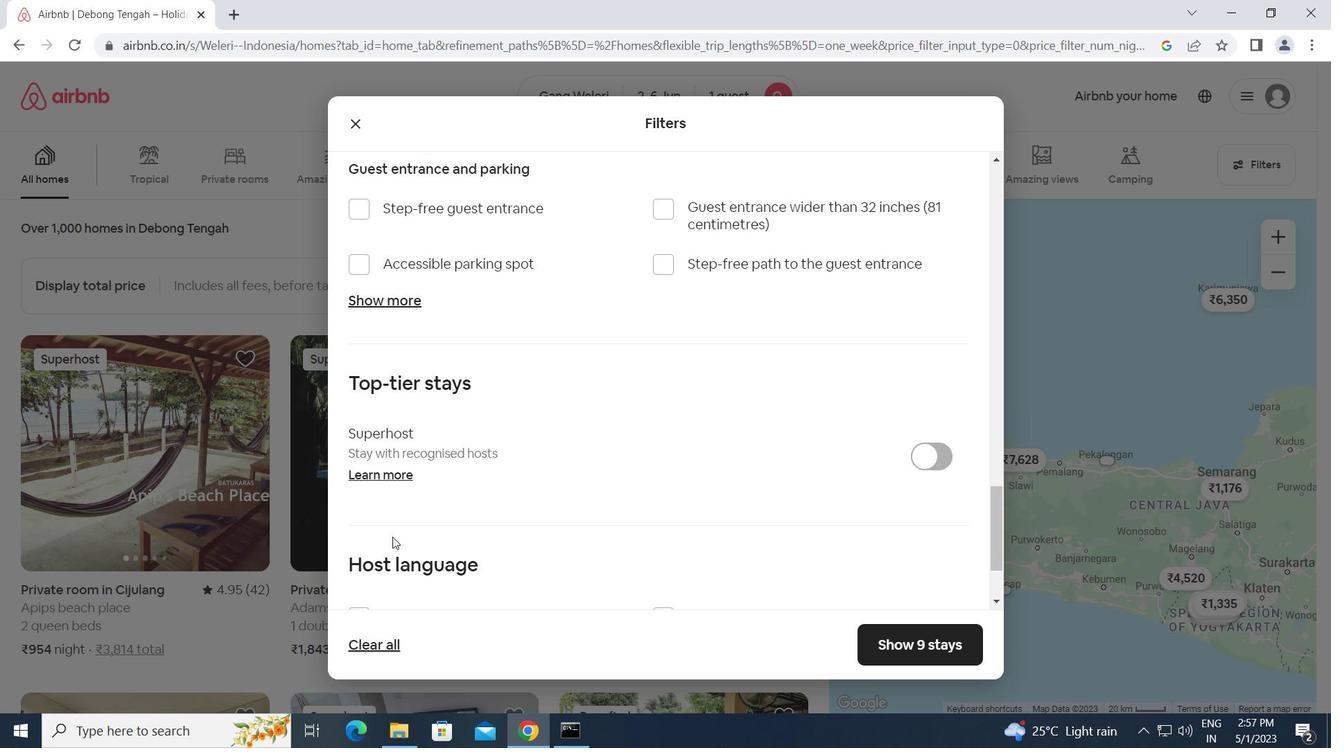 
Action: Mouse moved to (437, 539)
Screenshot: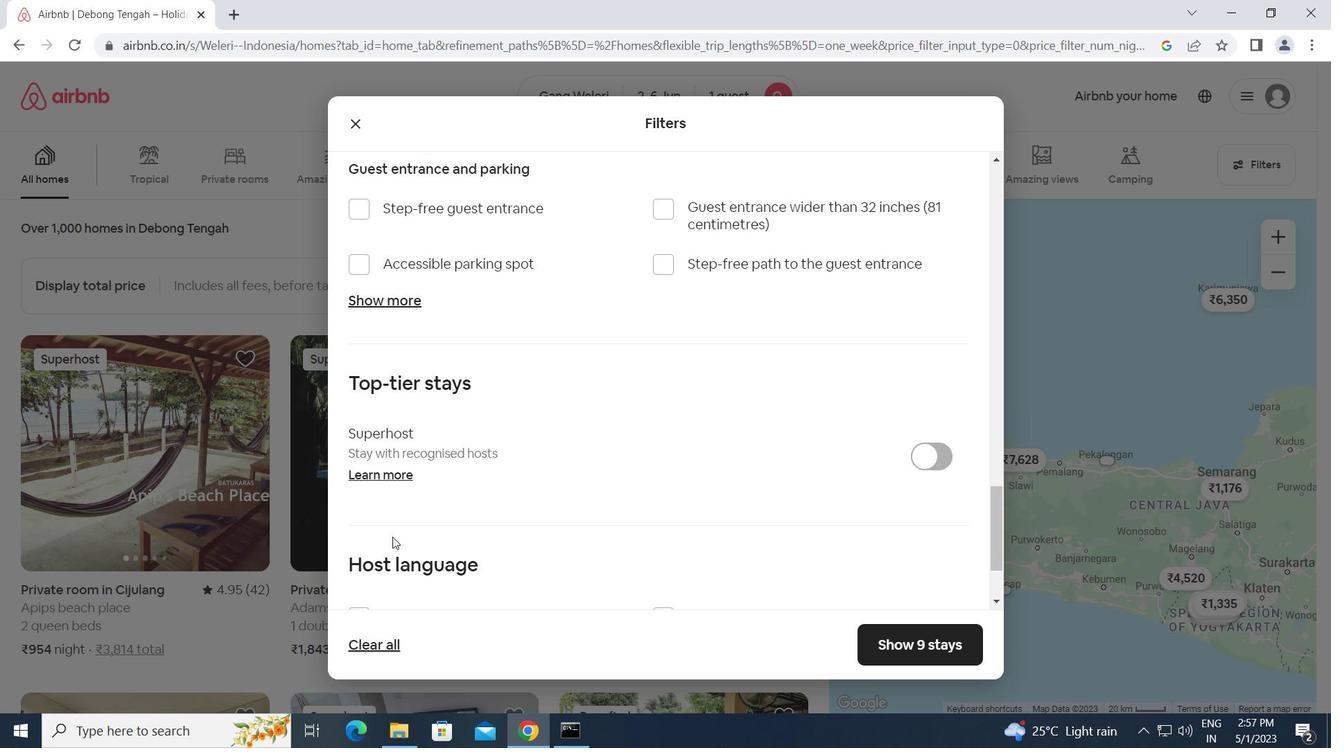 
Action: Mouse scrolled (437, 538) with delta (0, 0)
Screenshot: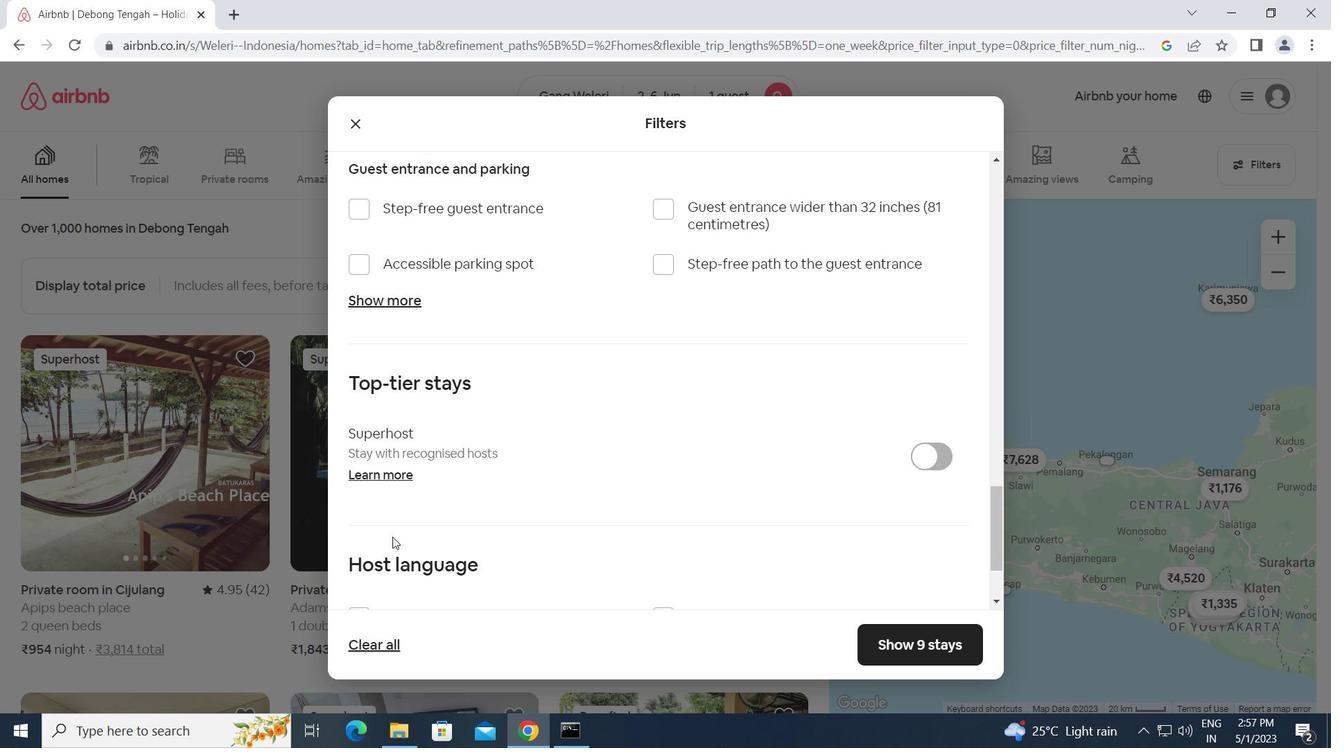 
Action: Mouse moved to (441, 539)
Screenshot: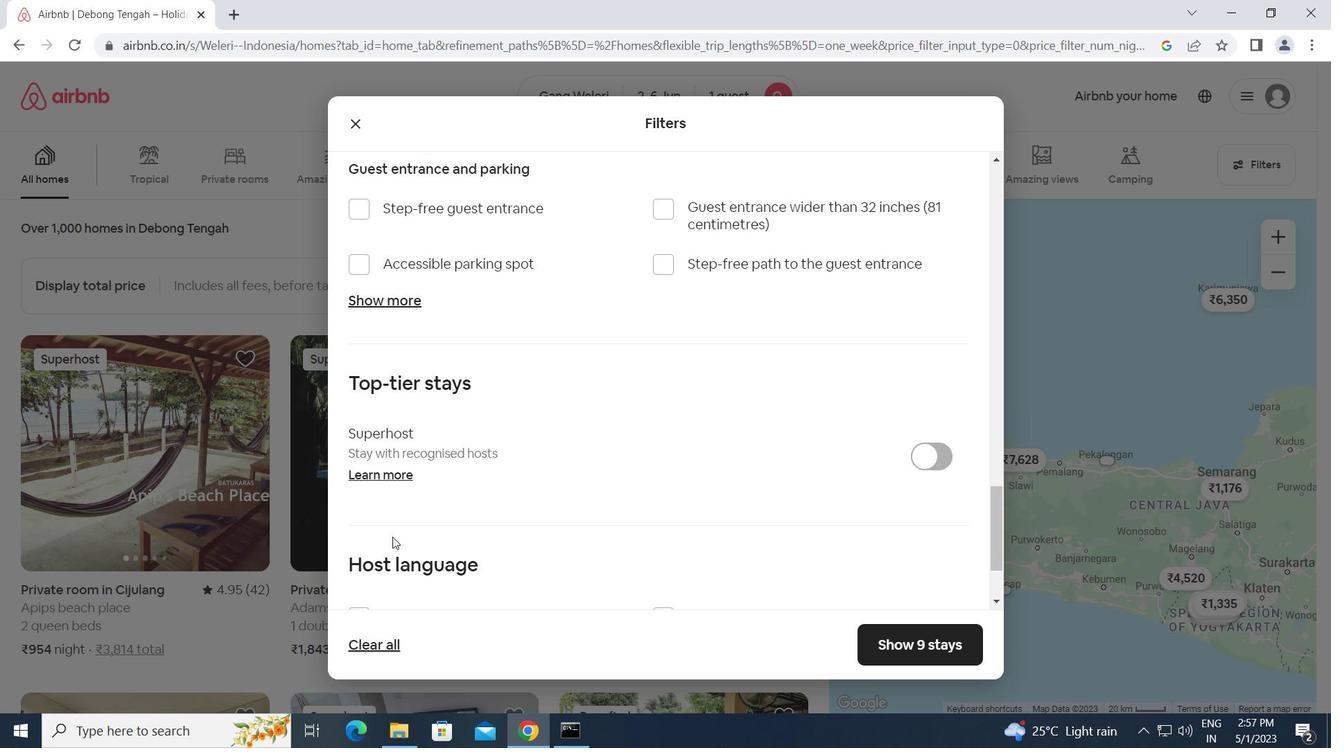 
Action: Mouse scrolled (441, 538) with delta (0, 0)
Screenshot: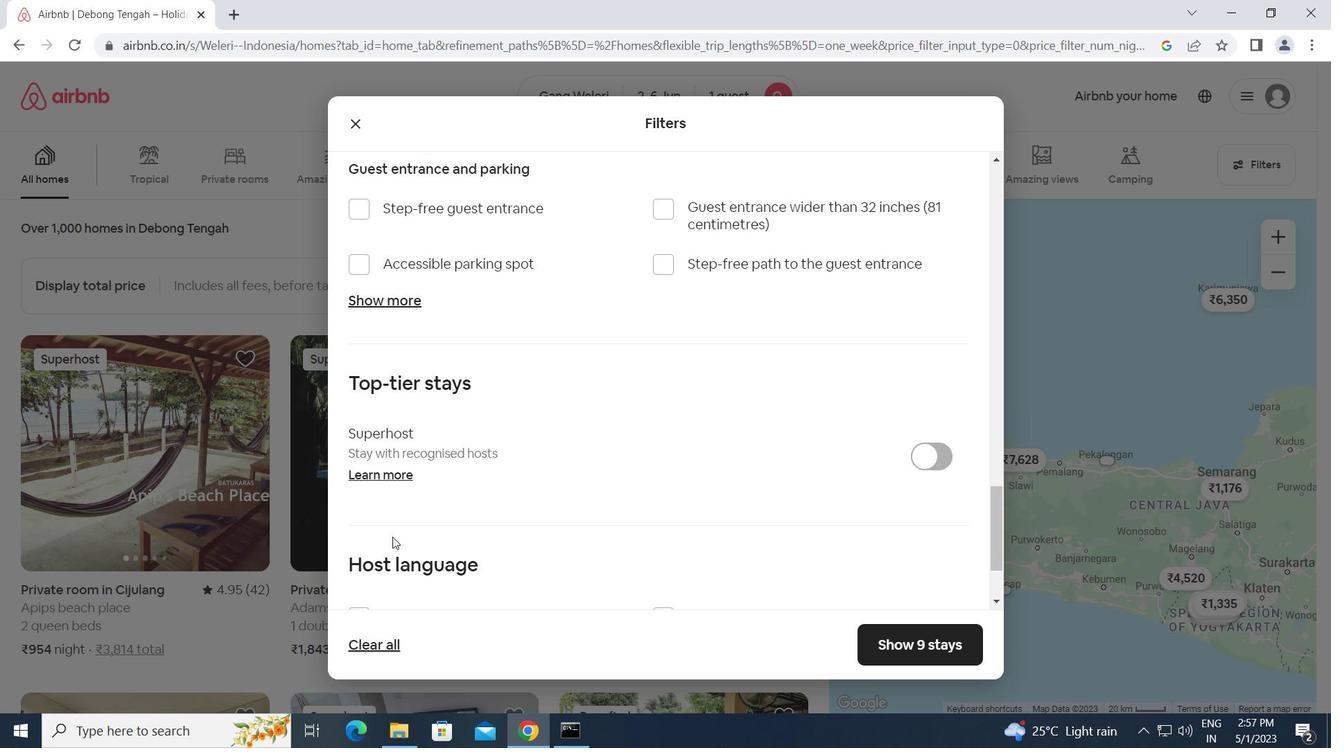 
Action: Mouse moved to (364, 488)
Screenshot: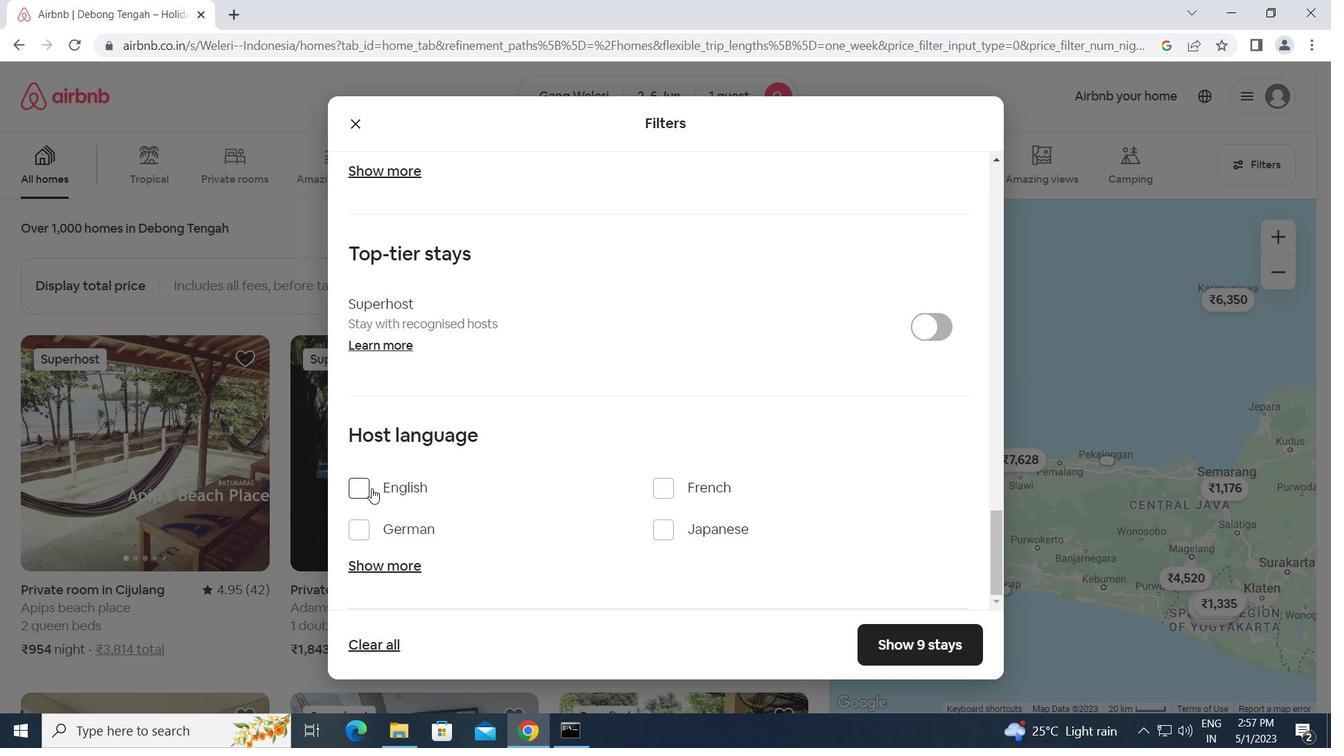 
Action: Mouse pressed left at (364, 488)
Screenshot: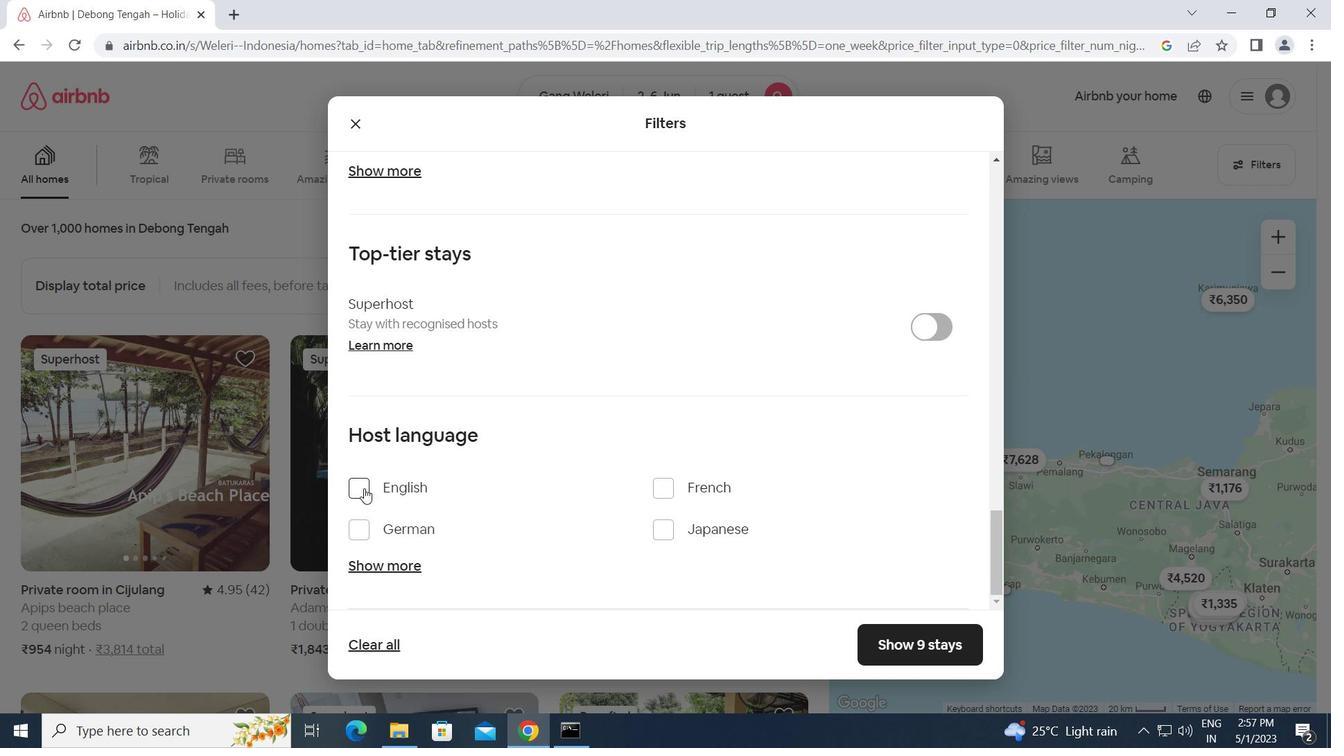 
Action: Mouse moved to (920, 636)
Screenshot: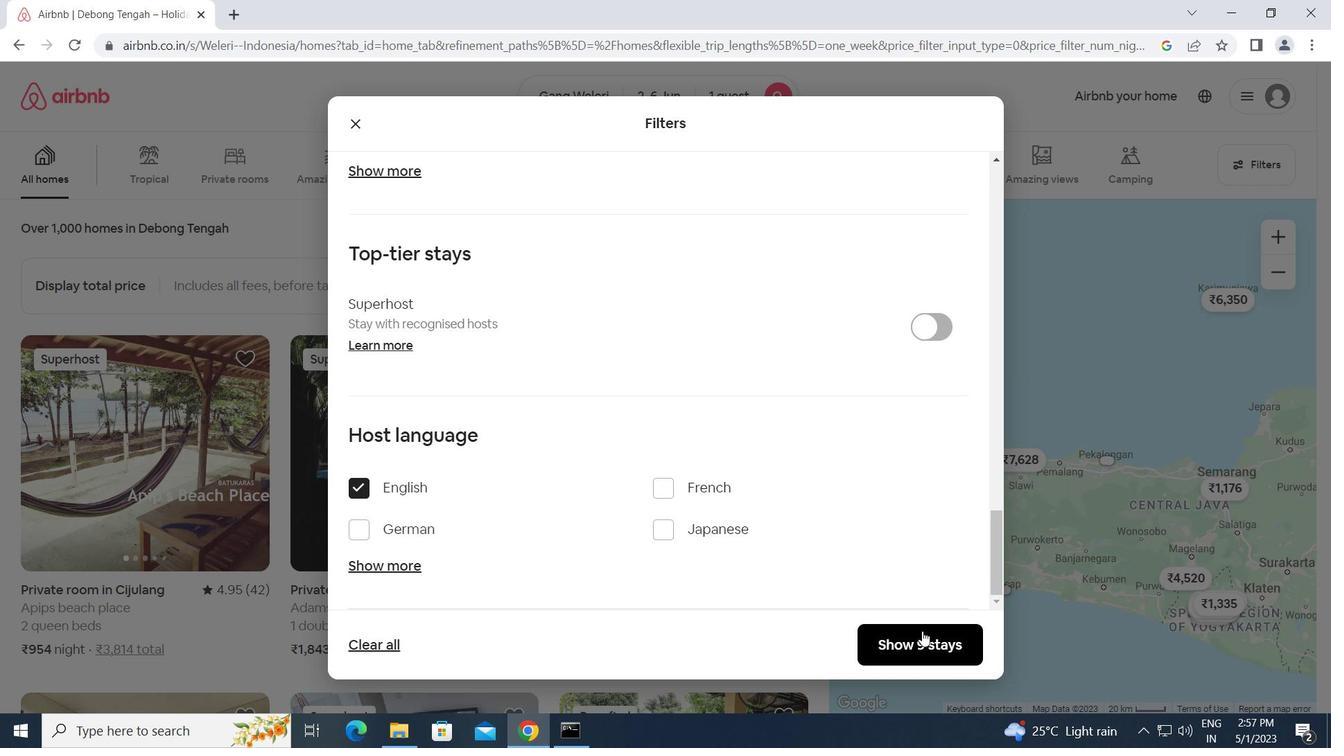 
Action: Mouse pressed left at (920, 636)
Screenshot: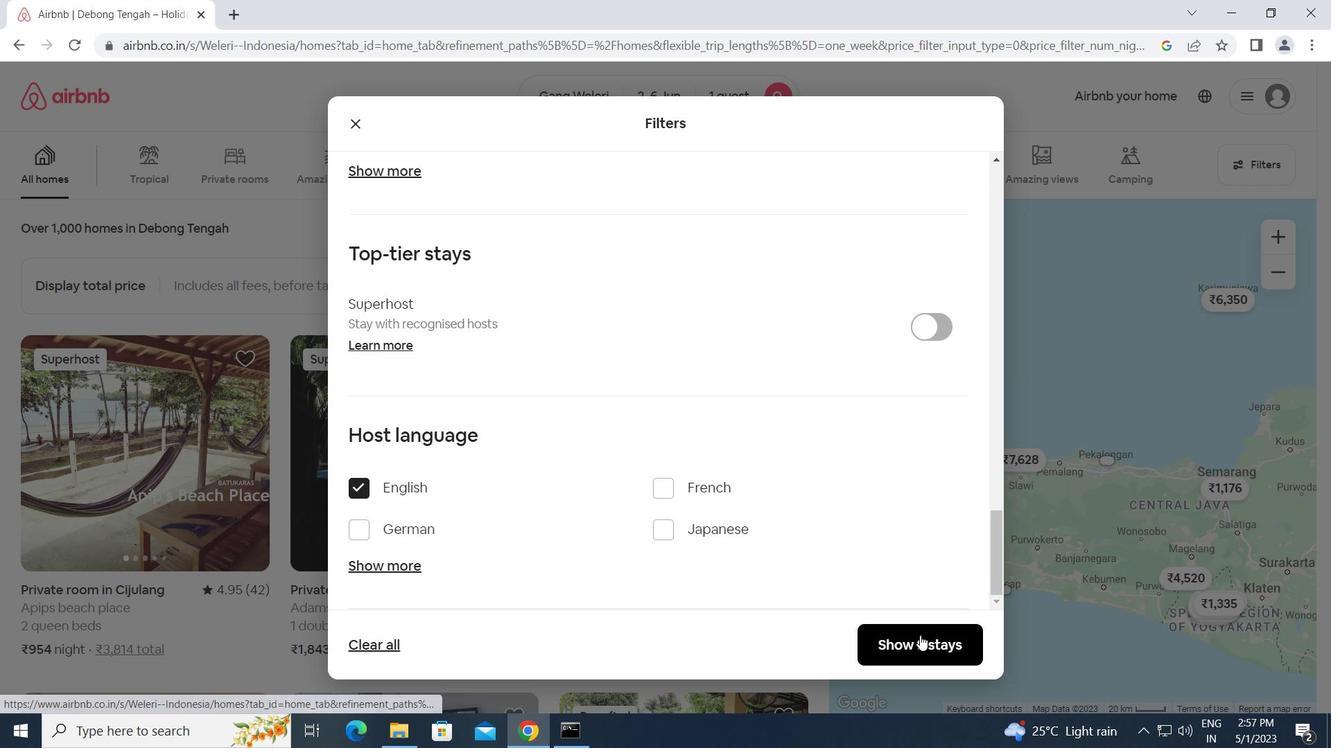 
